 Task: Find connections with filter location Ternitz with filter topic #femaleentrepreneurwith filter profile language French with filter current company Webhelp with filter school Prof. Ram Meghe Institute of Technology & Research Badnera Rly. with filter industry Cable and Satellite Programming with filter service category Market Strategy with filter keywords title Social Worker
Action: Mouse moved to (632, 125)
Screenshot: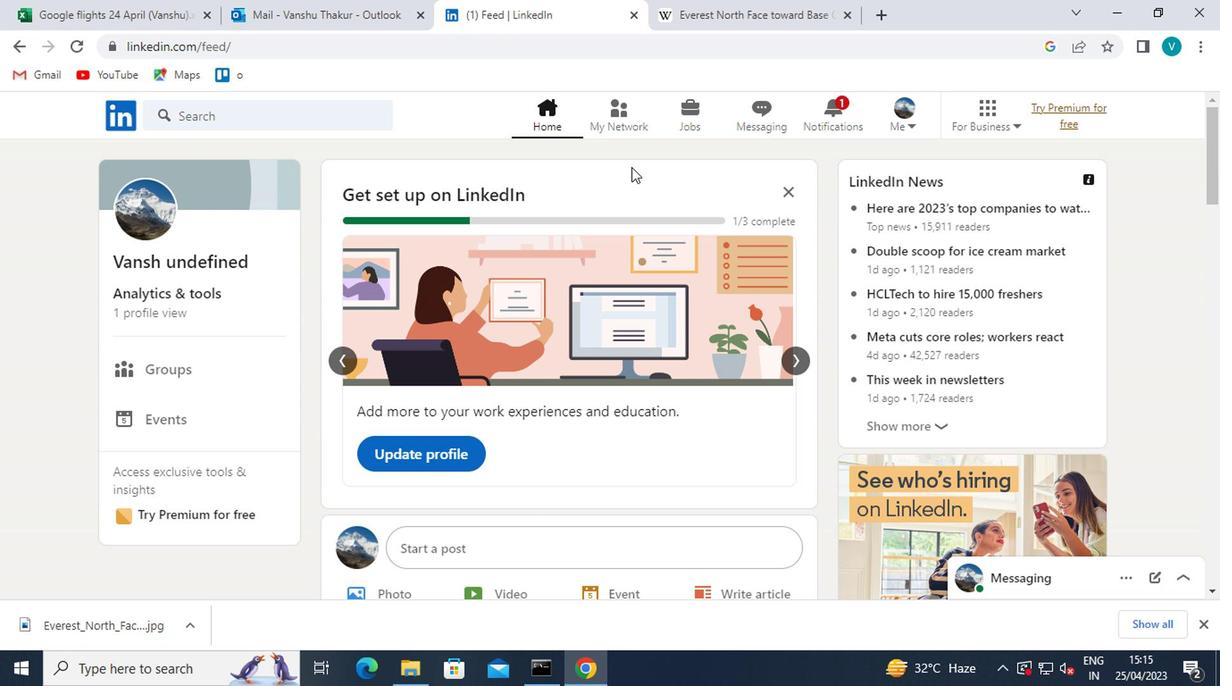 
Action: Mouse pressed left at (632, 125)
Screenshot: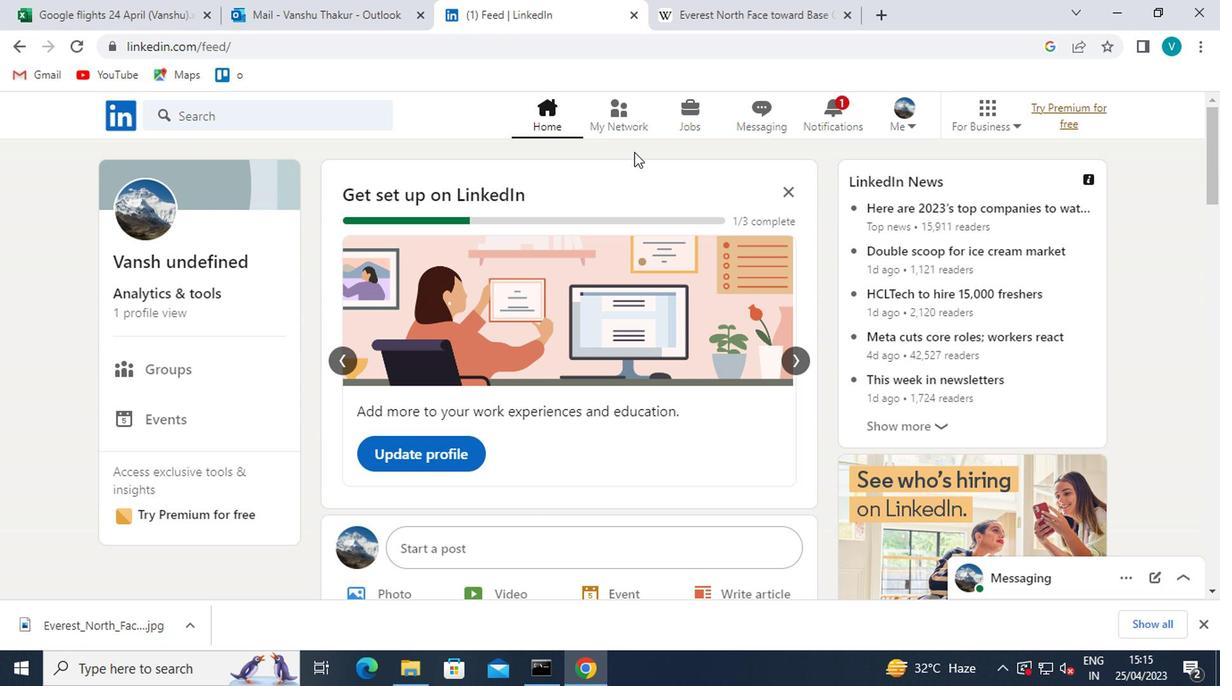 
Action: Mouse moved to (189, 210)
Screenshot: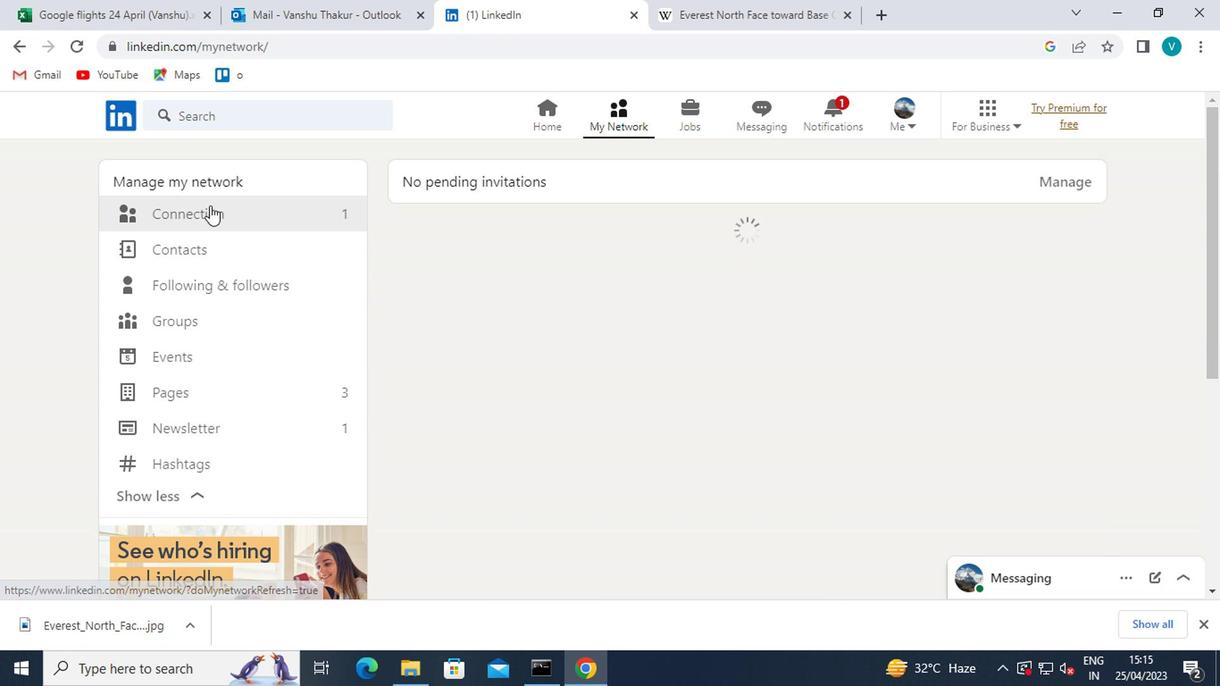 
Action: Mouse pressed left at (189, 210)
Screenshot: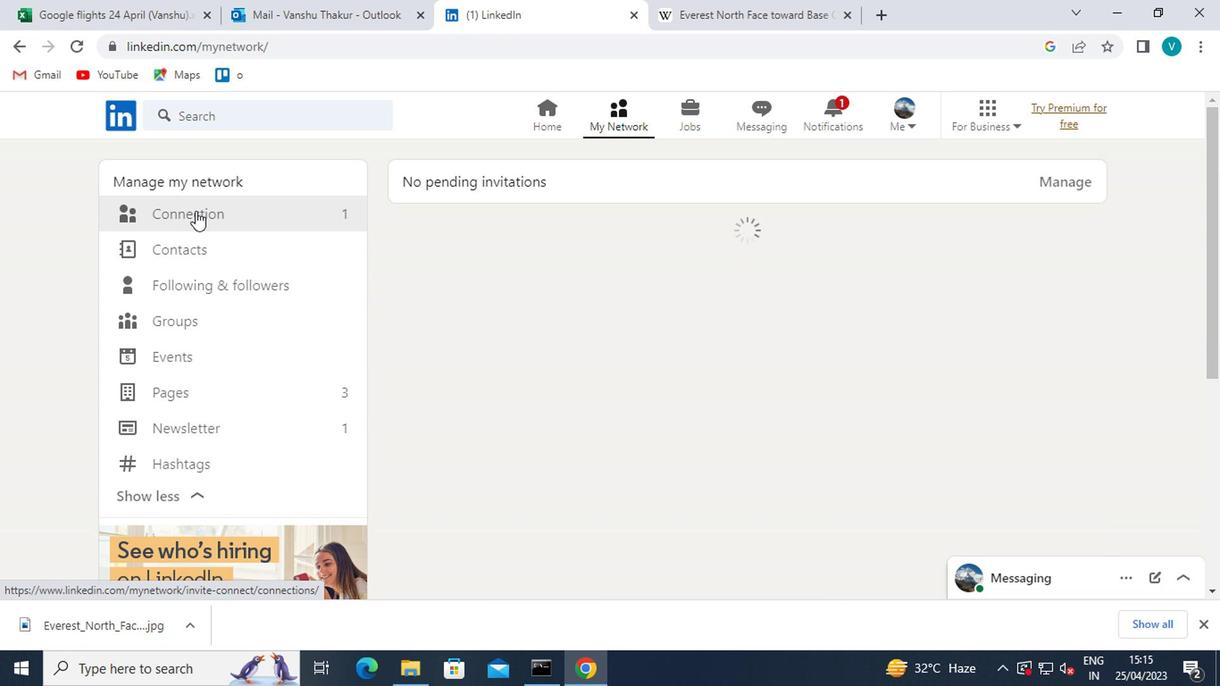 
Action: Mouse moved to (733, 205)
Screenshot: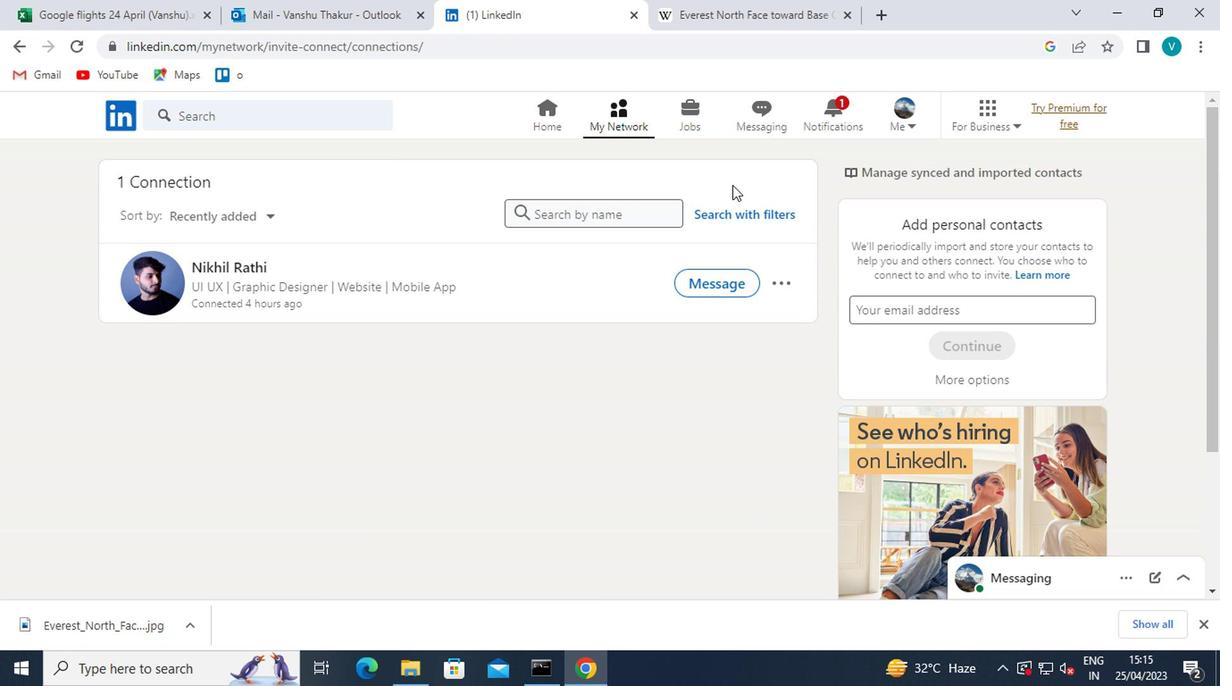 
Action: Mouse pressed left at (733, 205)
Screenshot: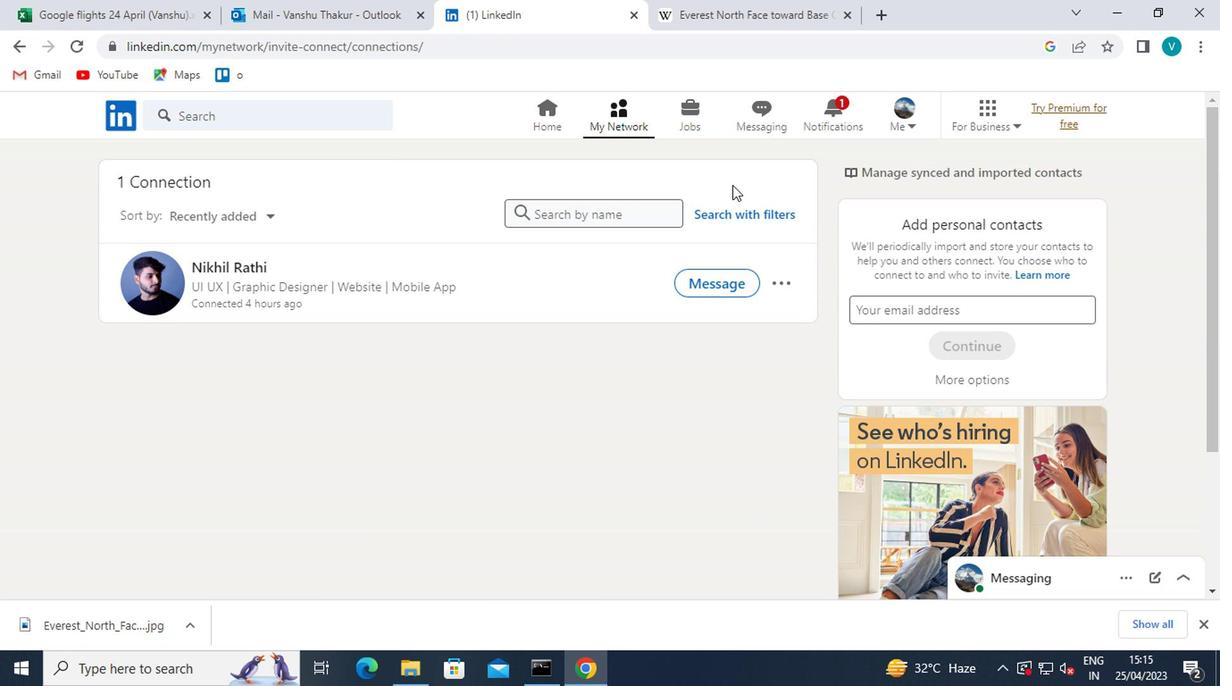 
Action: Mouse moved to (599, 160)
Screenshot: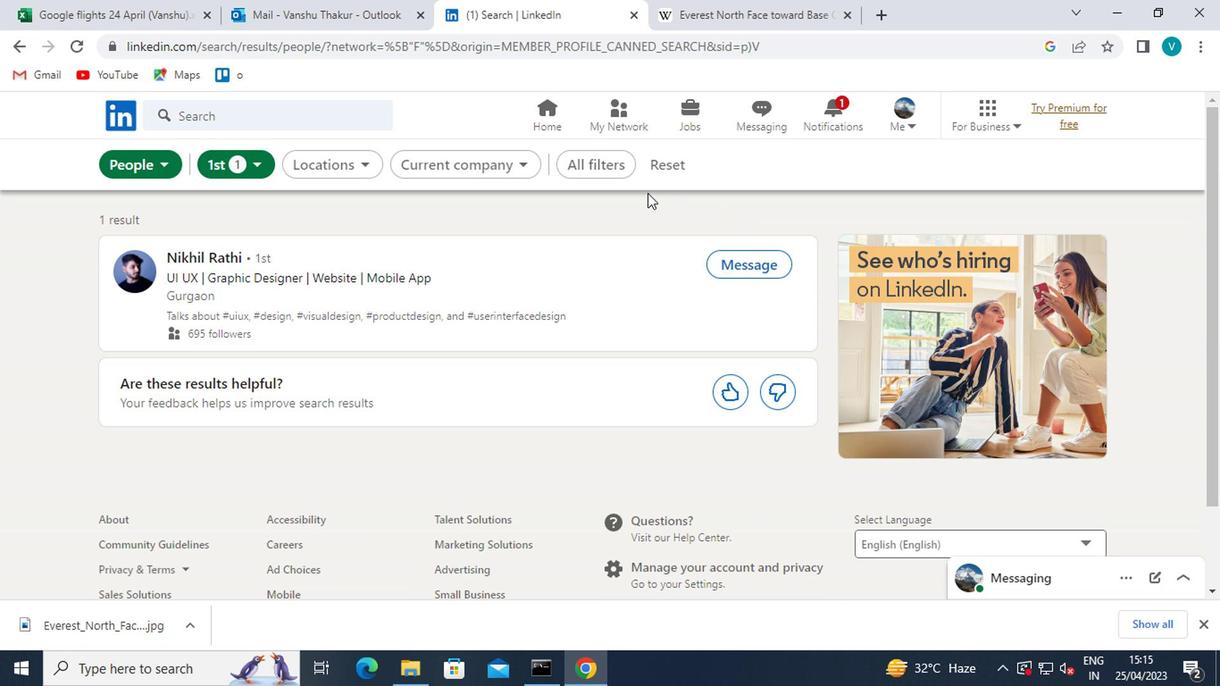 
Action: Mouse pressed left at (599, 160)
Screenshot: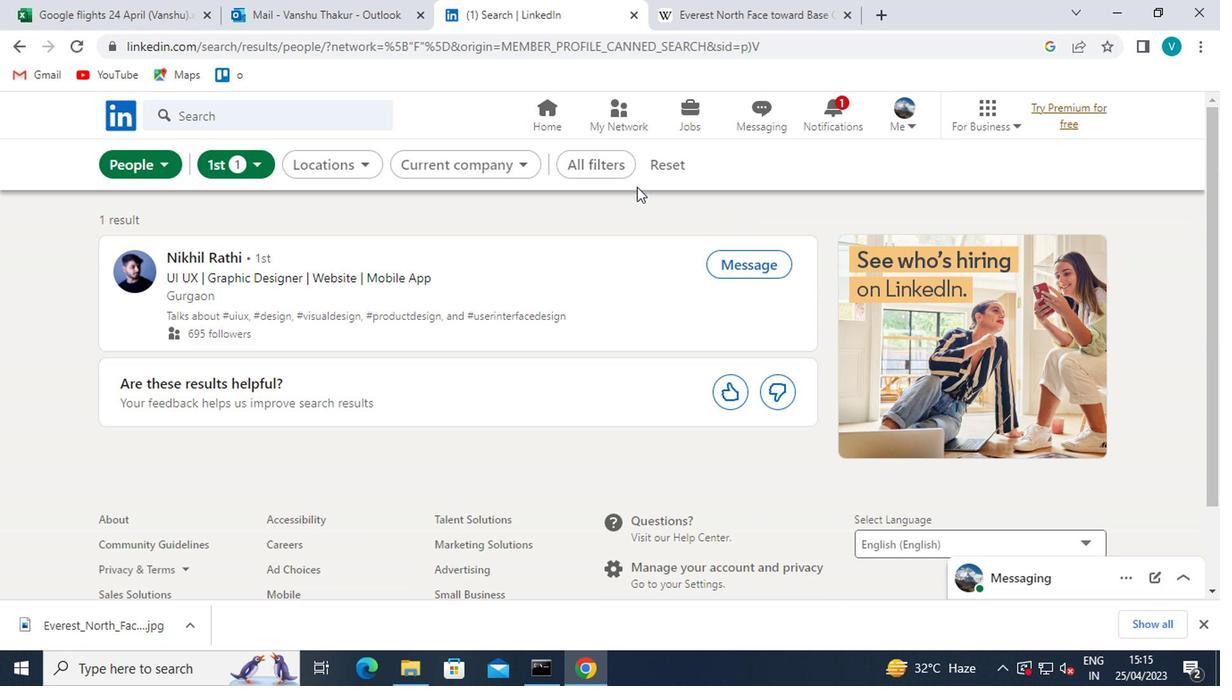 
Action: Mouse moved to (812, 277)
Screenshot: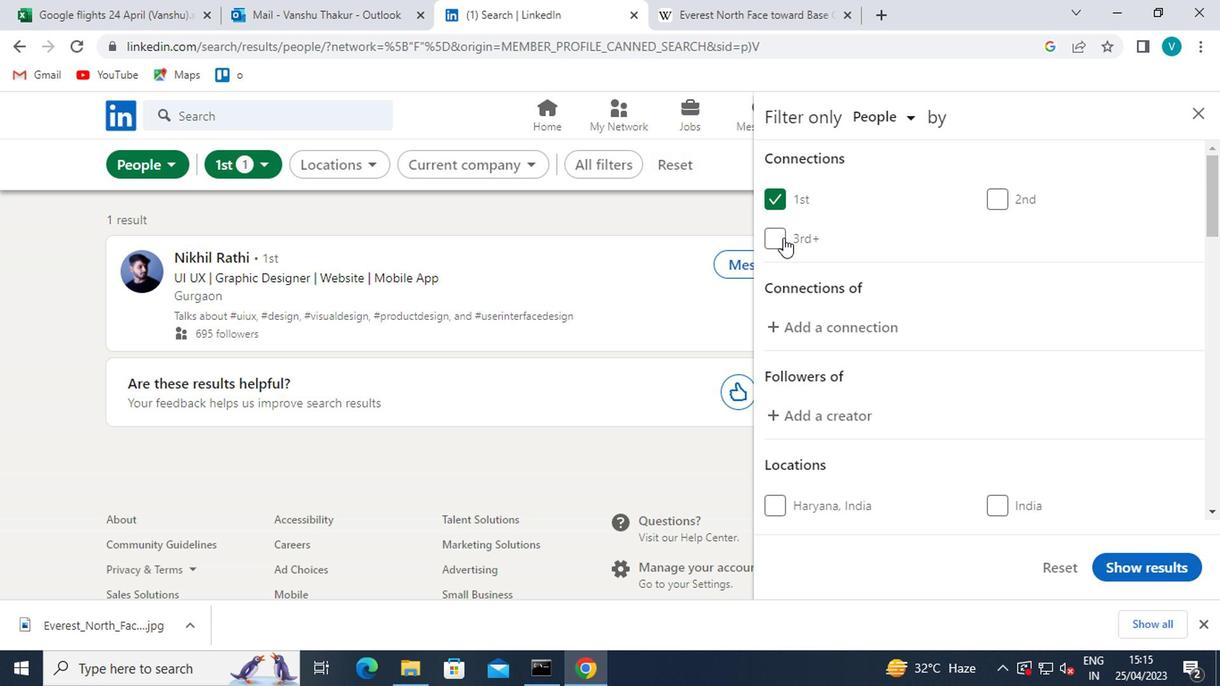 
Action: Mouse scrolled (812, 277) with delta (0, 0)
Screenshot: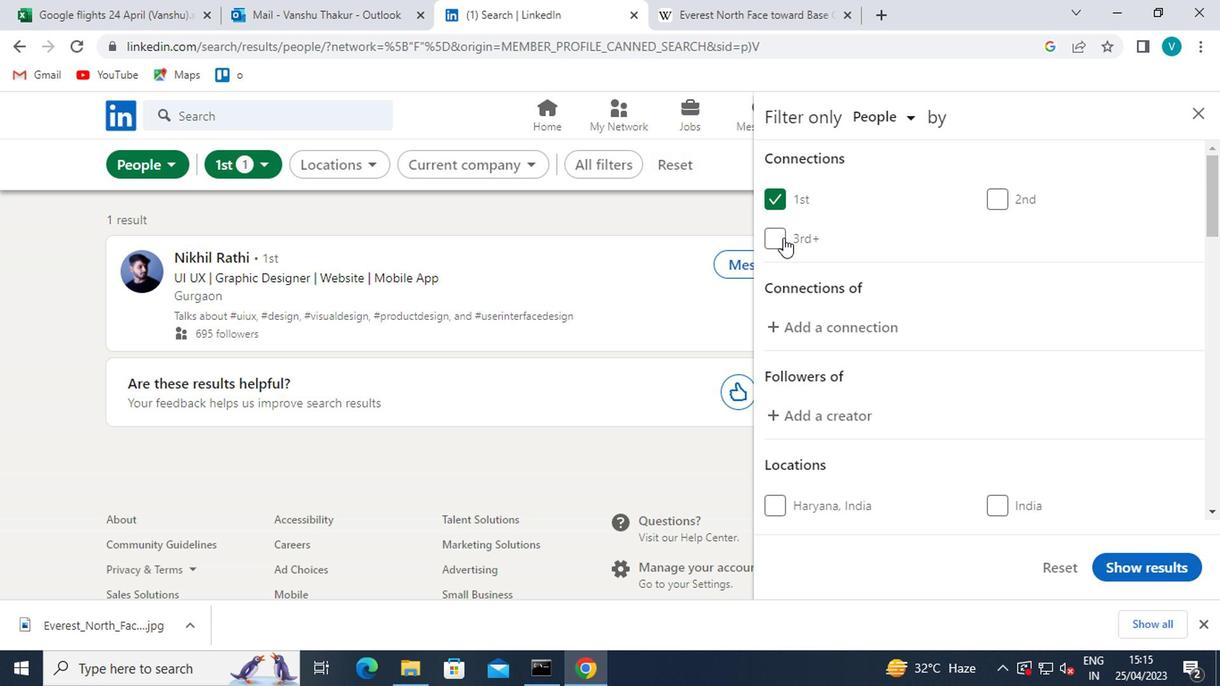 
Action: Mouse moved to (819, 289)
Screenshot: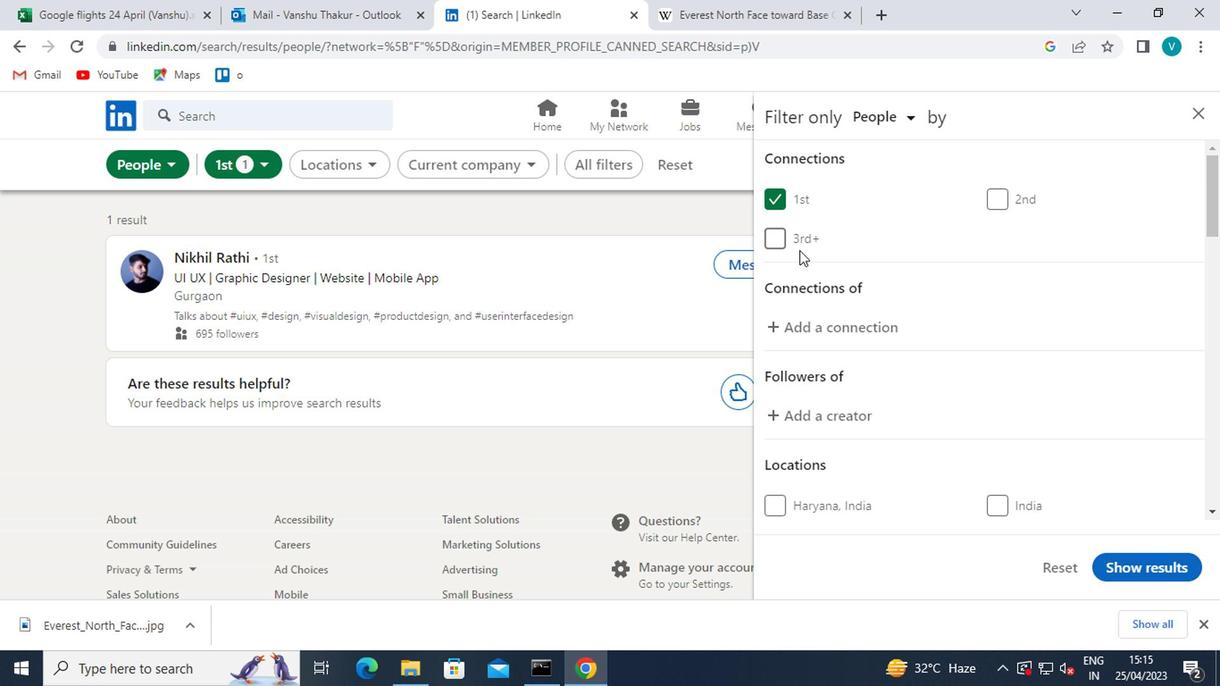 
Action: Mouse scrolled (819, 288) with delta (0, 0)
Screenshot: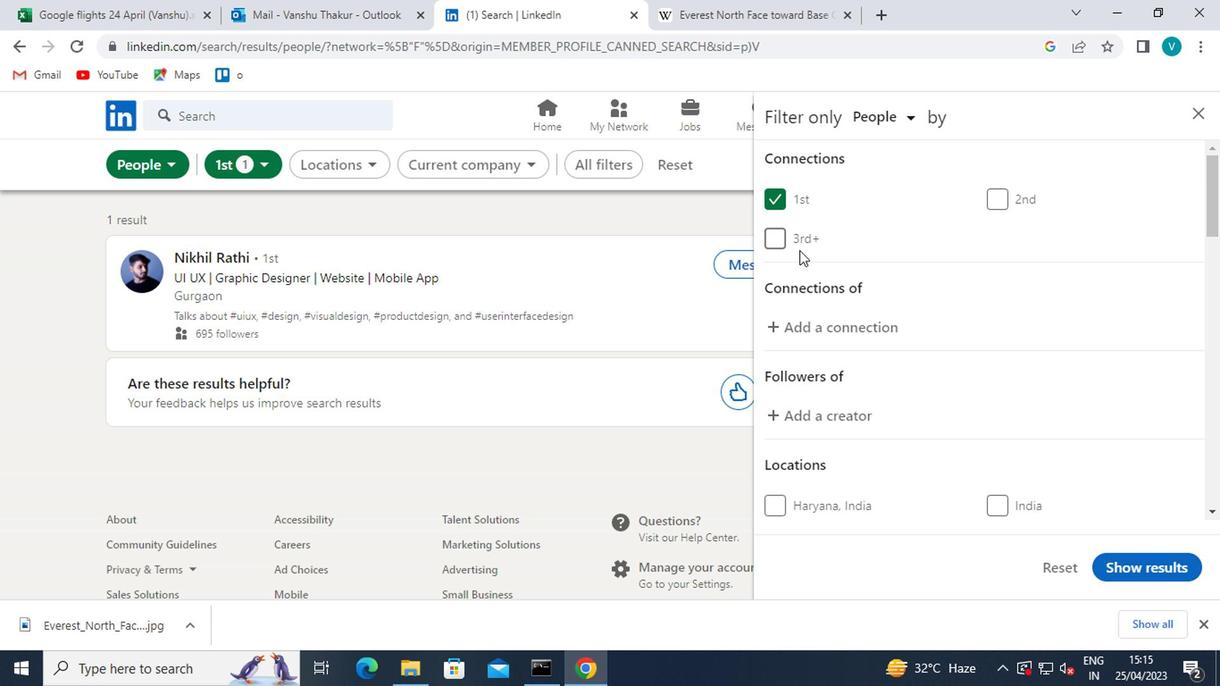 
Action: Mouse moved to (826, 308)
Screenshot: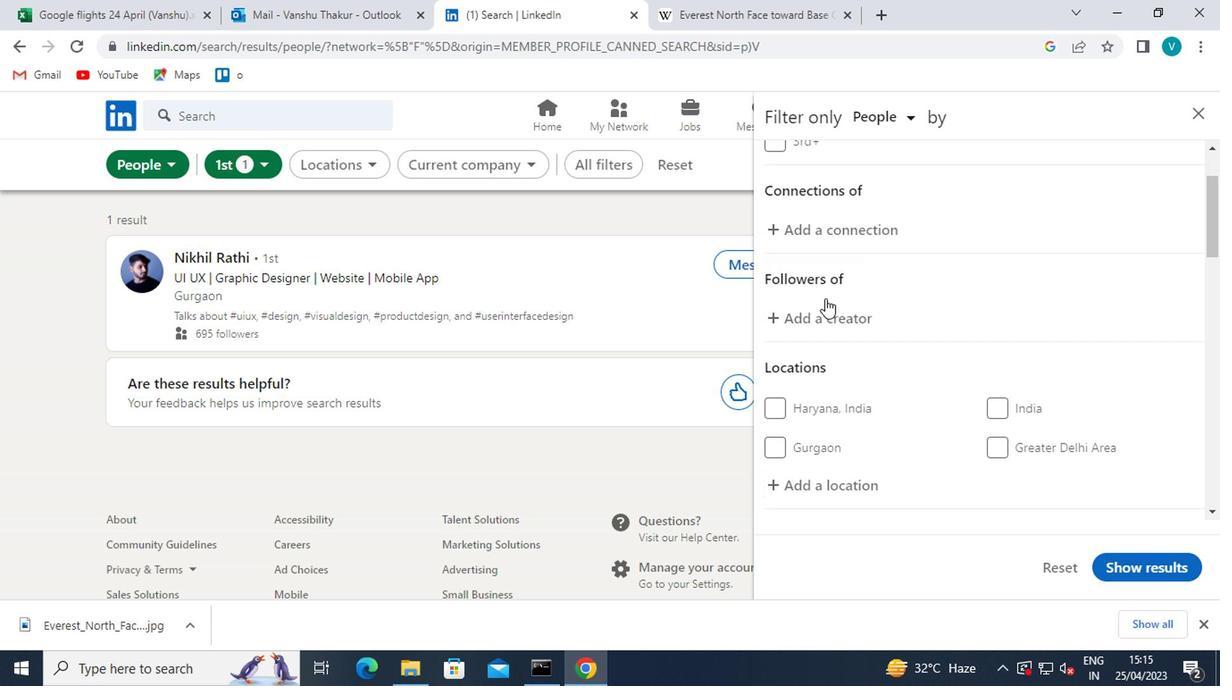
Action: Mouse scrolled (826, 308) with delta (0, 0)
Screenshot: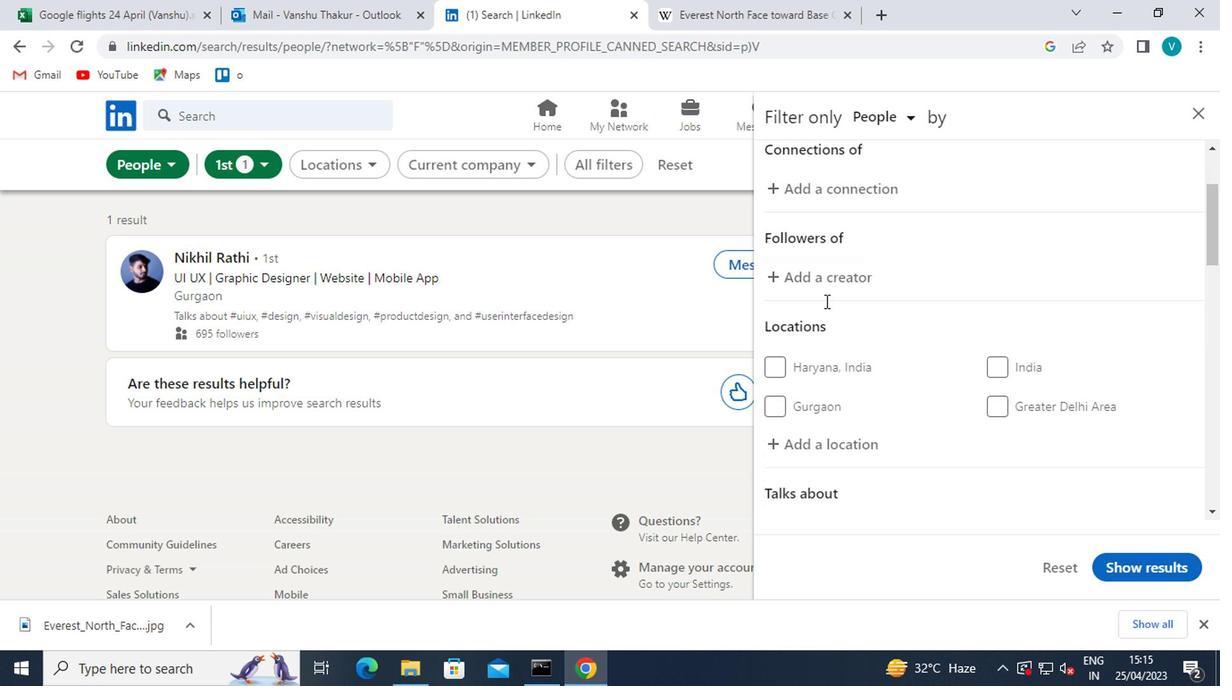 
Action: Mouse moved to (829, 310)
Screenshot: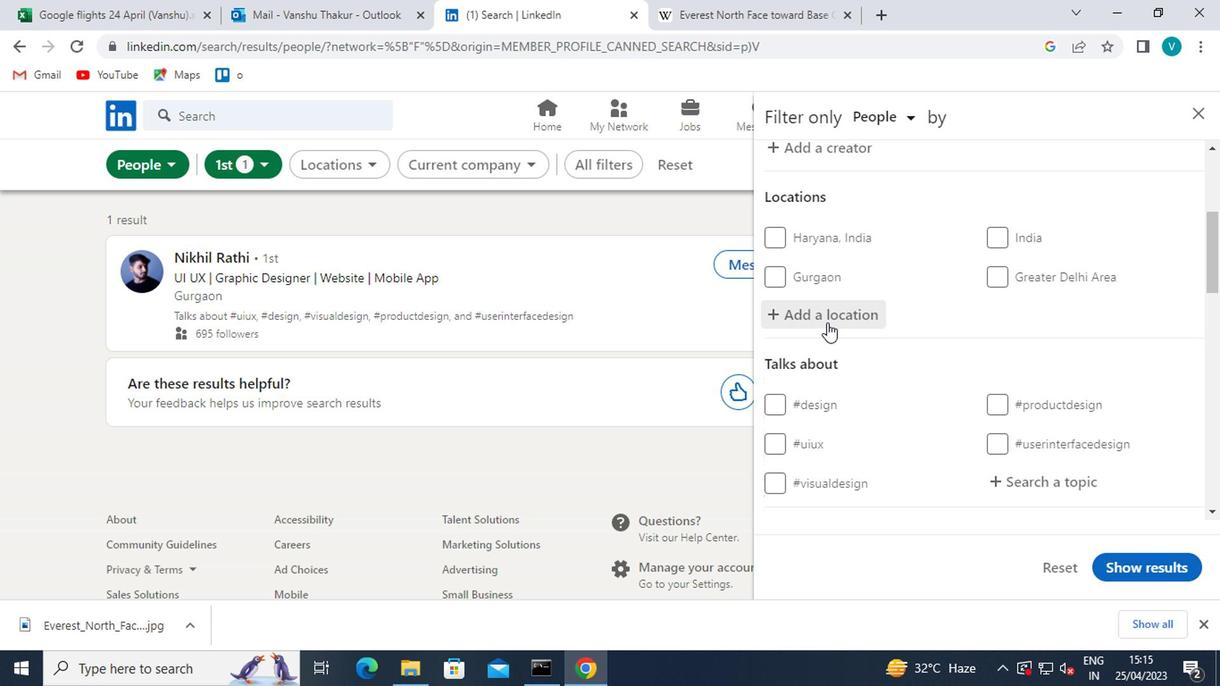 
Action: Mouse pressed left at (829, 310)
Screenshot: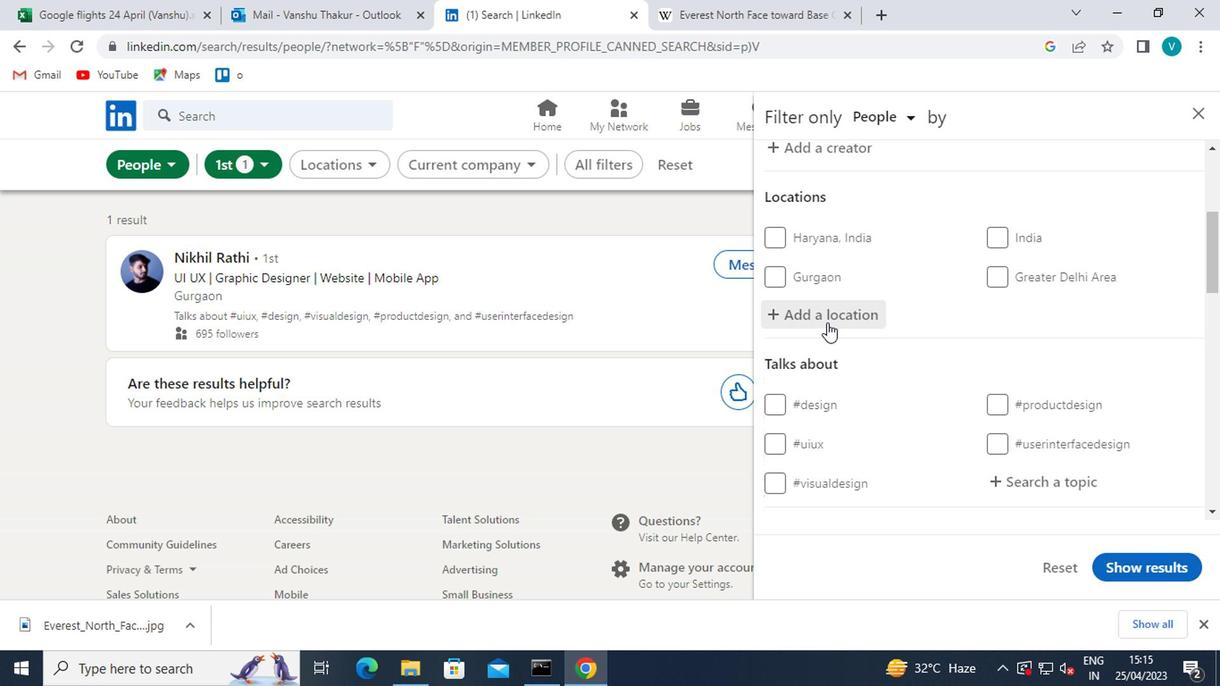 
Action: Mouse moved to (744, 284)
Screenshot: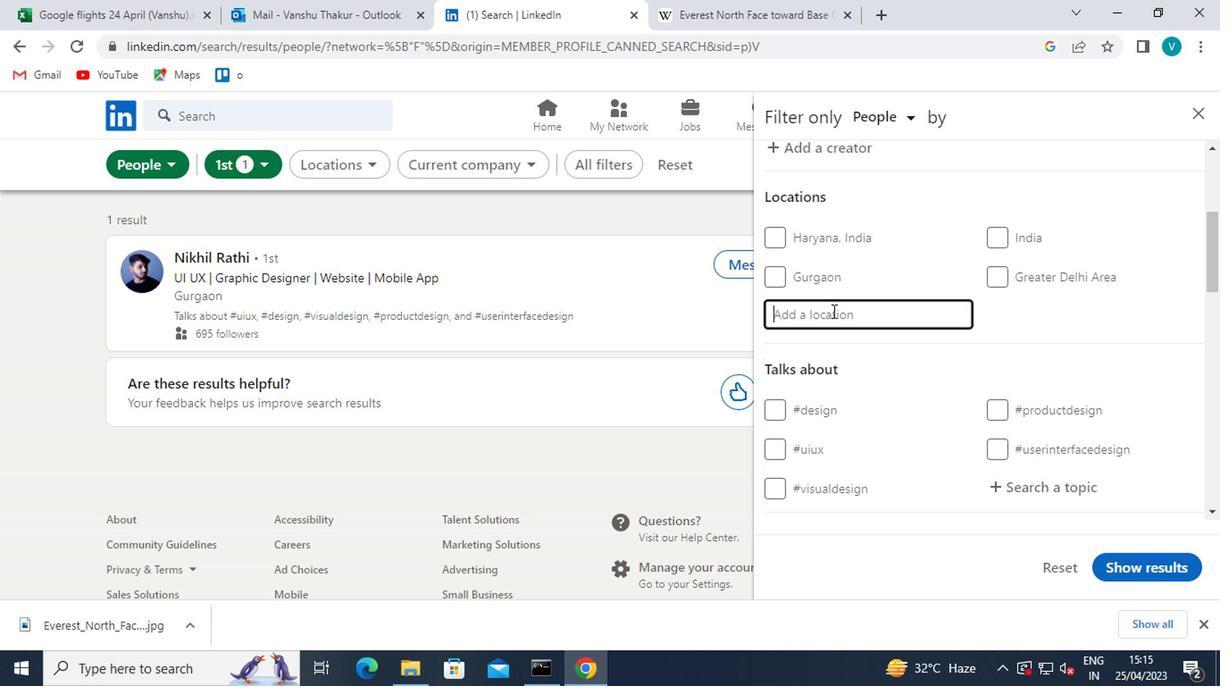 
Action: Key pressed <Key.shift>TERNITZ
Screenshot: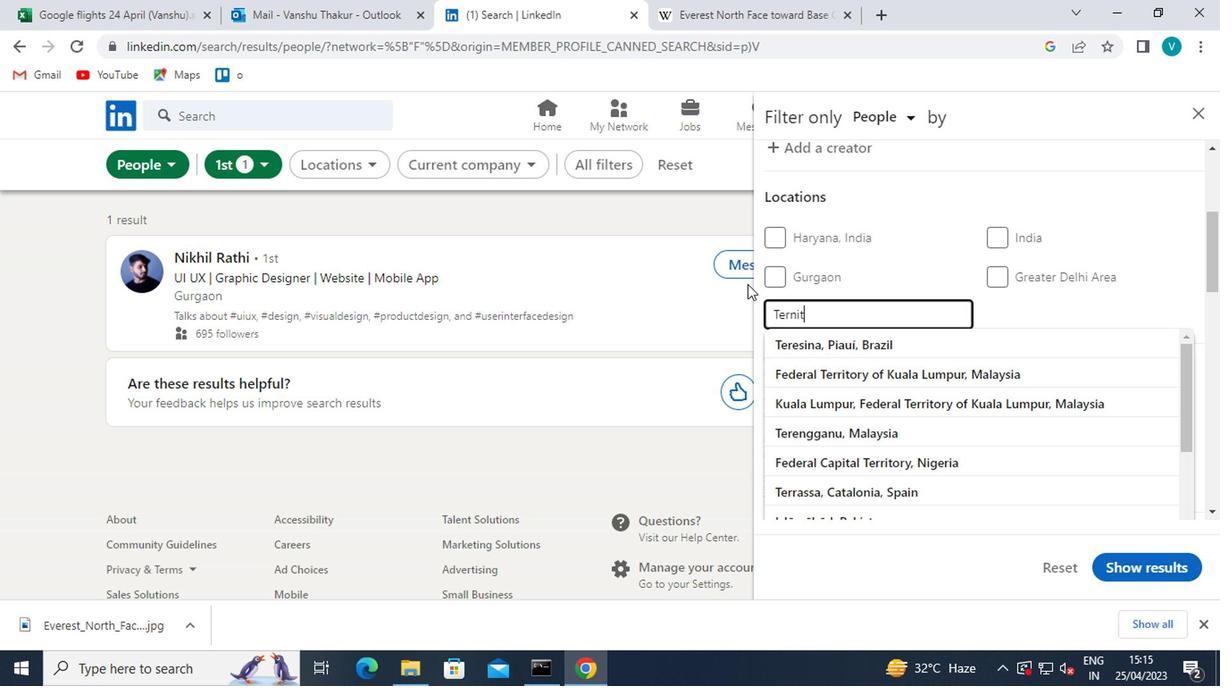 
Action: Mouse moved to (874, 341)
Screenshot: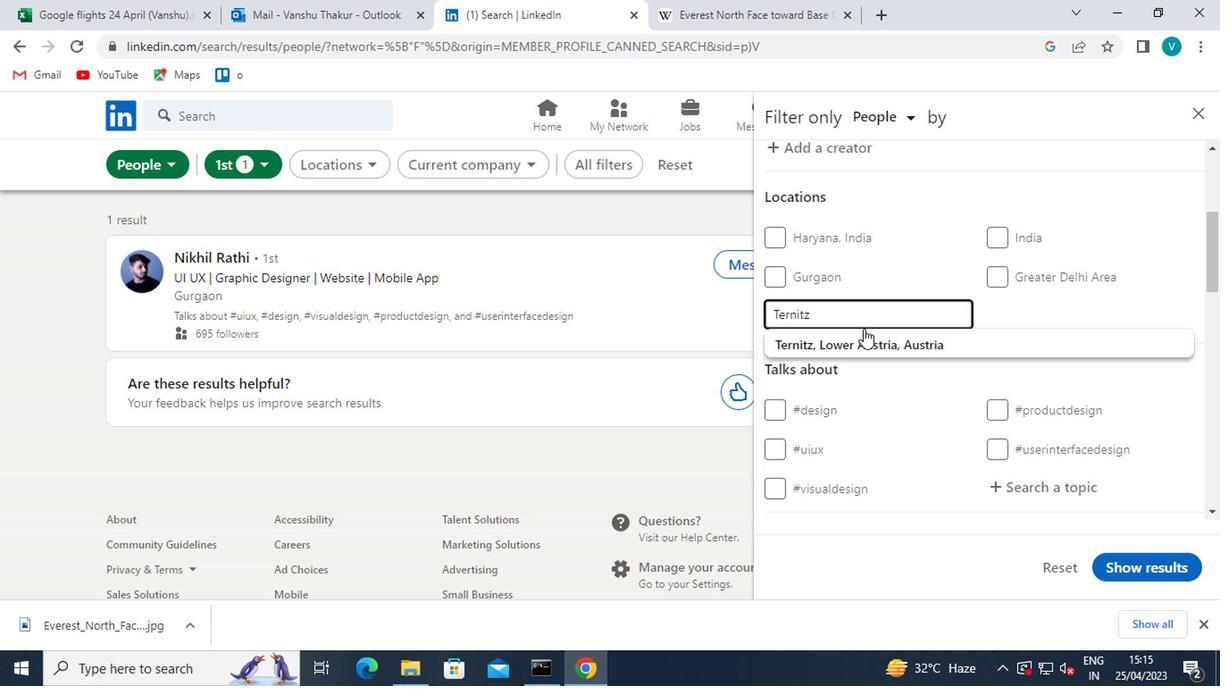 
Action: Mouse pressed left at (874, 341)
Screenshot: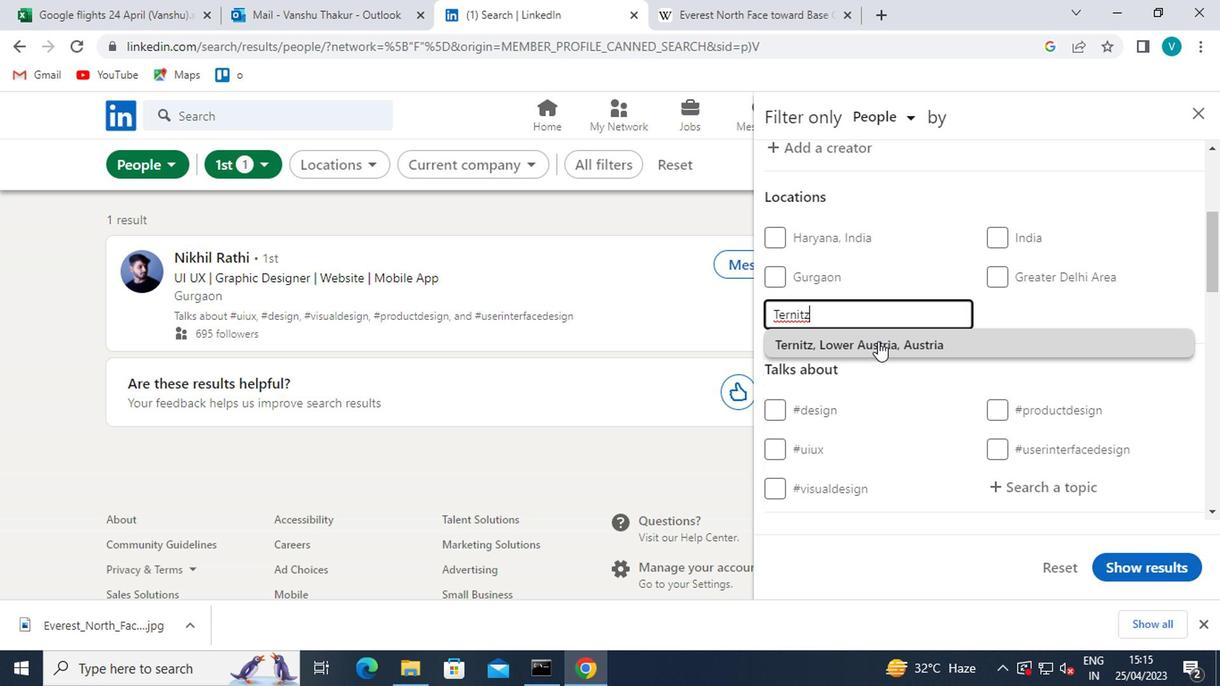 
Action: Mouse scrolled (874, 339) with delta (0, -1)
Screenshot: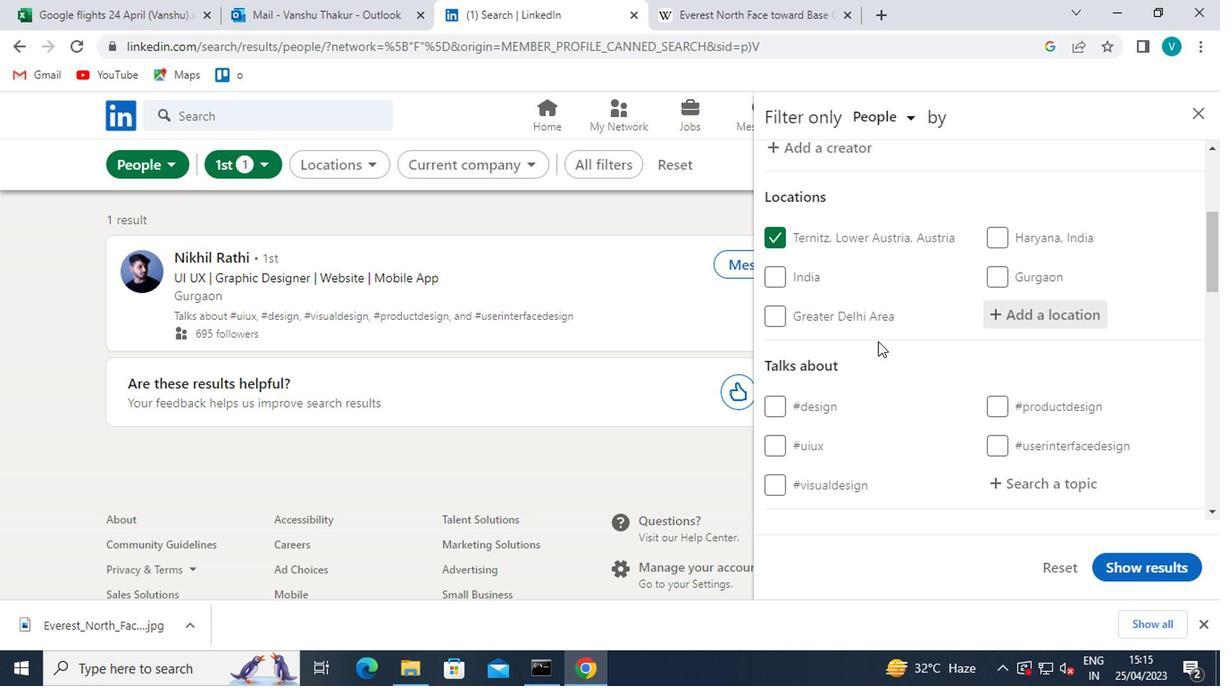 
Action: Mouse scrolled (874, 339) with delta (0, -1)
Screenshot: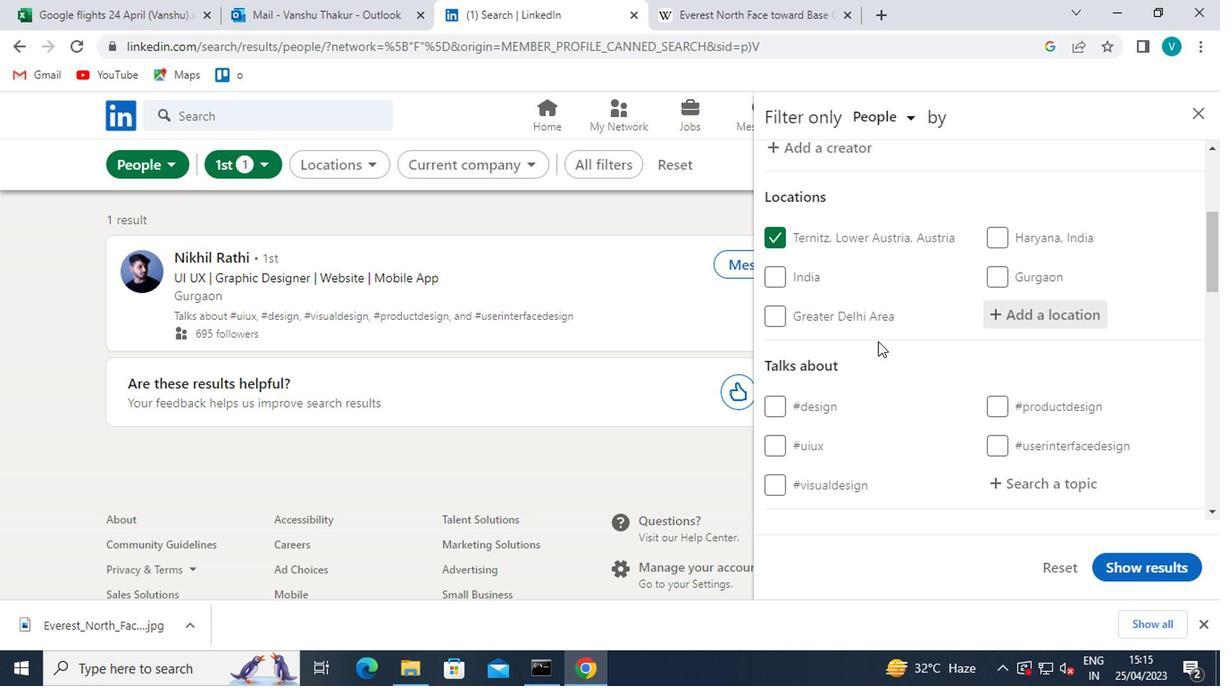 
Action: Mouse moved to (1027, 312)
Screenshot: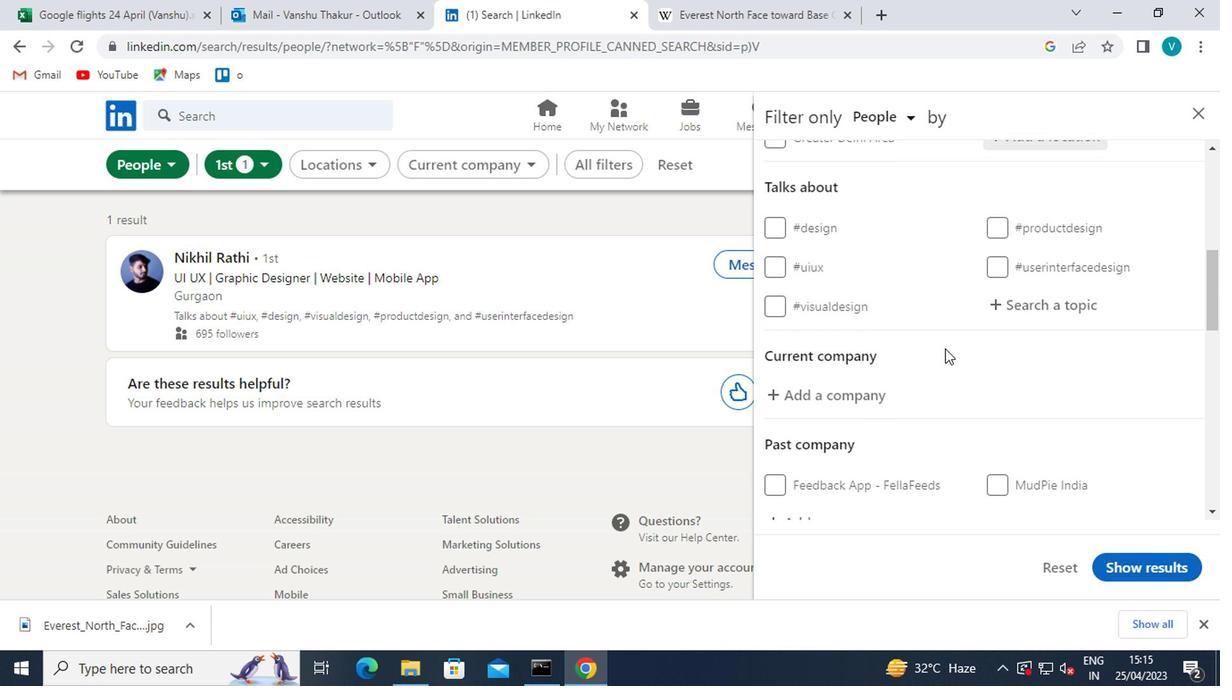 
Action: Mouse pressed left at (1027, 312)
Screenshot: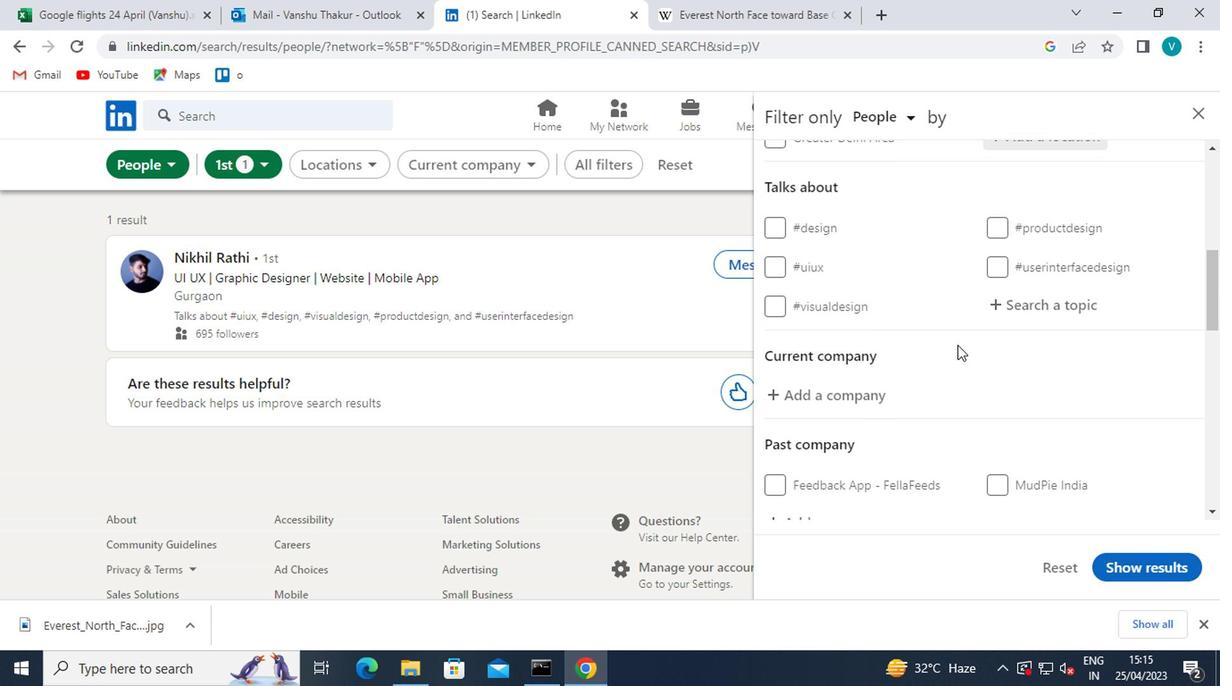 
Action: Mouse moved to (942, 257)
Screenshot: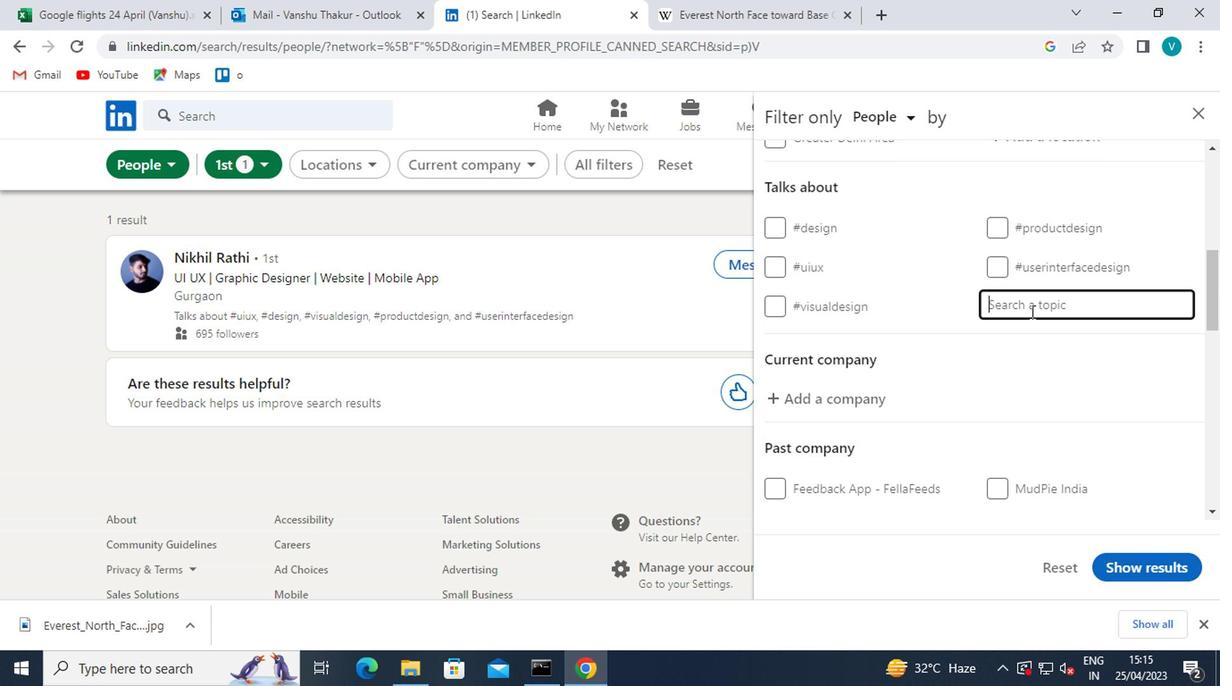 
Action: Key pressed <Key.shift>#FEMALE
Screenshot: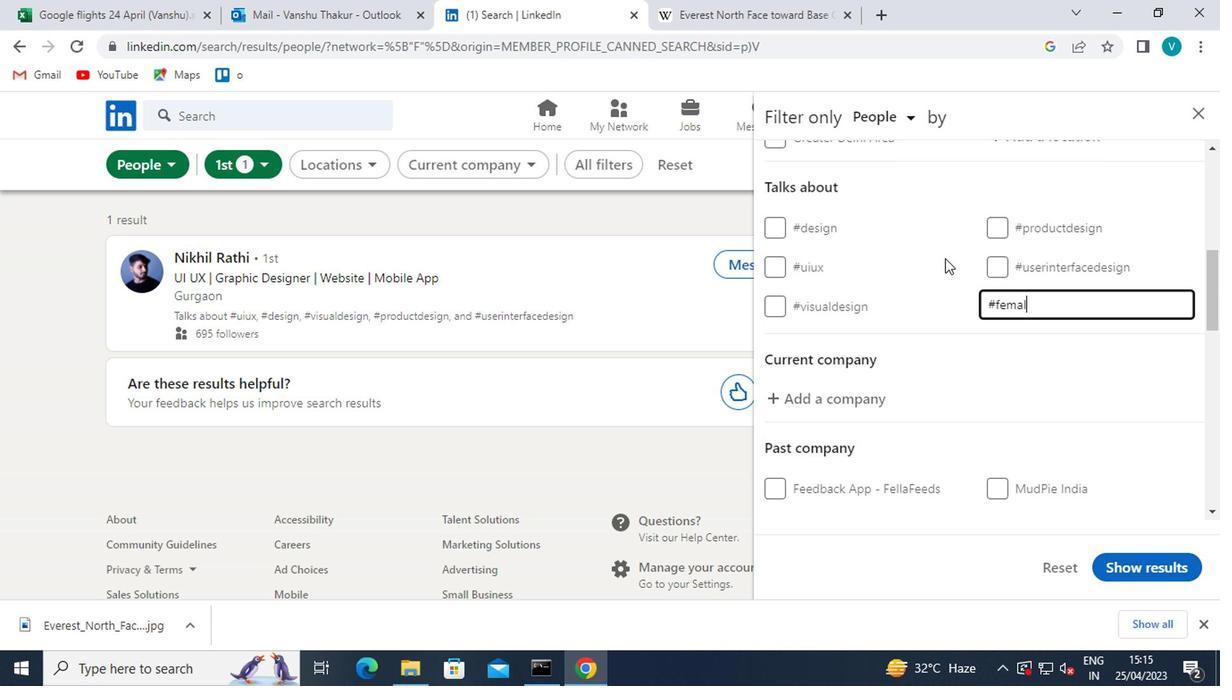 
Action: Mouse moved to (941, 257)
Screenshot: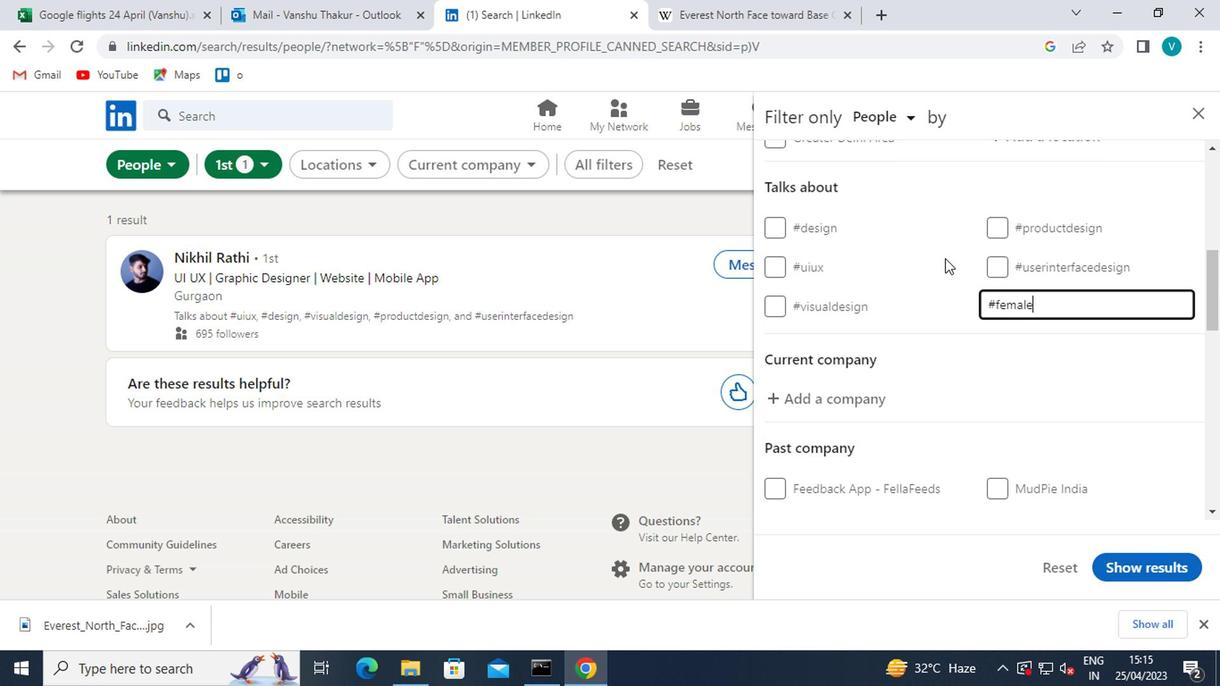 
Action: Key pressed ENTERPRENEUR
Screenshot: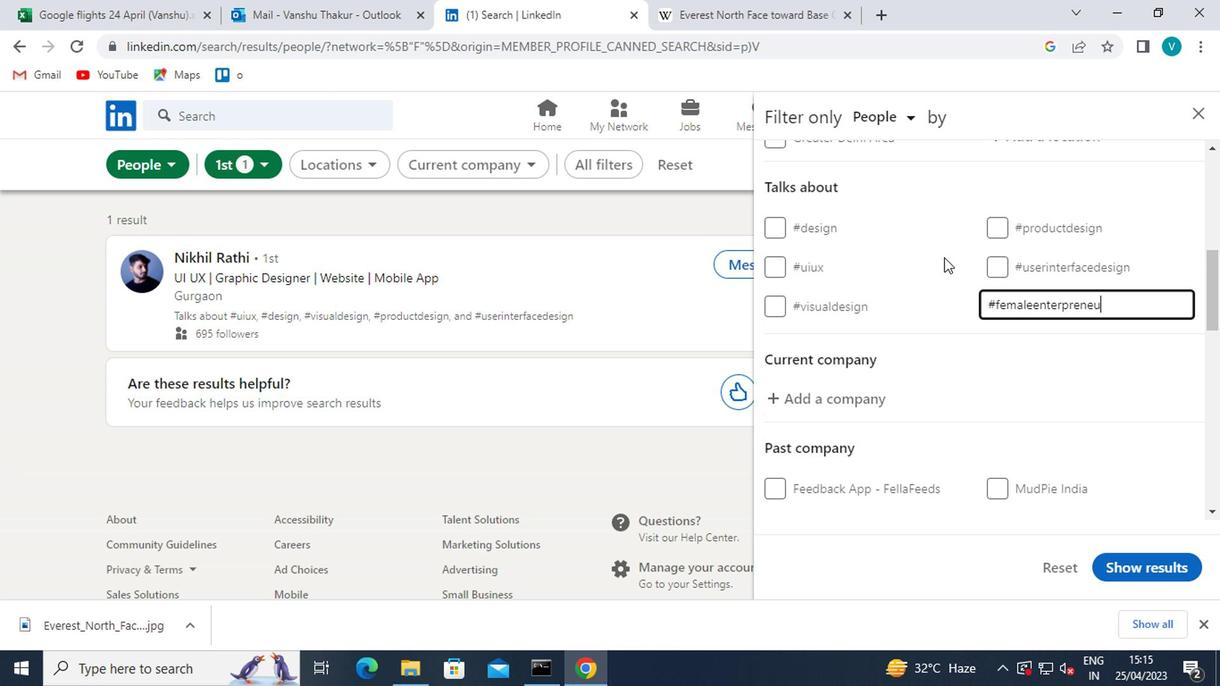 
Action: Mouse moved to (960, 333)
Screenshot: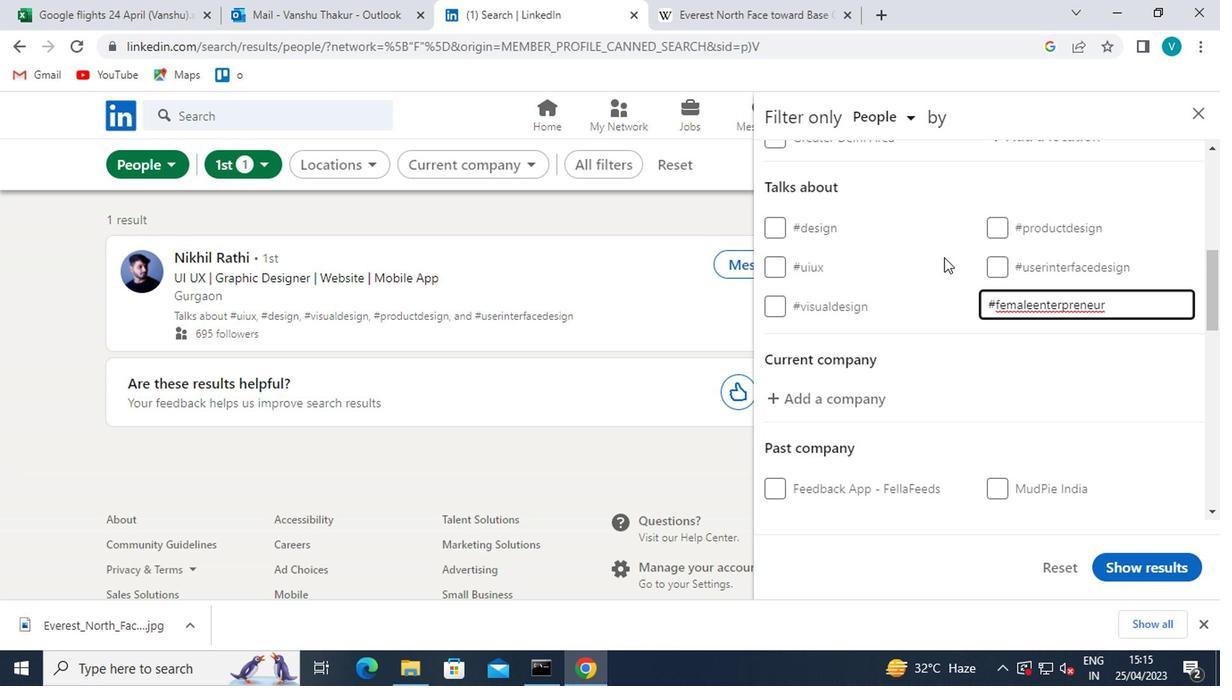 
Action: Mouse pressed left at (960, 333)
Screenshot: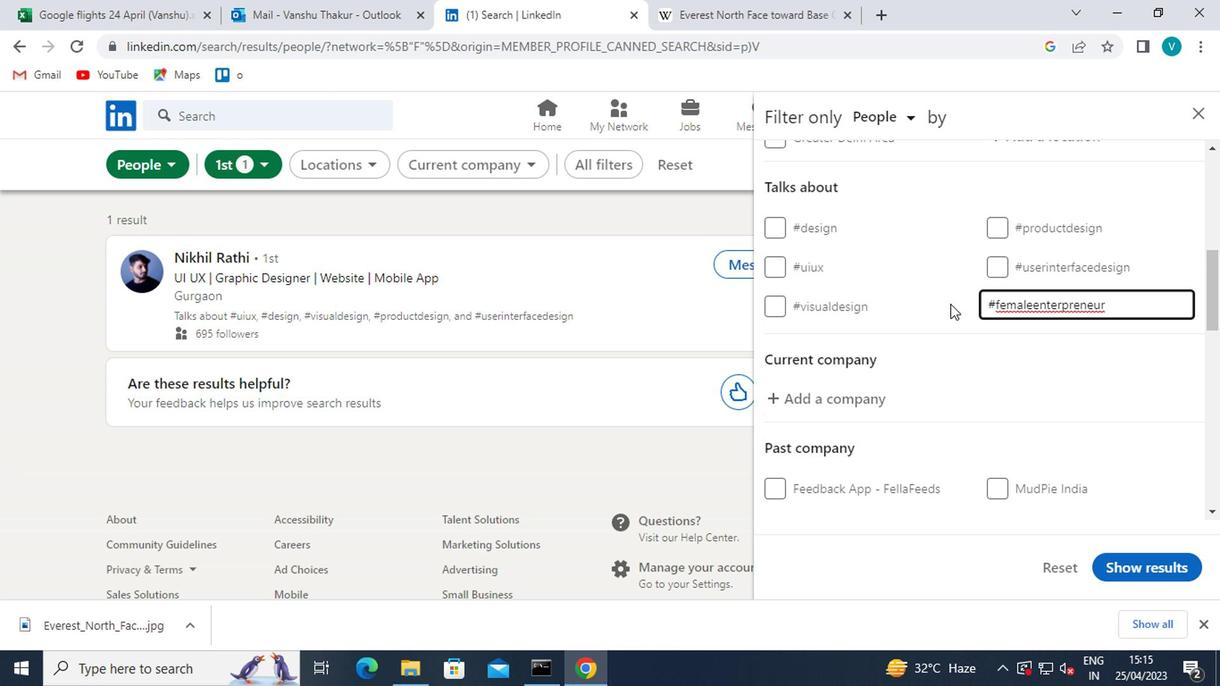 
Action: Mouse scrolled (960, 332) with delta (0, 0)
Screenshot: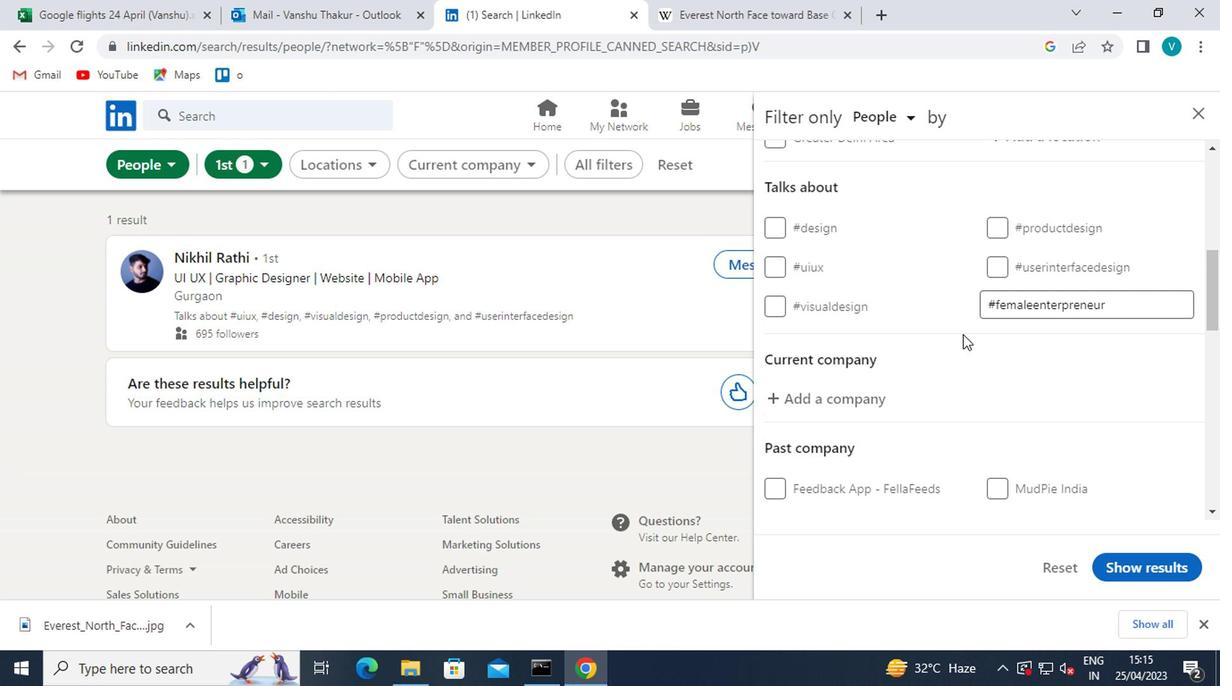 
Action: Mouse scrolled (960, 332) with delta (0, 0)
Screenshot: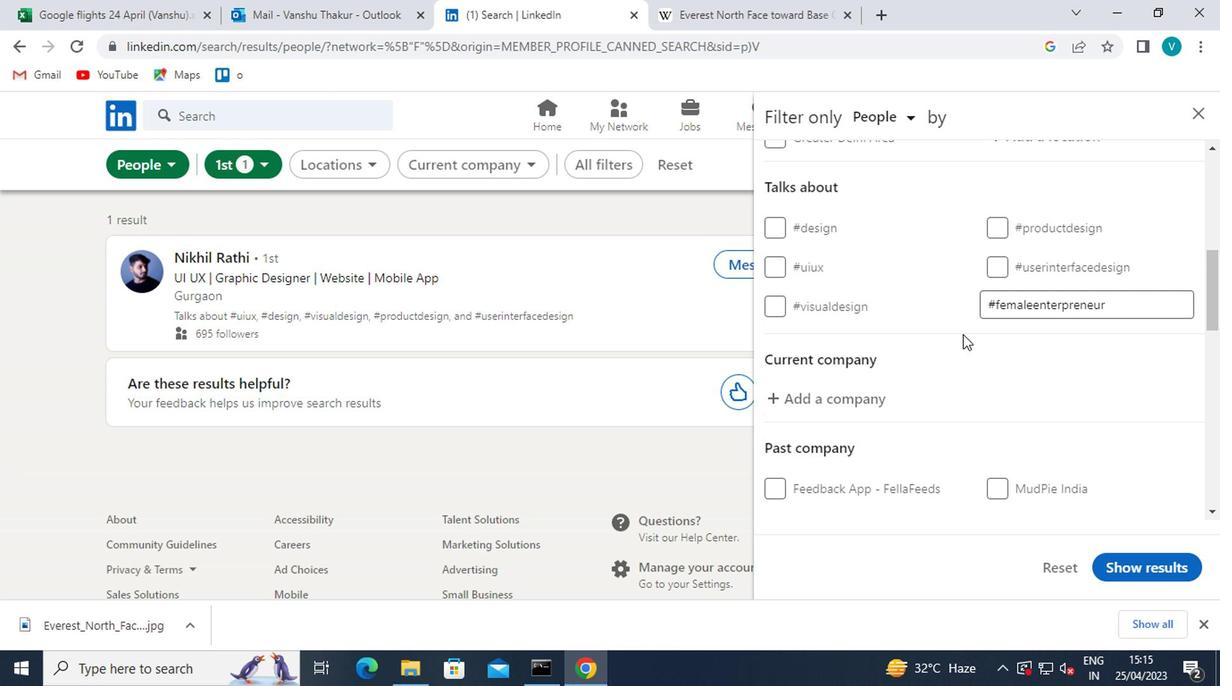 
Action: Mouse scrolled (960, 332) with delta (0, 0)
Screenshot: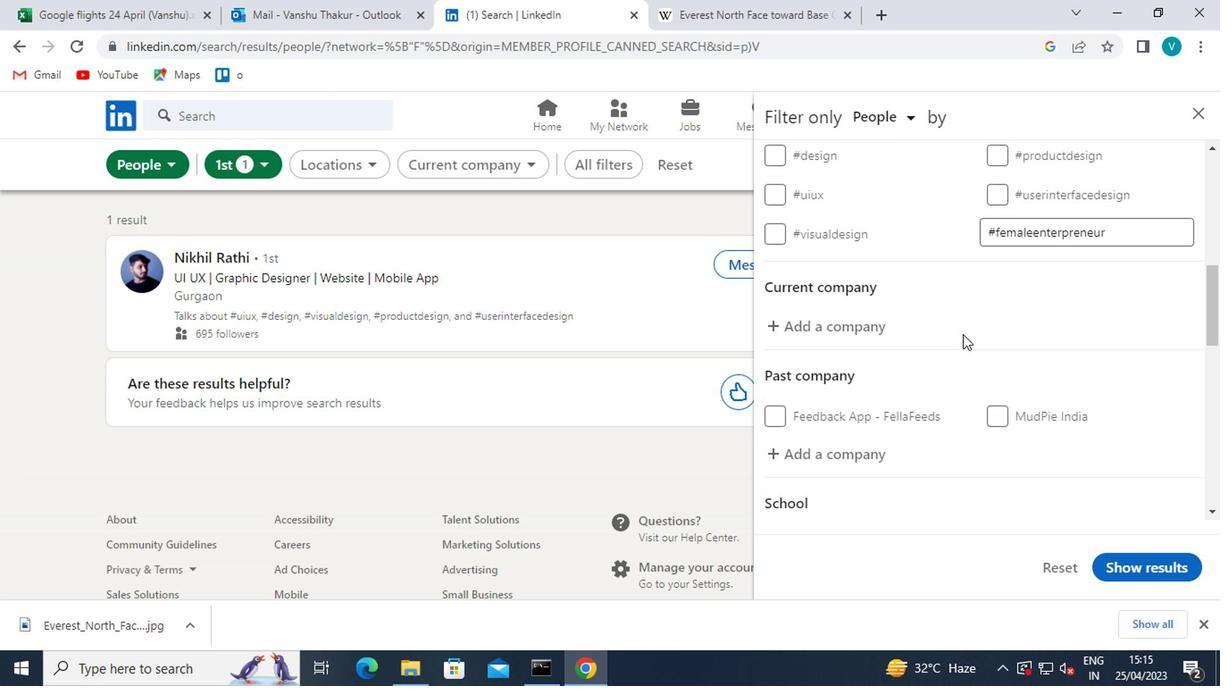 
Action: Mouse scrolled (960, 332) with delta (0, 0)
Screenshot: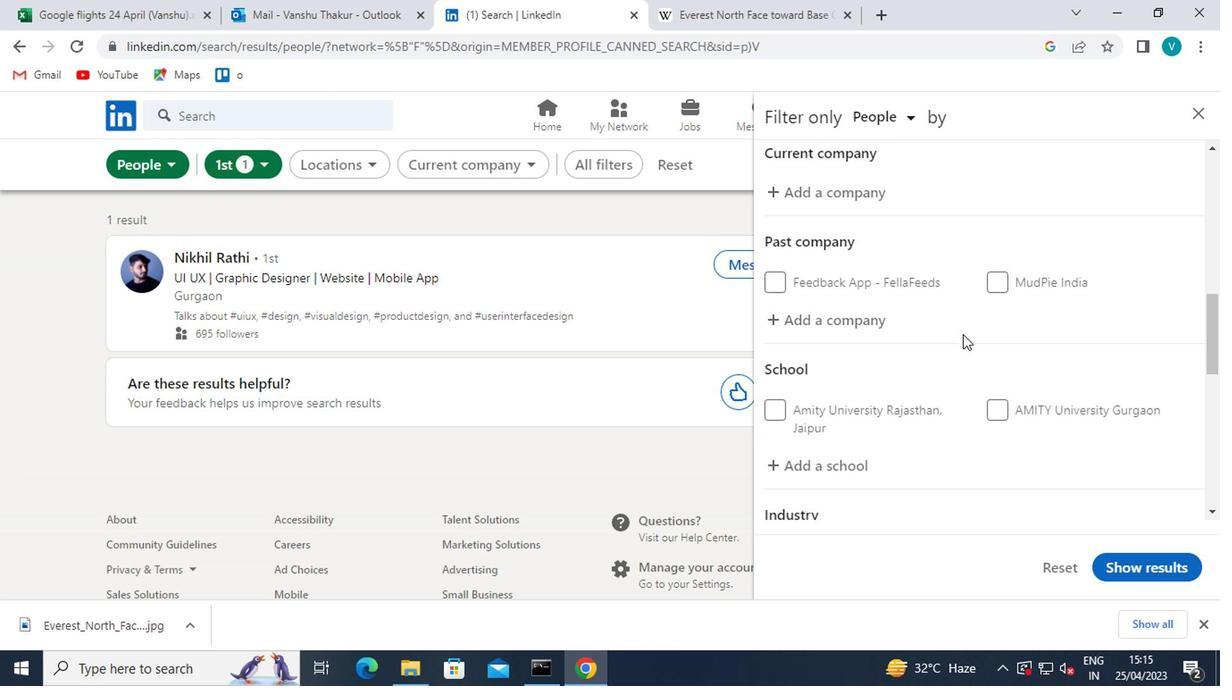 
Action: Mouse scrolled (960, 332) with delta (0, 0)
Screenshot: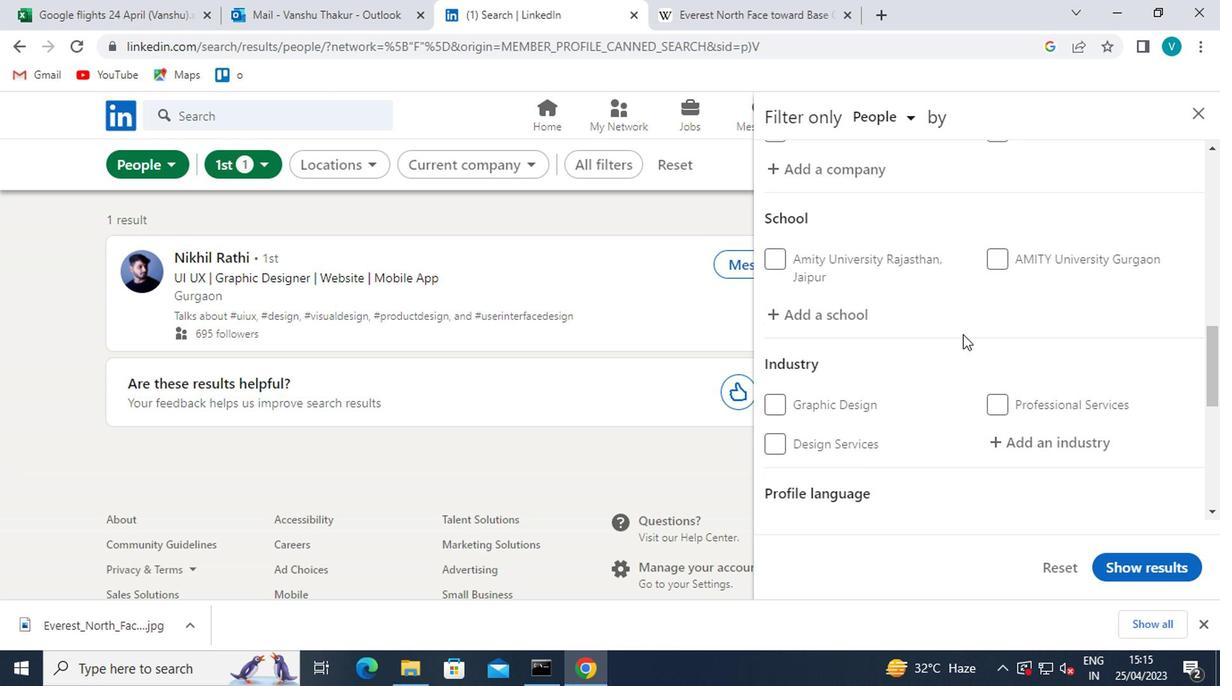 
Action: Mouse scrolled (960, 334) with delta (0, 1)
Screenshot: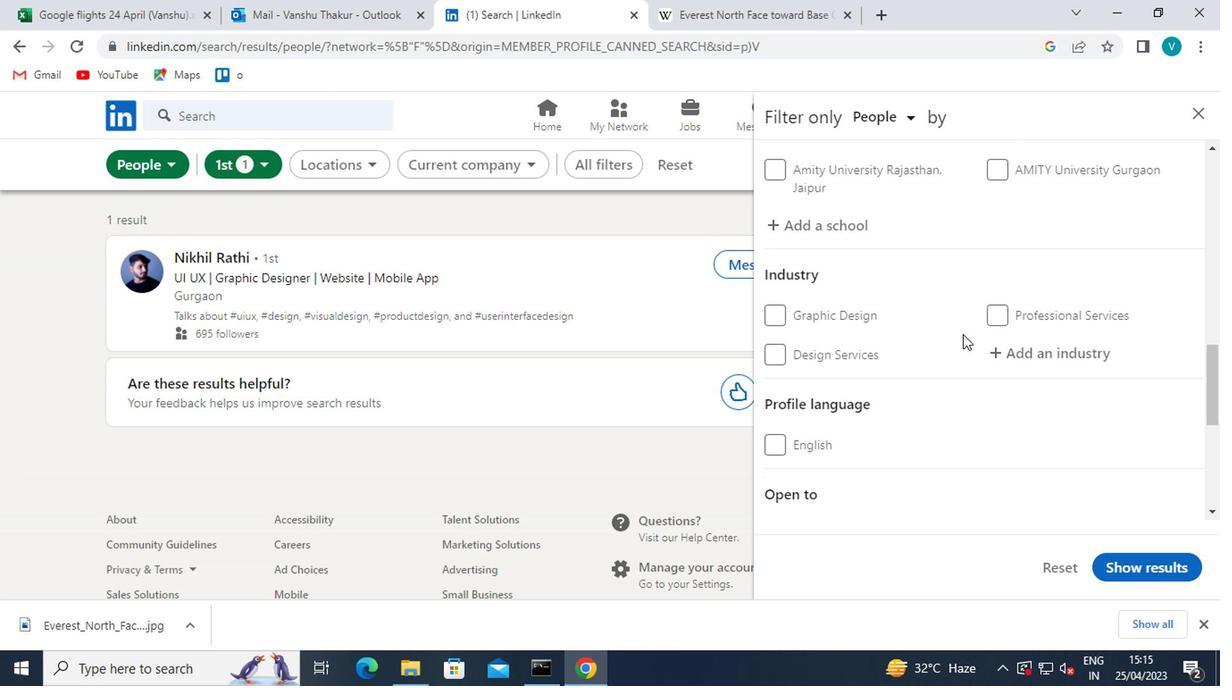 
Action: Mouse scrolled (960, 334) with delta (0, 1)
Screenshot: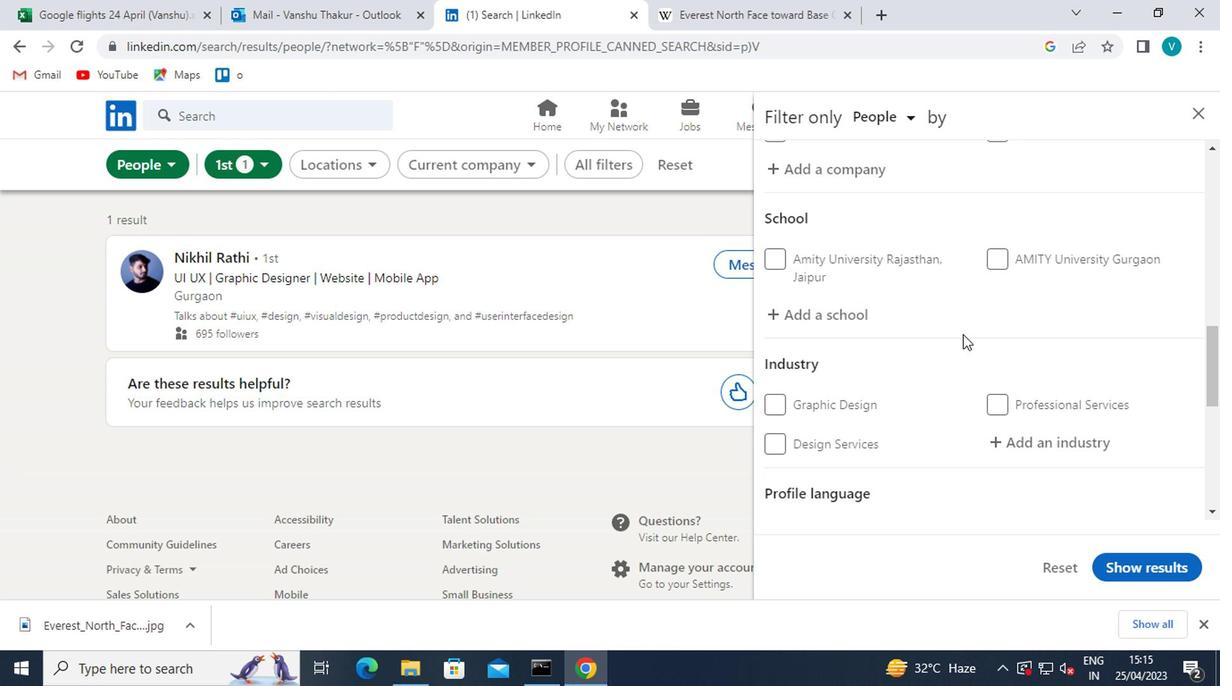 
Action: Mouse scrolled (960, 334) with delta (0, 1)
Screenshot: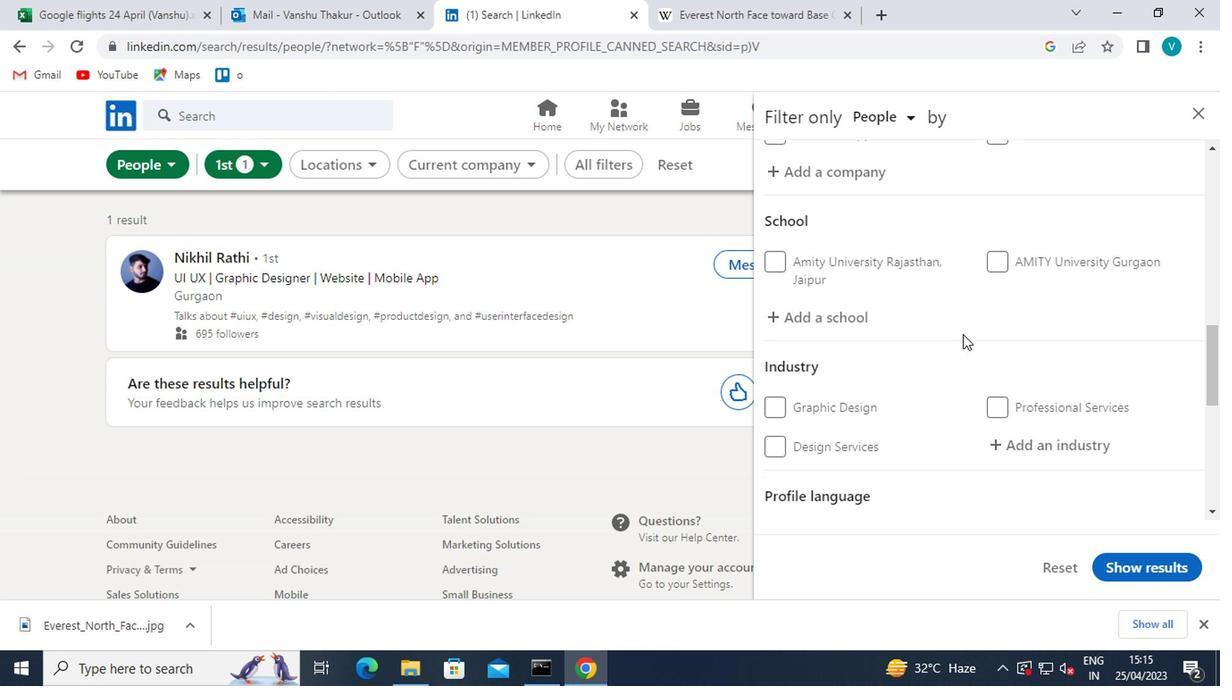 
Action: Mouse moved to (834, 212)
Screenshot: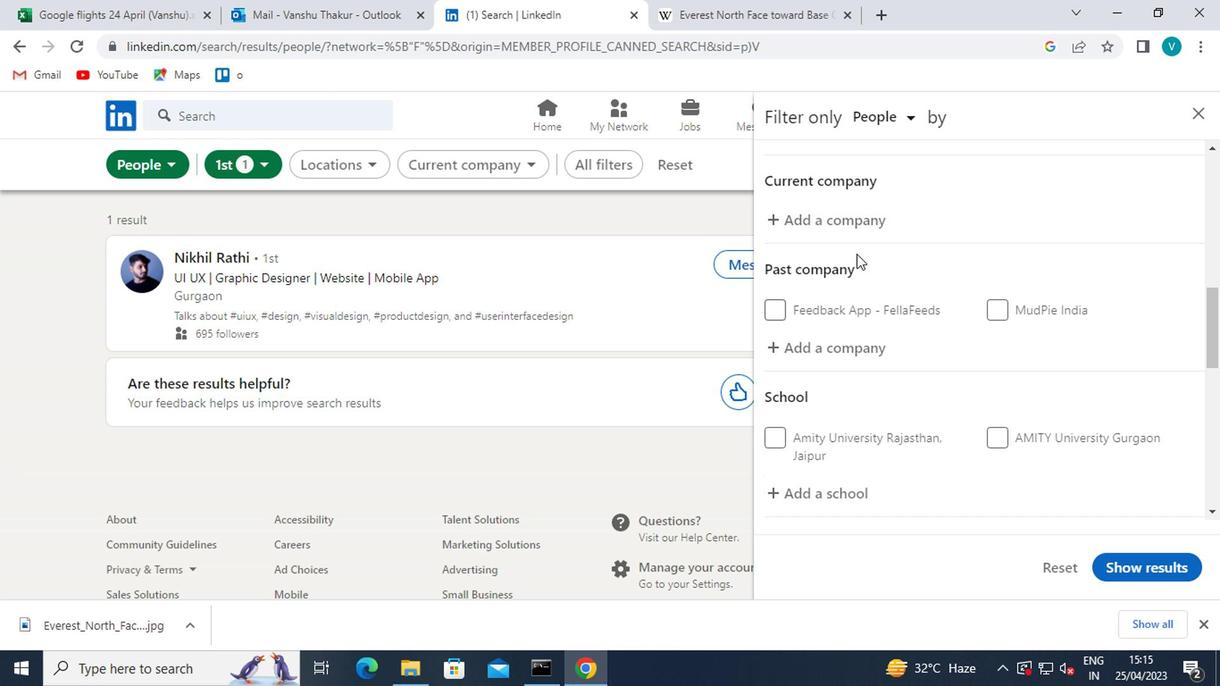 
Action: Mouse pressed left at (834, 212)
Screenshot: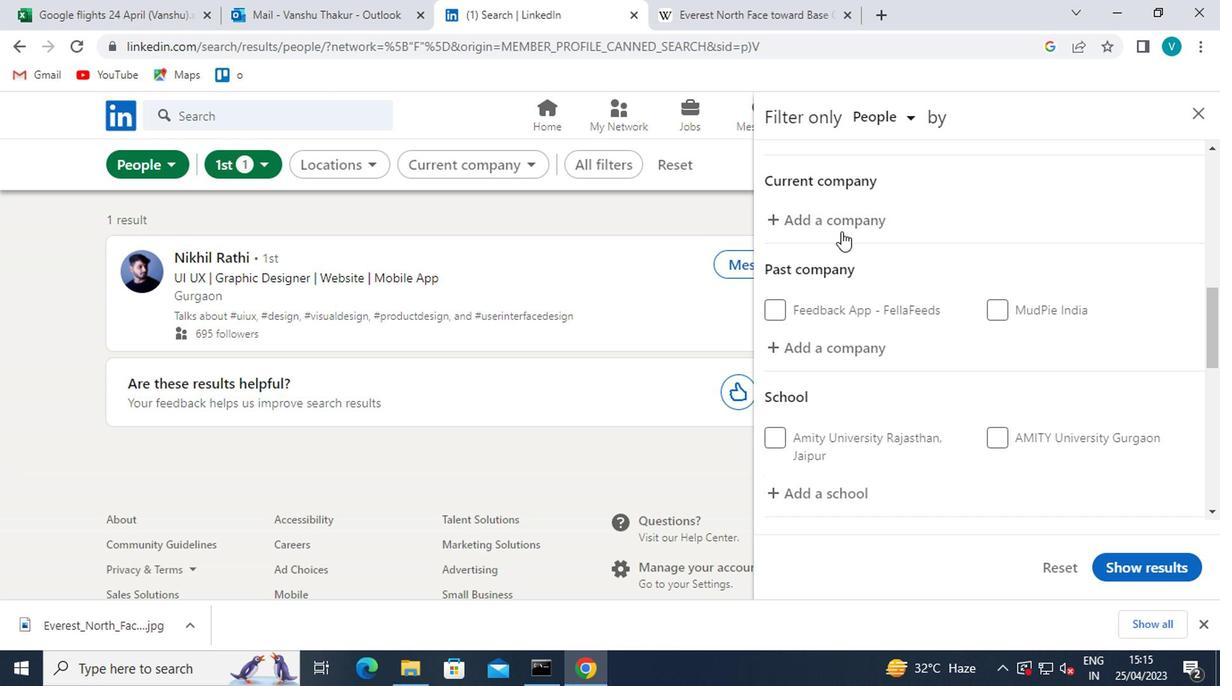 
Action: Mouse moved to (834, 210)
Screenshot: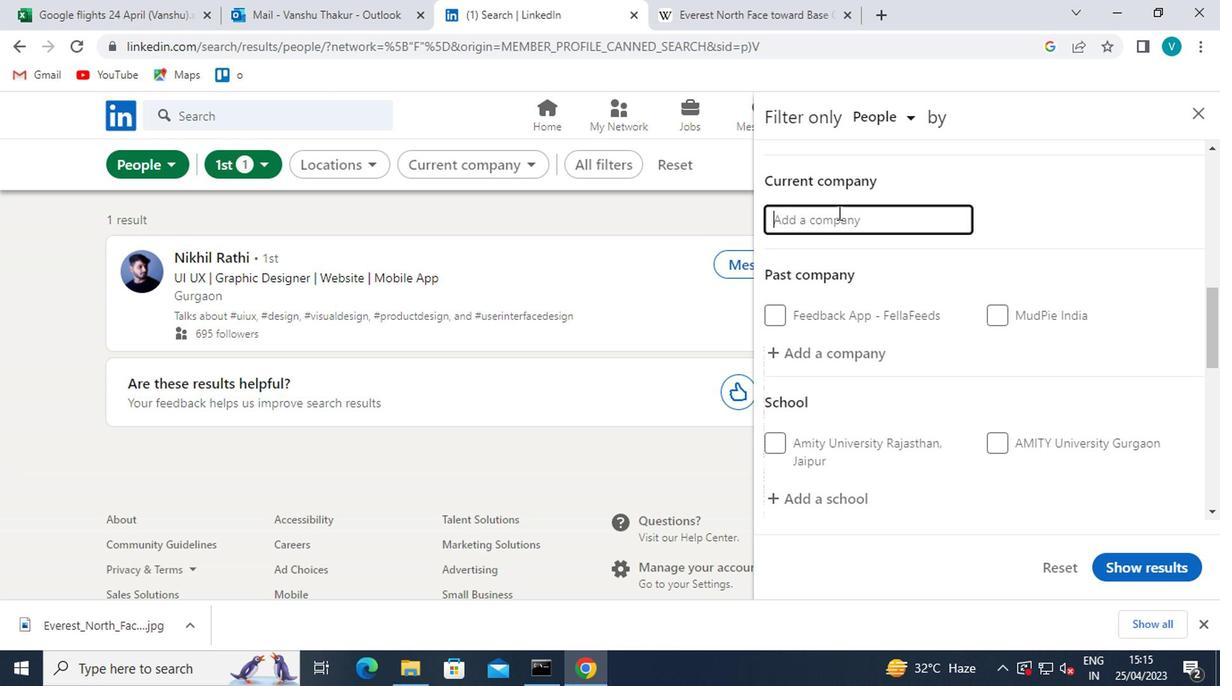 
Action: Key pressed <Key.shift>WEBHELP
Screenshot: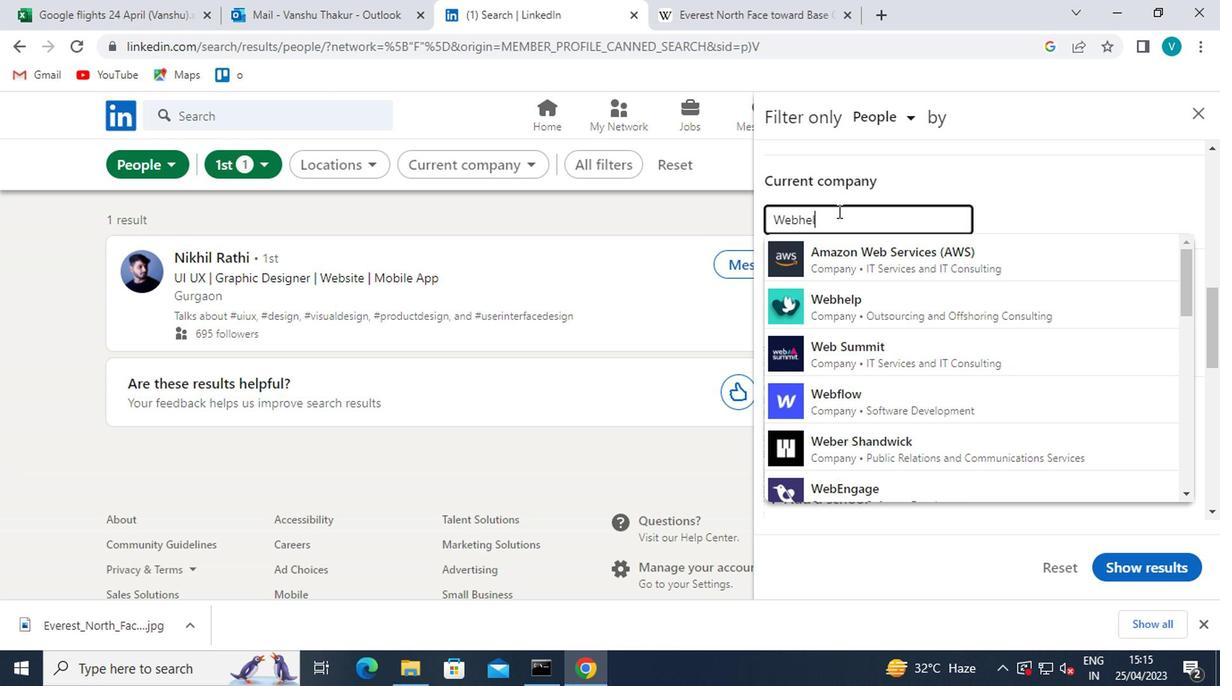 
Action: Mouse moved to (852, 259)
Screenshot: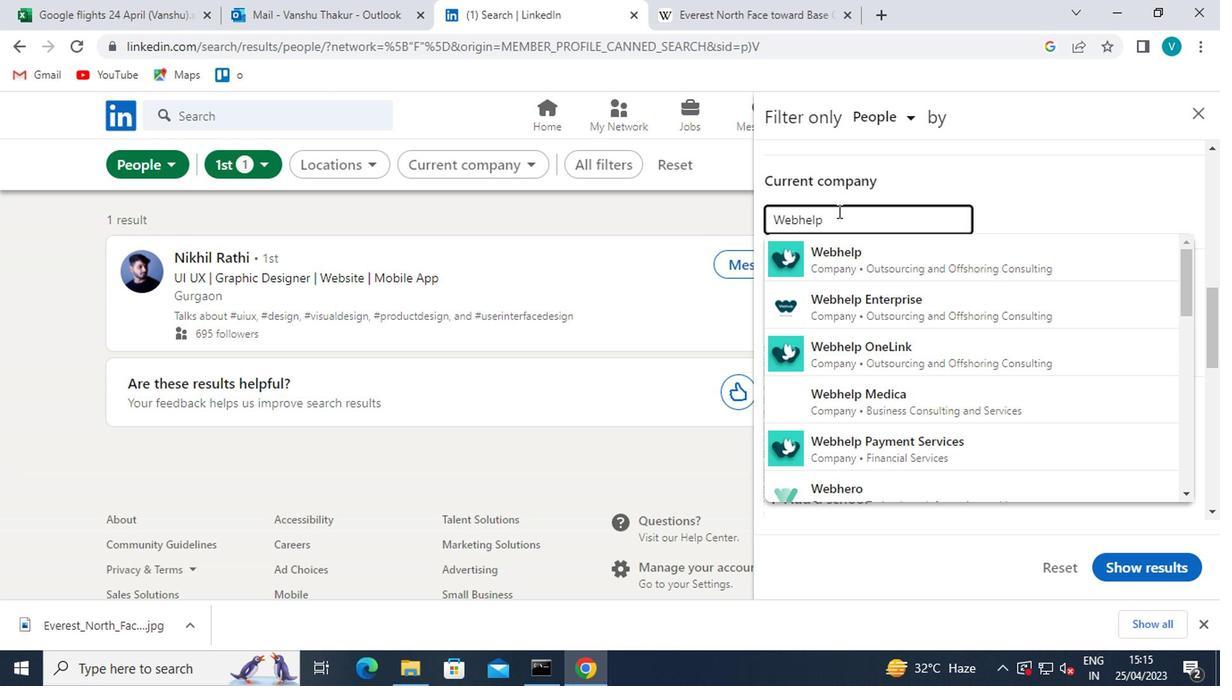 
Action: Mouse pressed left at (852, 259)
Screenshot: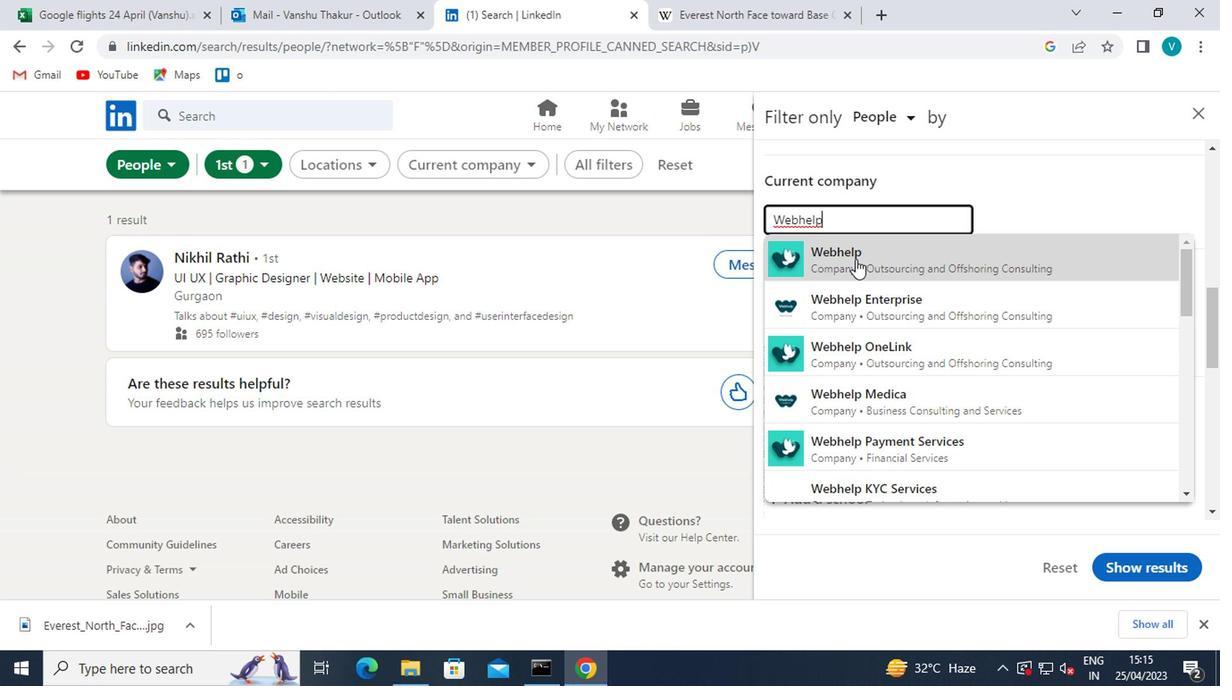 
Action: Mouse moved to (855, 259)
Screenshot: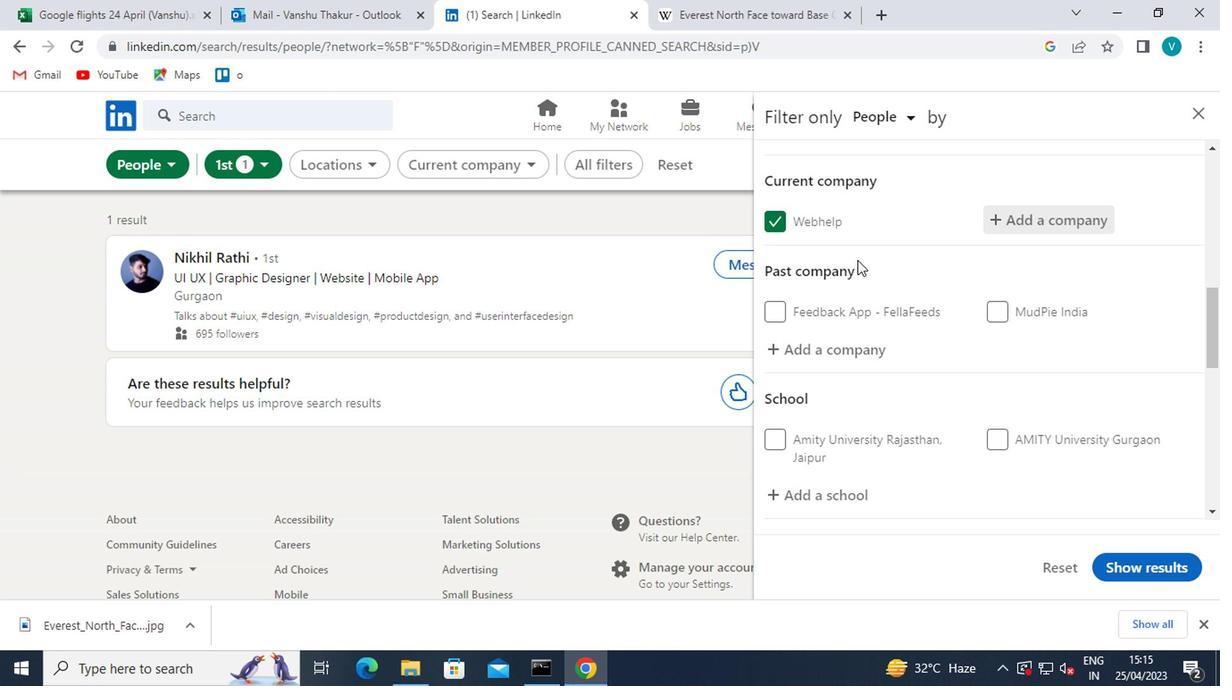 
Action: Mouse scrolled (855, 257) with delta (0, -1)
Screenshot: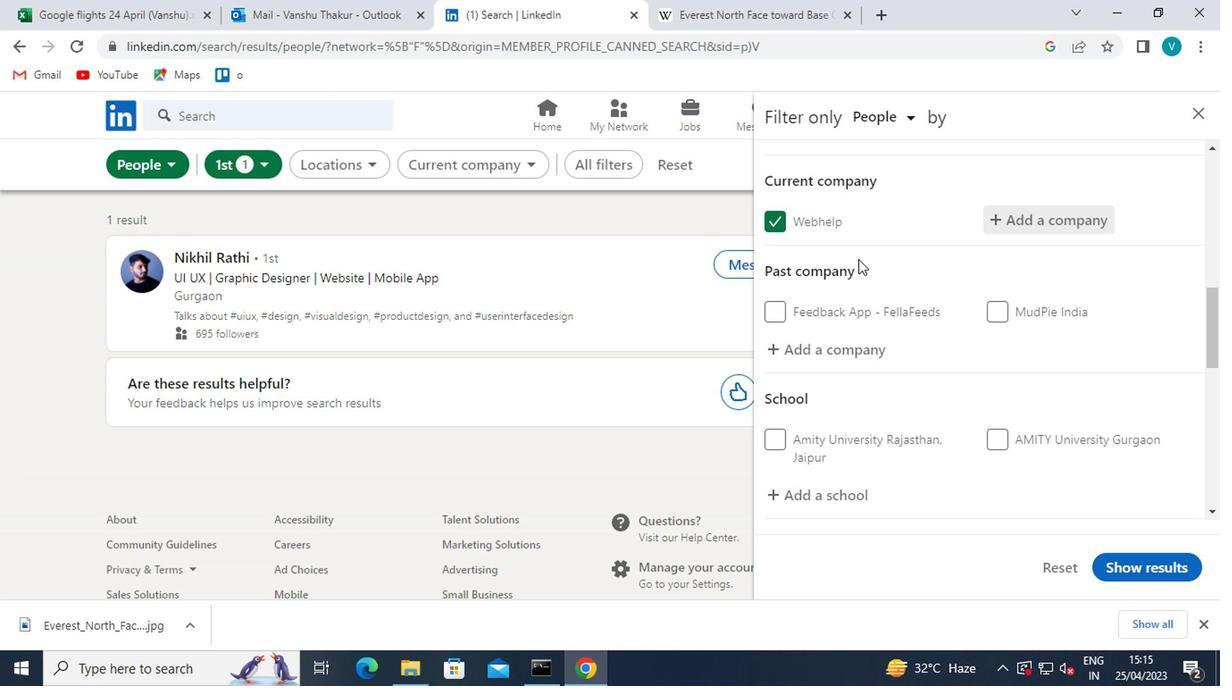 
Action: Mouse scrolled (855, 257) with delta (0, -1)
Screenshot: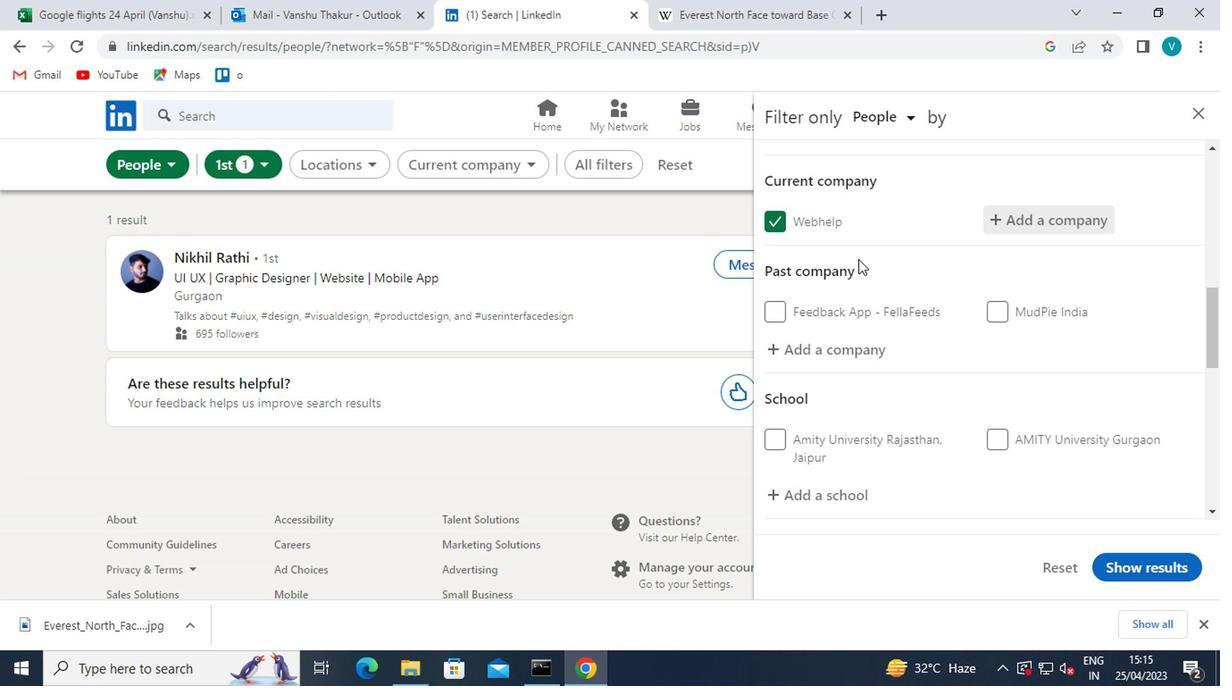 
Action: Mouse moved to (843, 299)
Screenshot: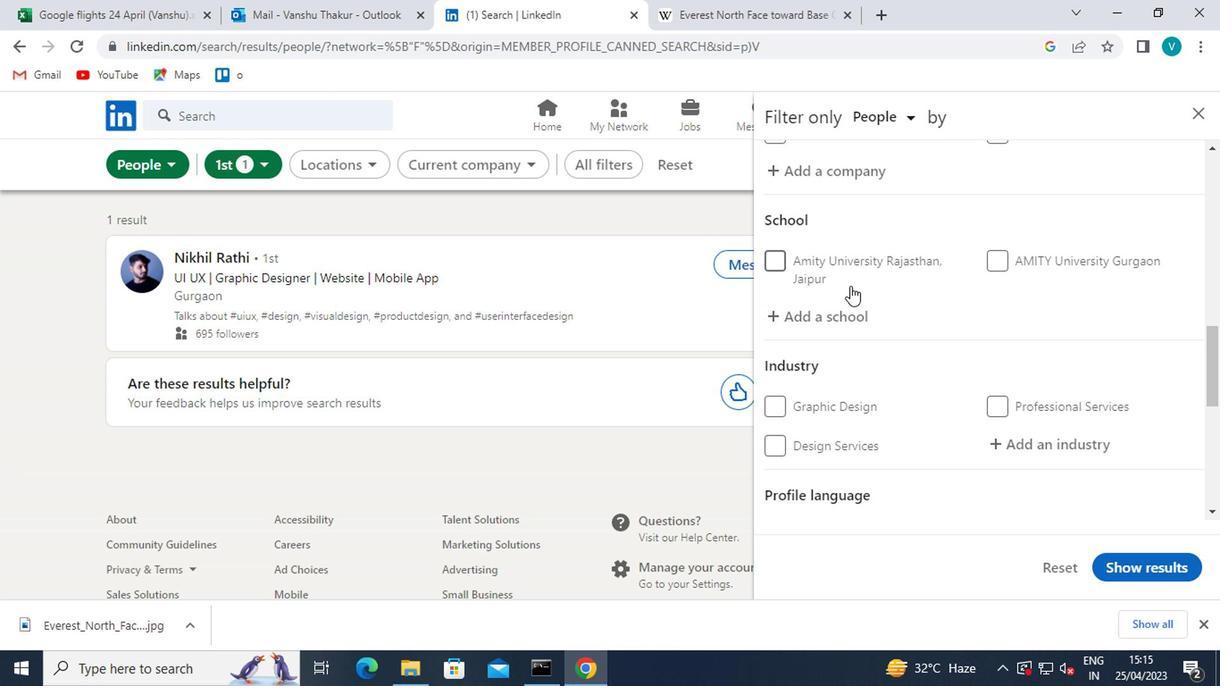 
Action: Mouse pressed left at (843, 299)
Screenshot: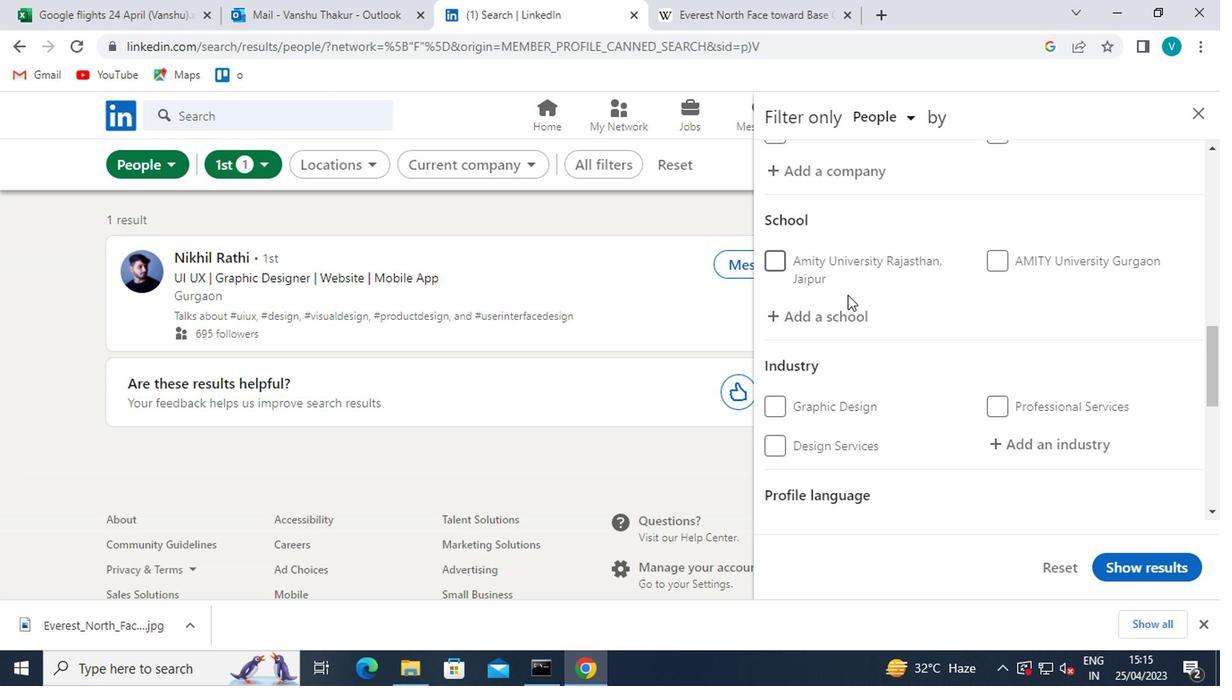
Action: Mouse moved to (843, 306)
Screenshot: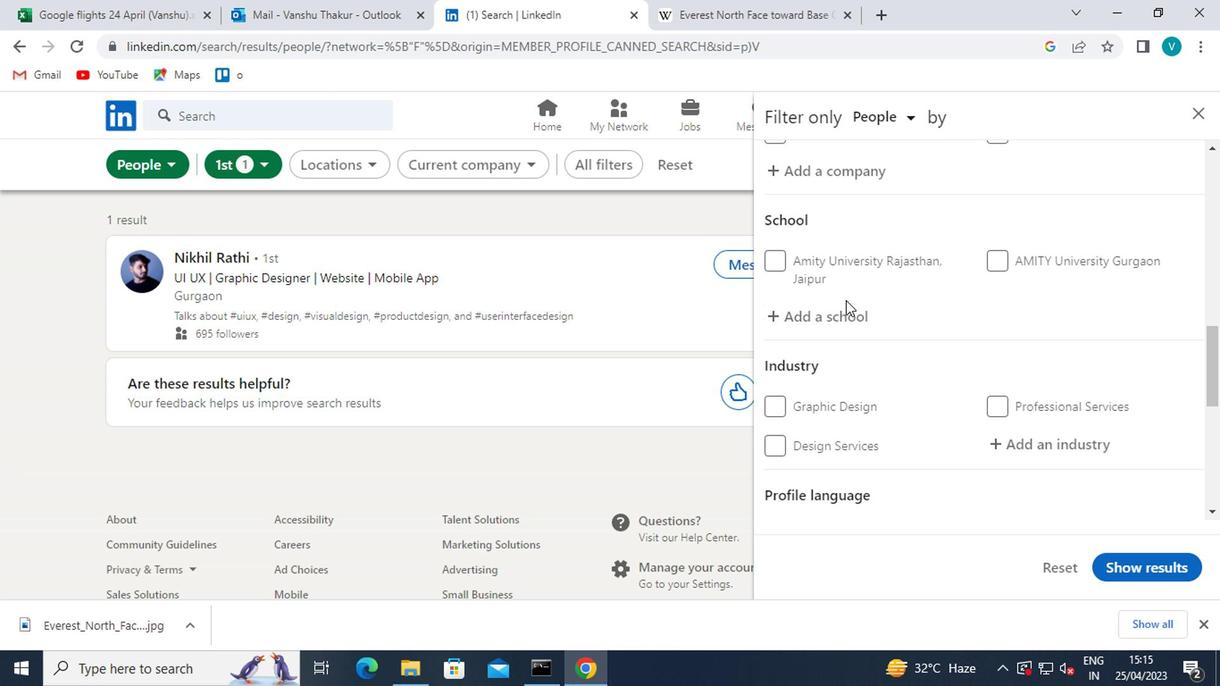 
Action: Mouse pressed left at (843, 306)
Screenshot: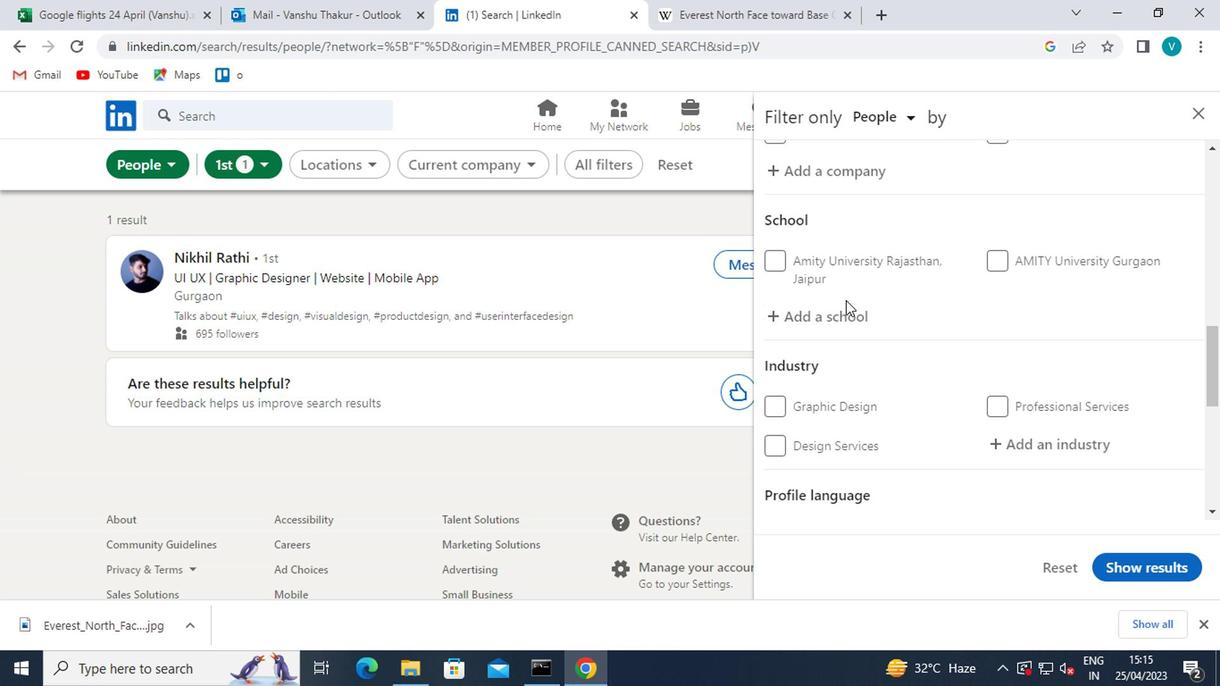 
Action: Key pressed <Key.shift><Key.shift><Key.shift><Key.shift><Key.shift>PROF.<Key.space><Key.shift>RAM<Key.space>
Screenshot: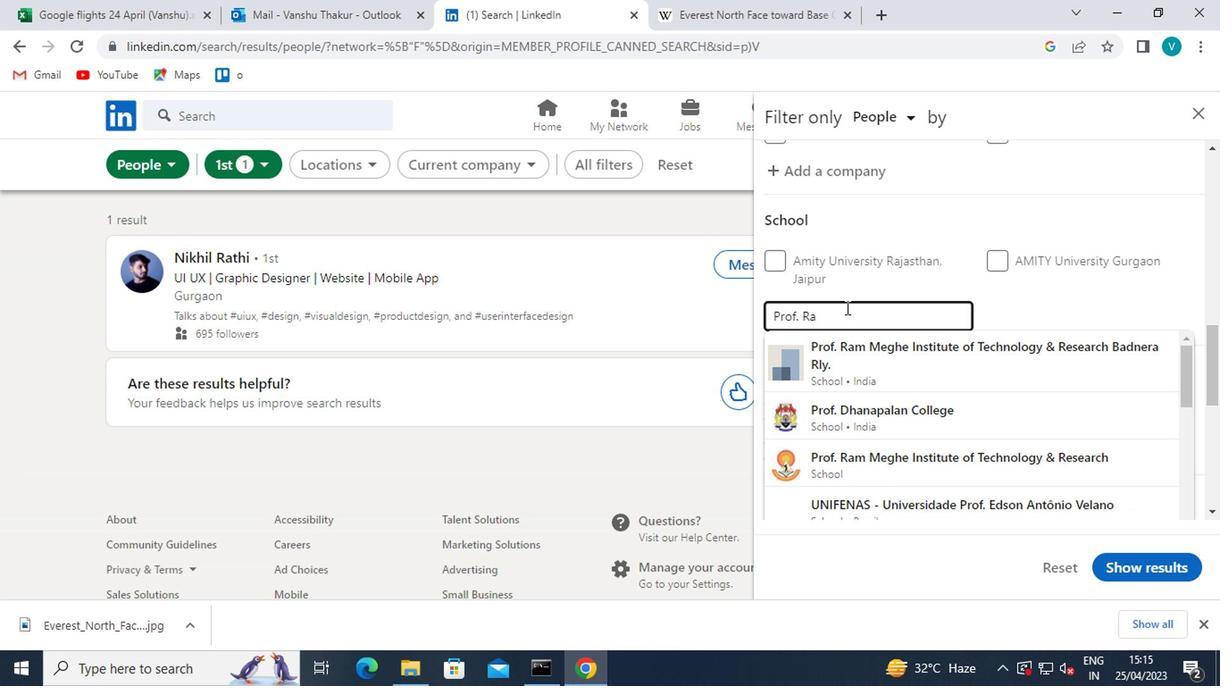 
Action: Mouse moved to (899, 341)
Screenshot: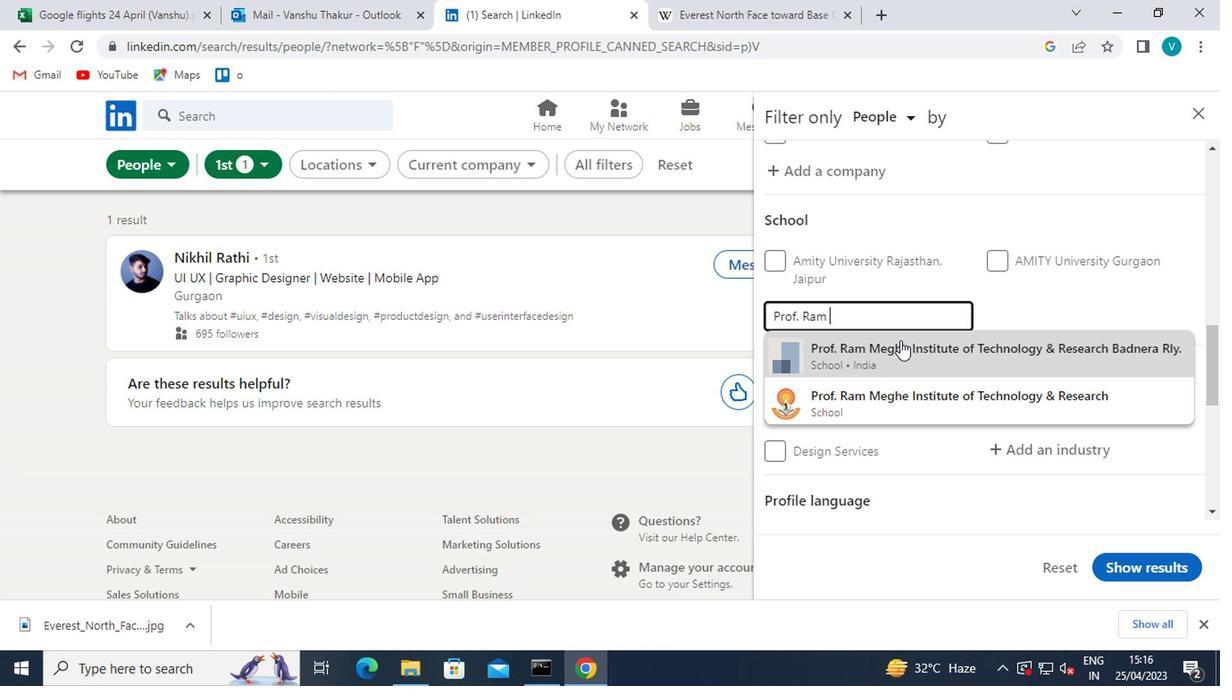
Action: Mouse pressed left at (899, 341)
Screenshot: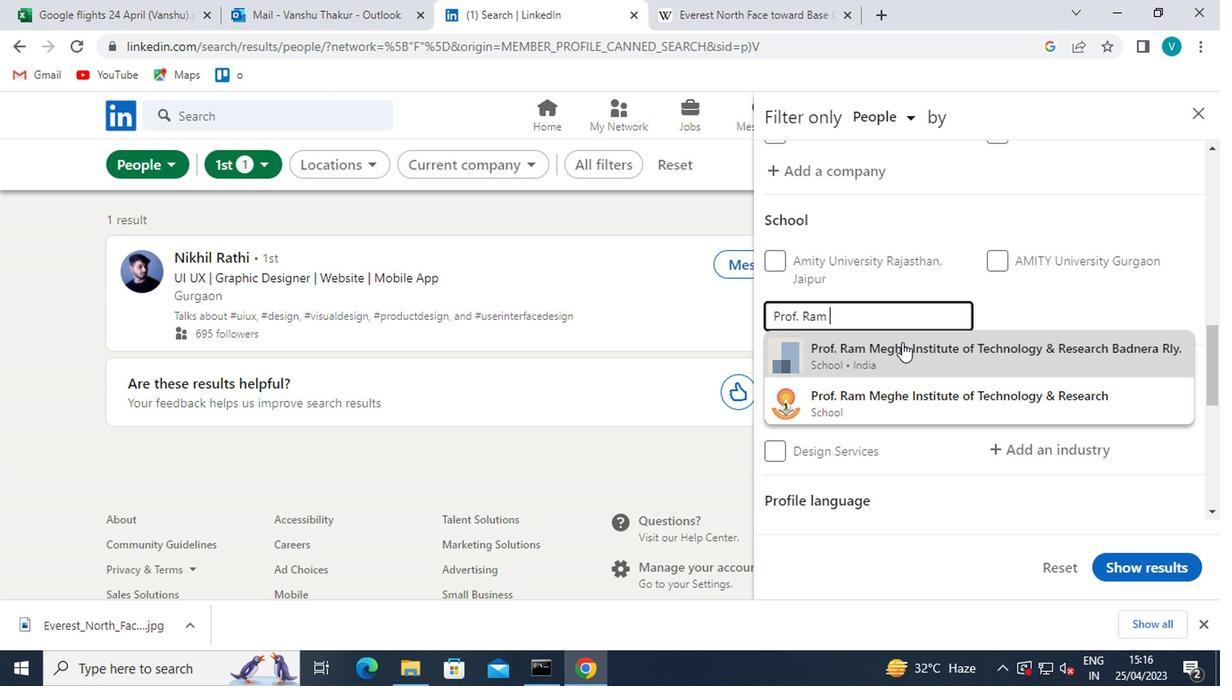 
Action: Mouse scrolled (899, 341) with delta (0, 0)
Screenshot: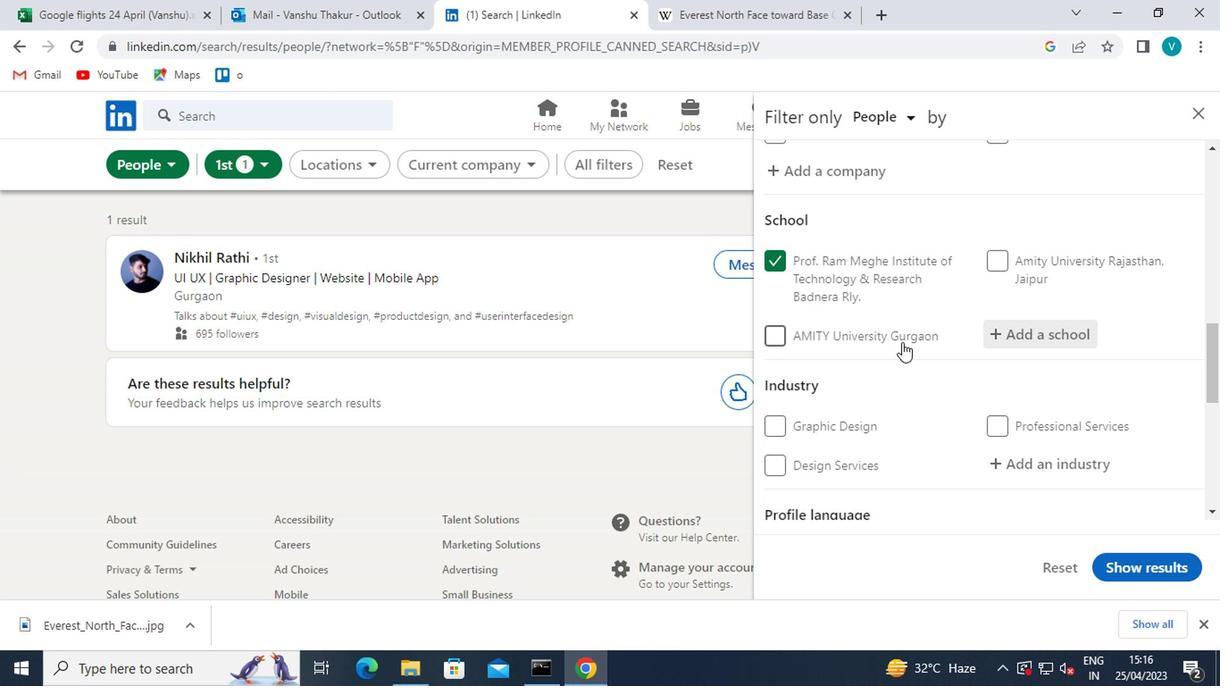 
Action: Mouse moved to (1009, 364)
Screenshot: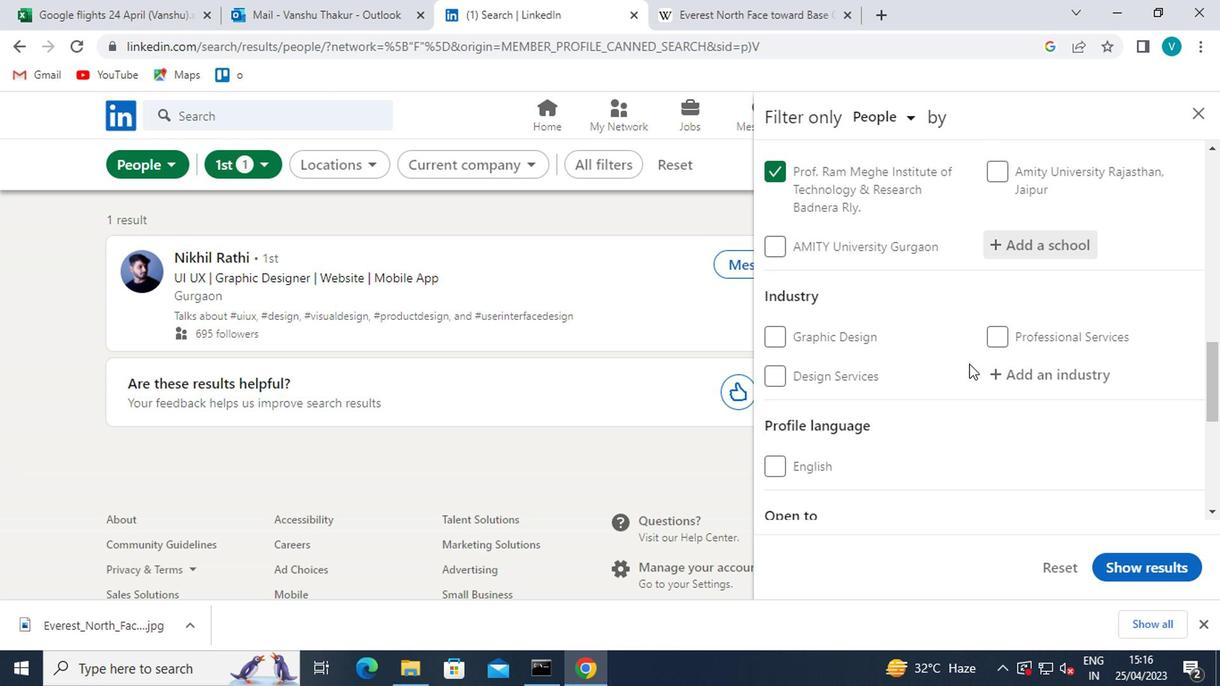 
Action: Mouse pressed left at (1009, 364)
Screenshot: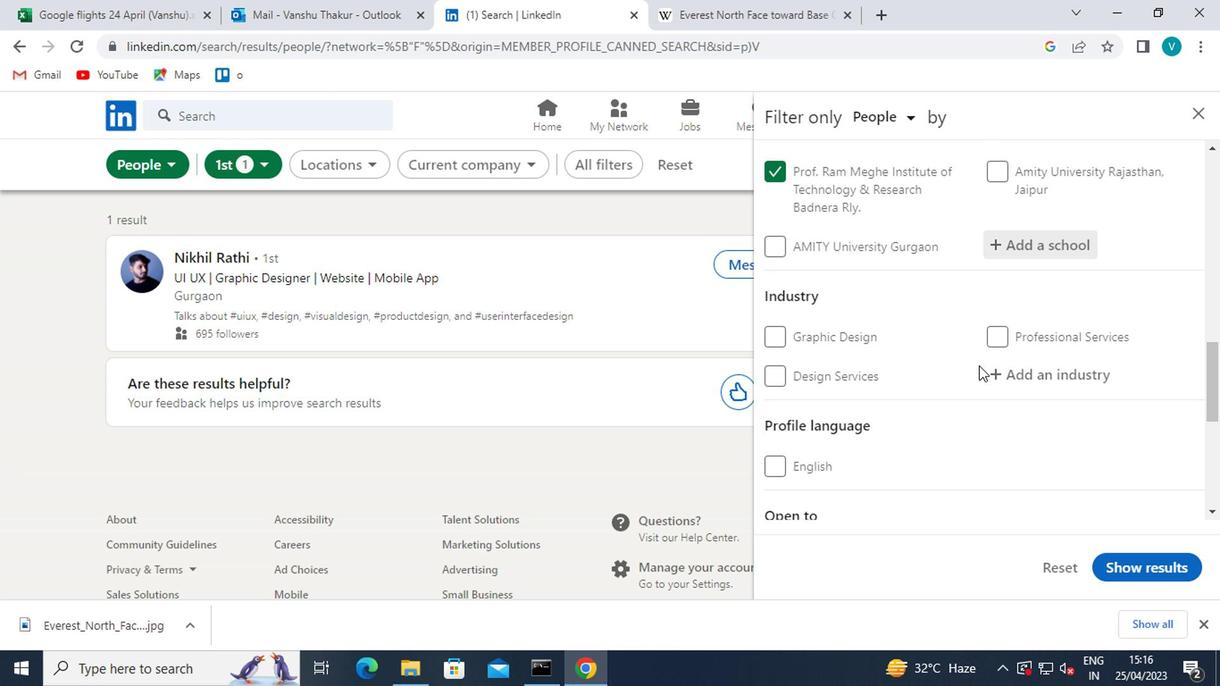 
Action: Mouse moved to (1010, 364)
Screenshot: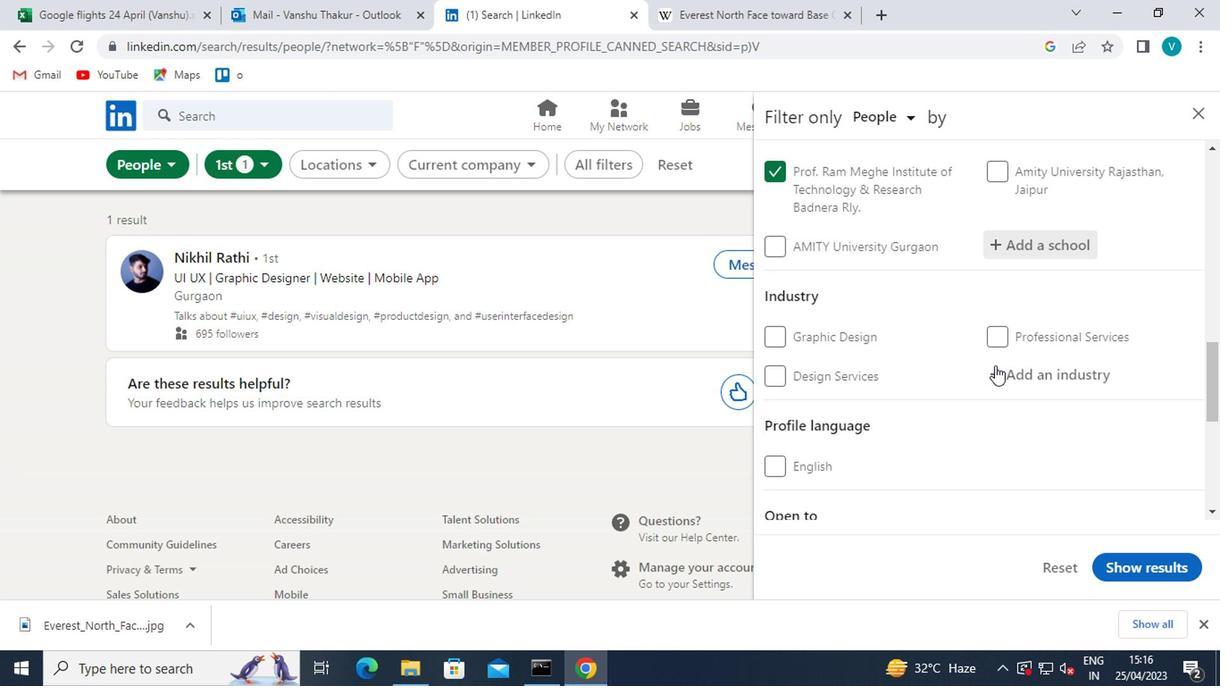 
Action: Key pressed <Key.shift>
Screenshot: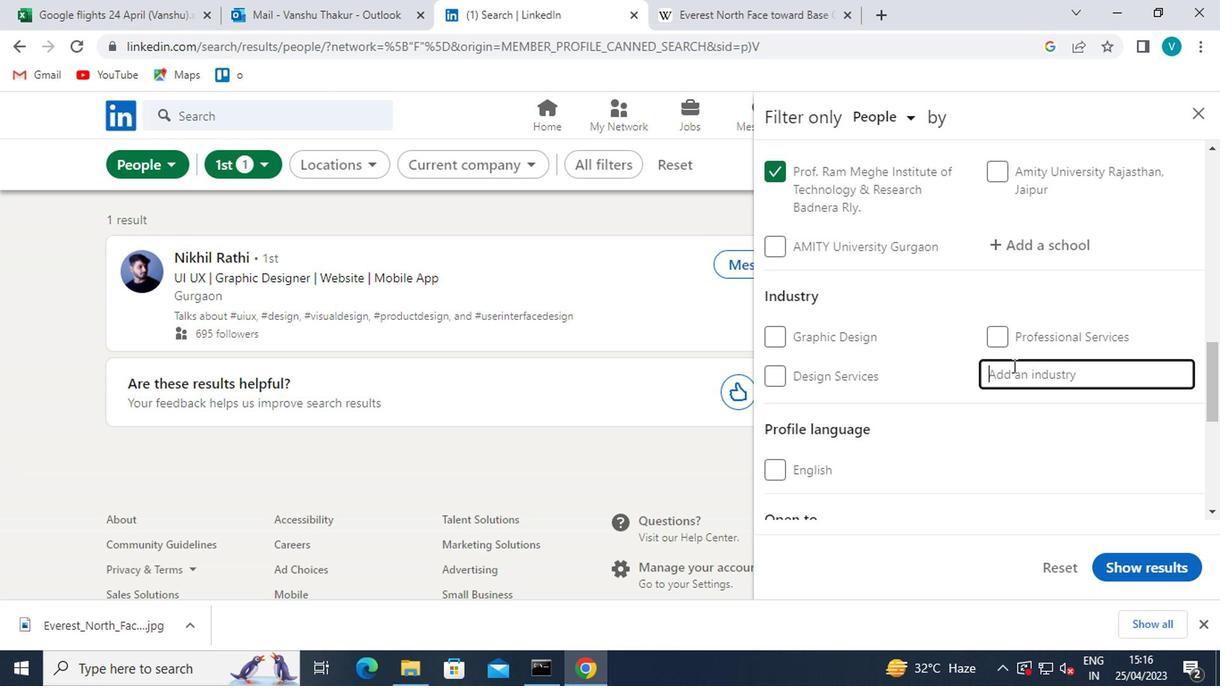
Action: Mouse moved to (1000, 359)
Screenshot: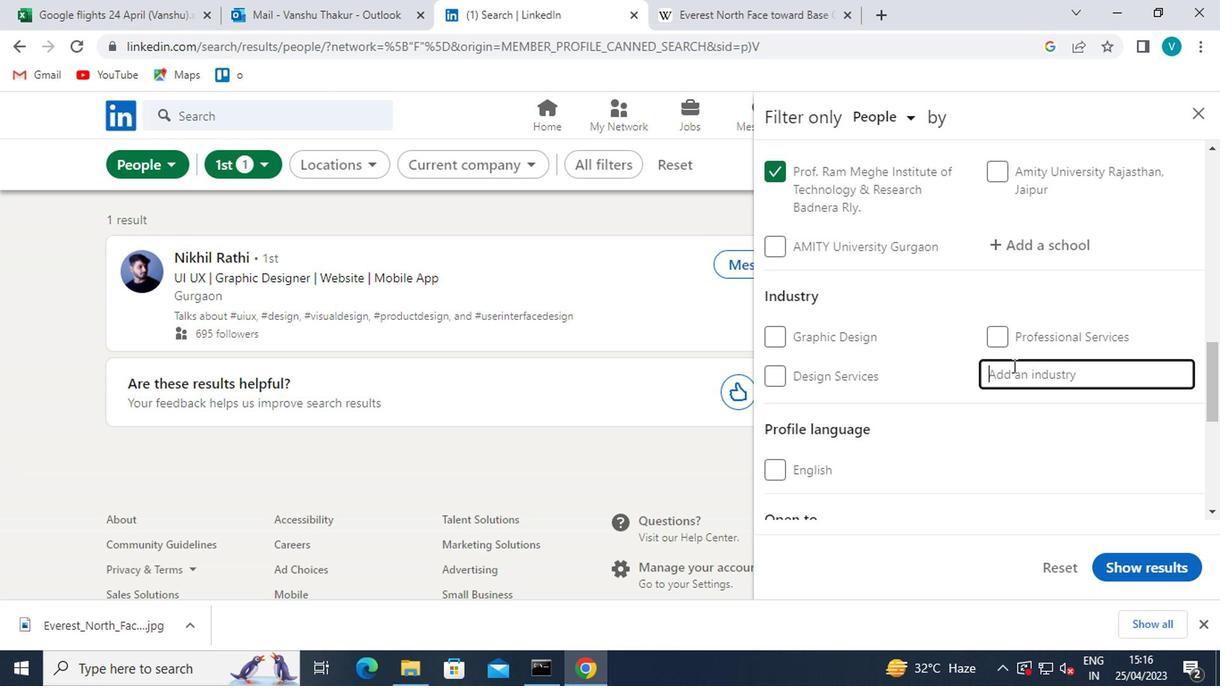 
Action: Key pressed CABLE<Key.space><Key.shift>AND<Key.space><Key.shift><Key.shift><Key.shift><Key.shift><Key.shift><Key.shift>SATELLITE<Key.space>
Screenshot: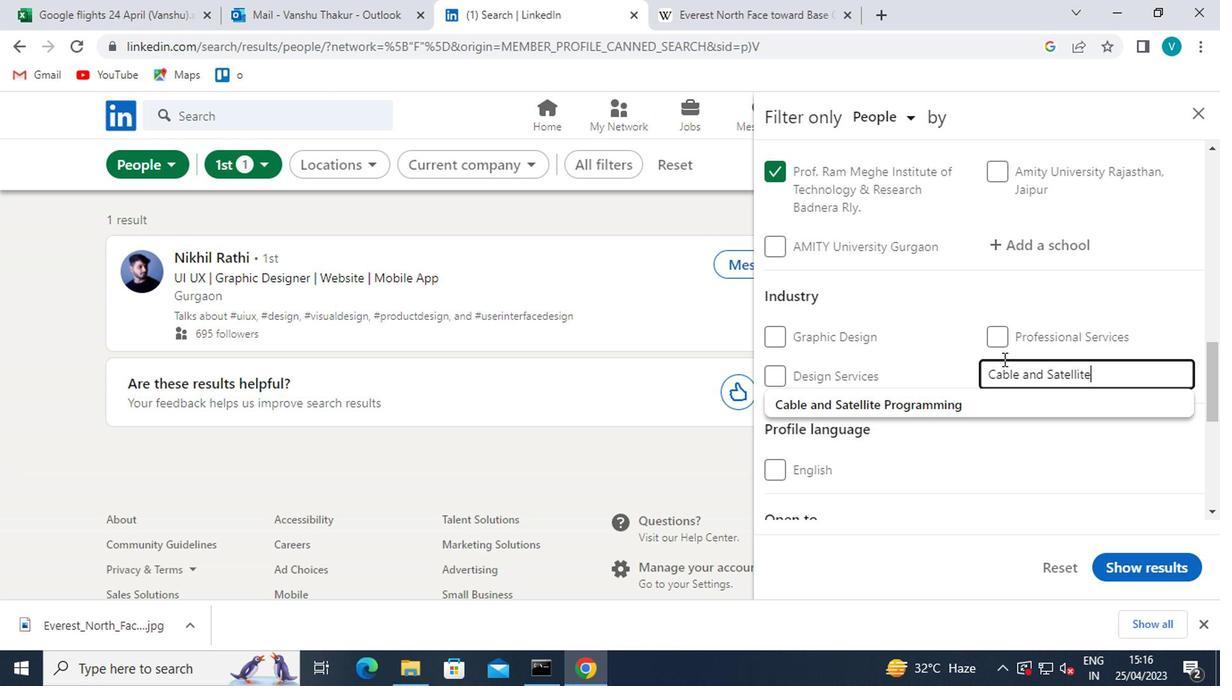 
Action: Mouse moved to (954, 395)
Screenshot: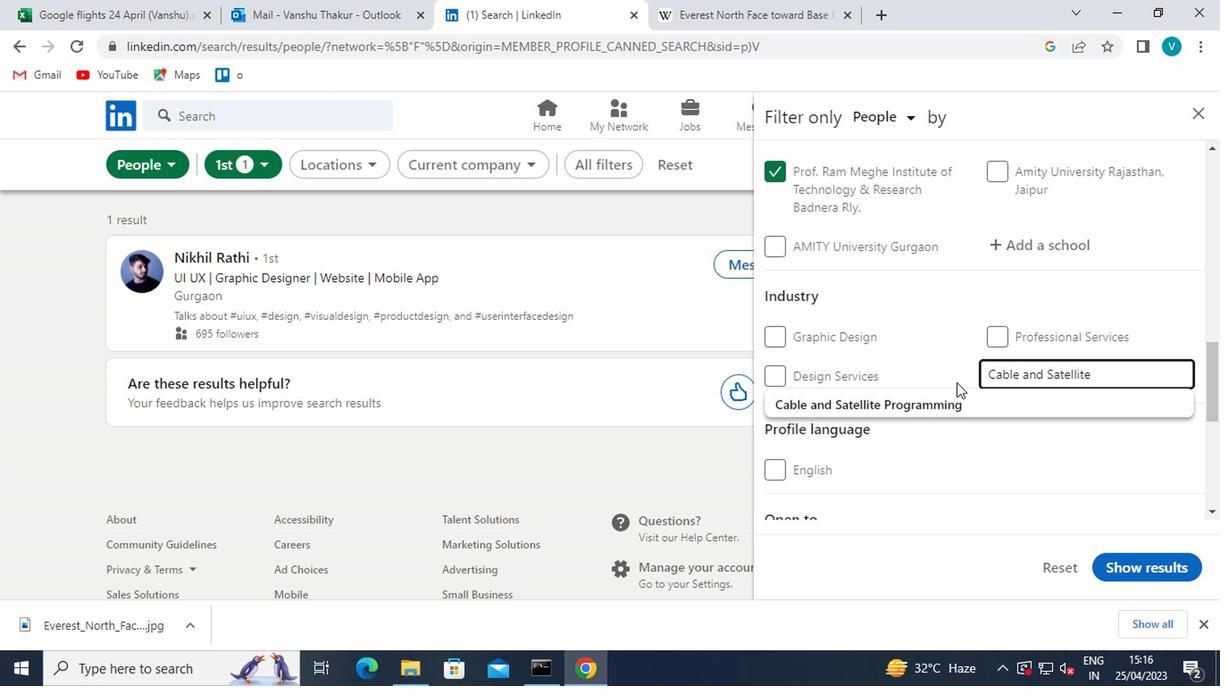 
Action: Mouse pressed left at (954, 395)
Screenshot: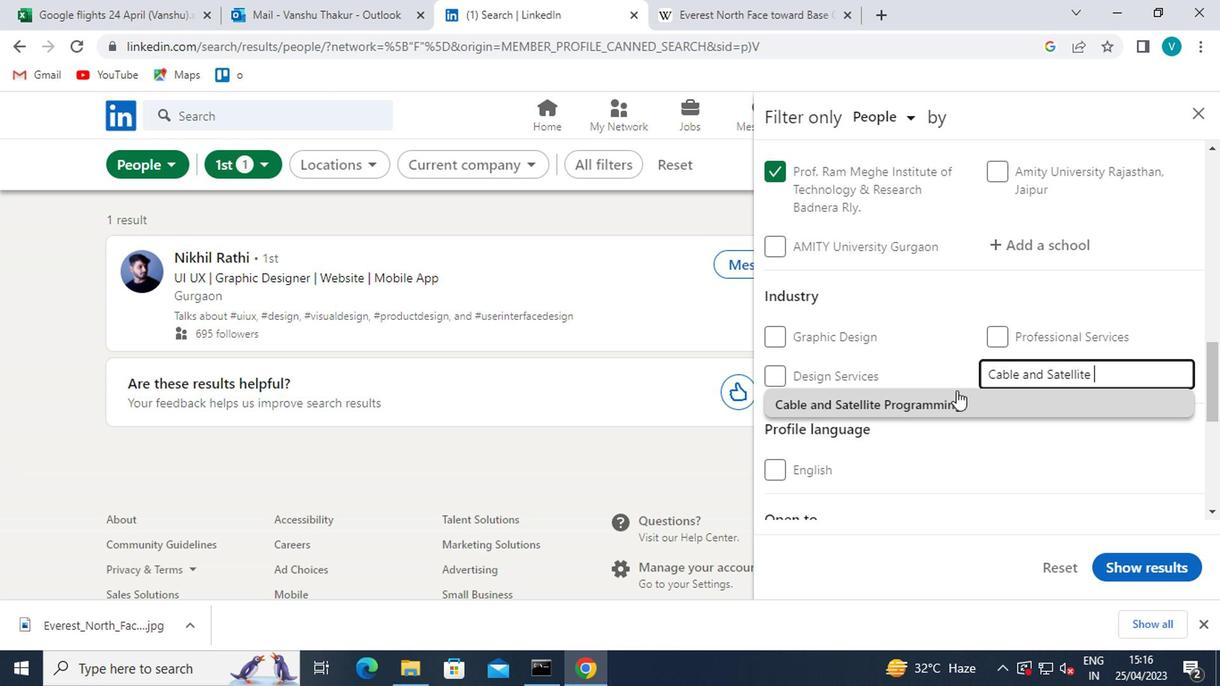 
Action: Mouse moved to (978, 386)
Screenshot: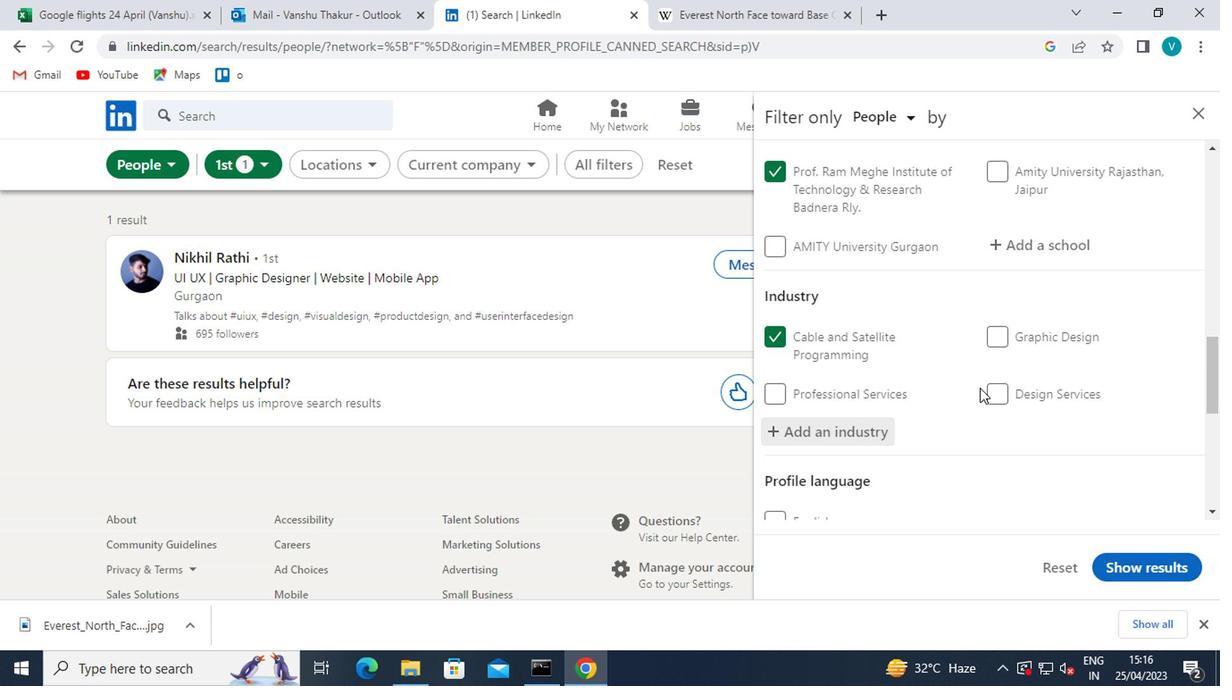 
Action: Mouse scrolled (978, 385) with delta (0, 0)
Screenshot: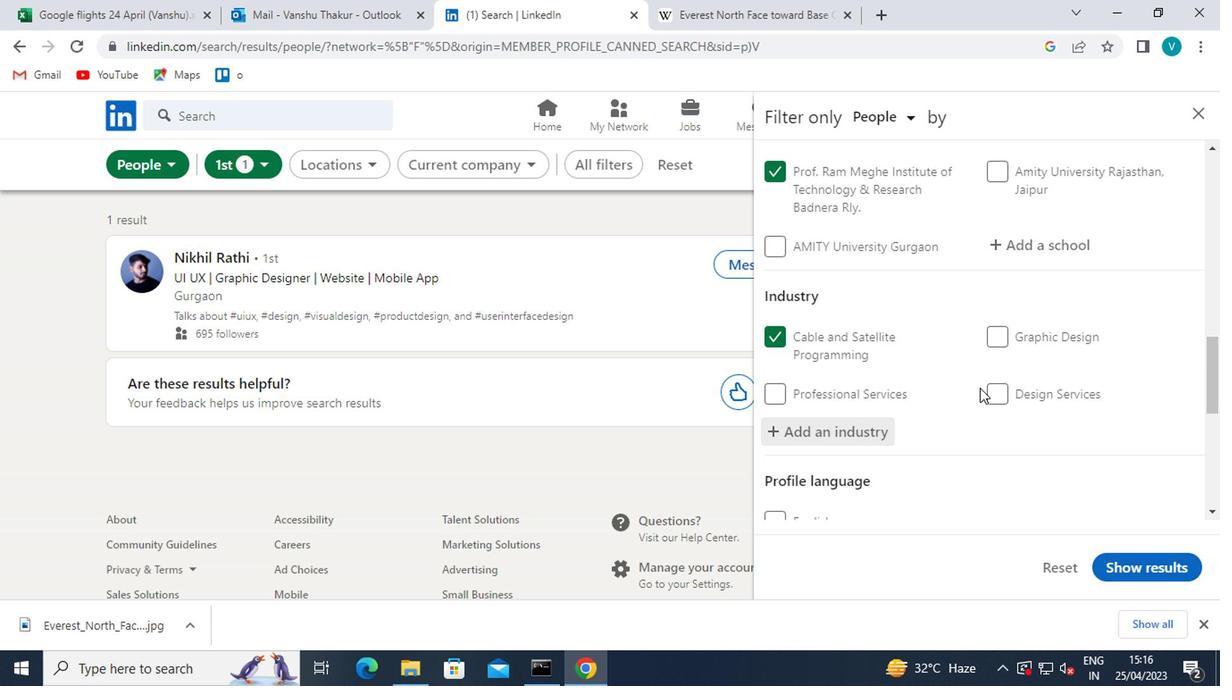 
Action: Mouse scrolled (978, 385) with delta (0, 0)
Screenshot: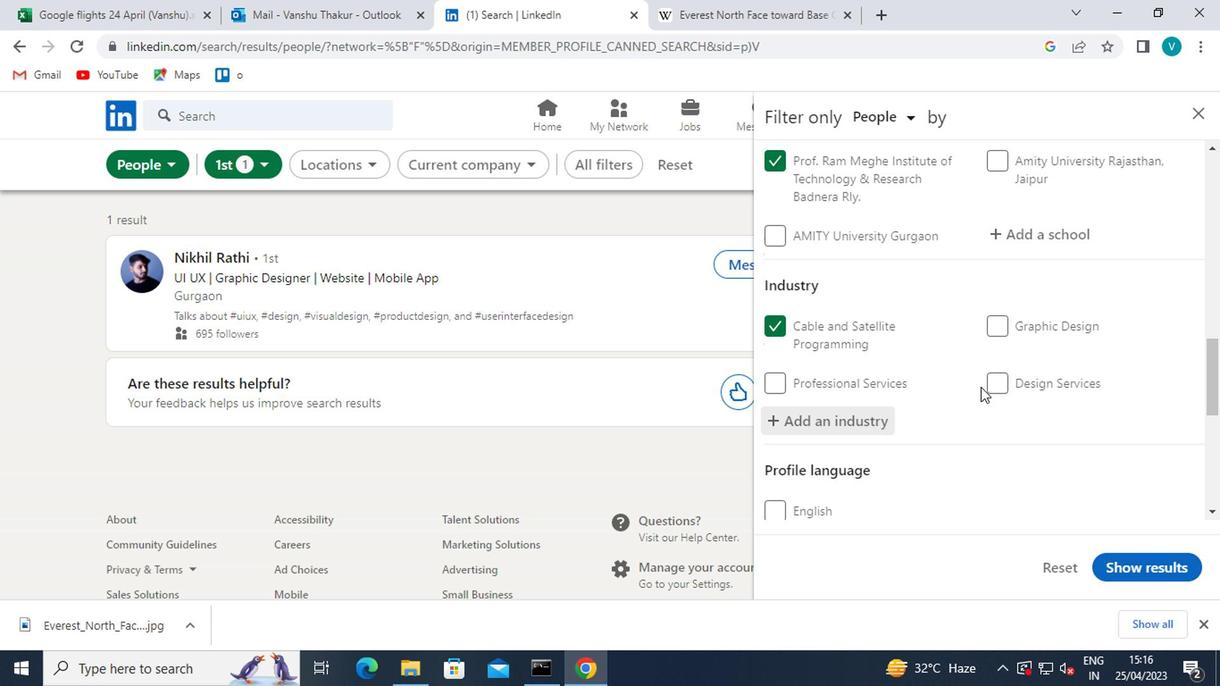 
Action: Mouse scrolled (978, 385) with delta (0, 0)
Screenshot: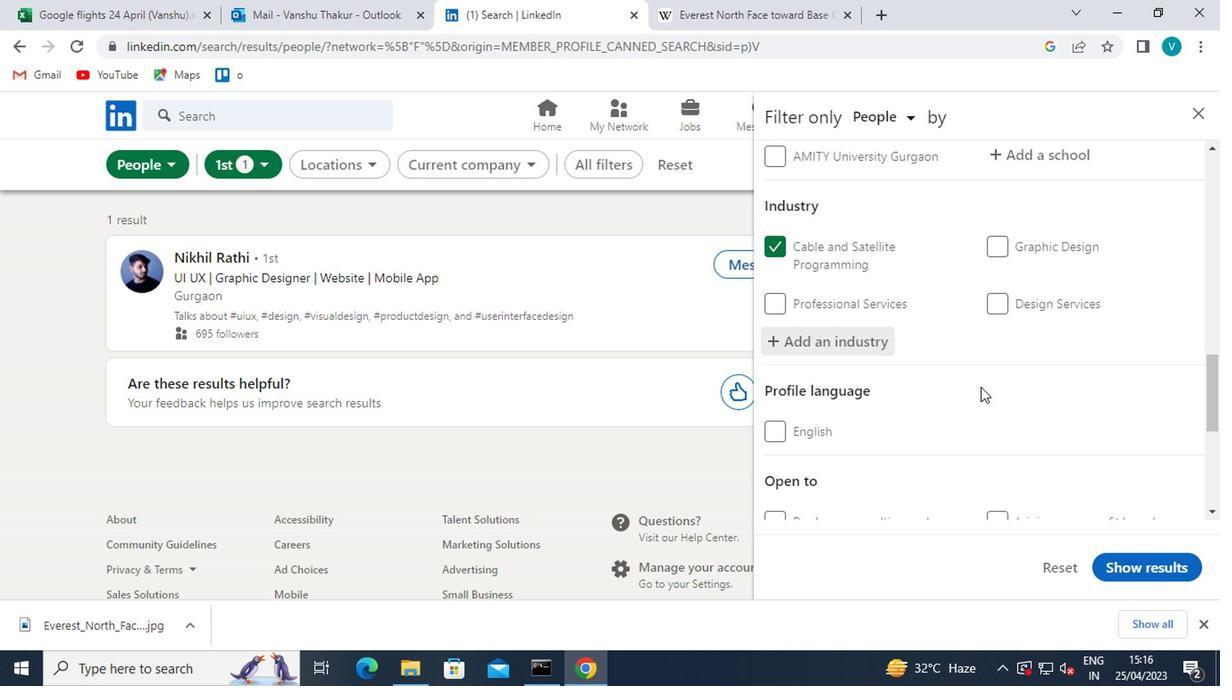 
Action: Mouse moved to (854, 451)
Screenshot: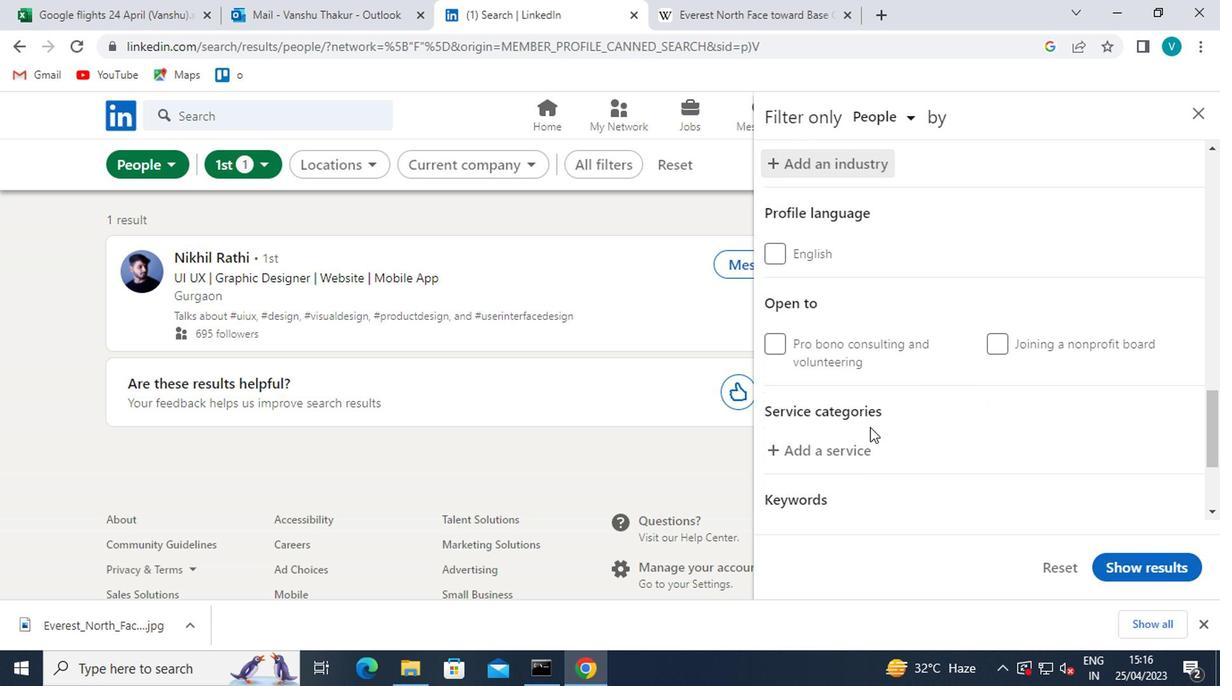 
Action: Mouse pressed left at (854, 451)
Screenshot: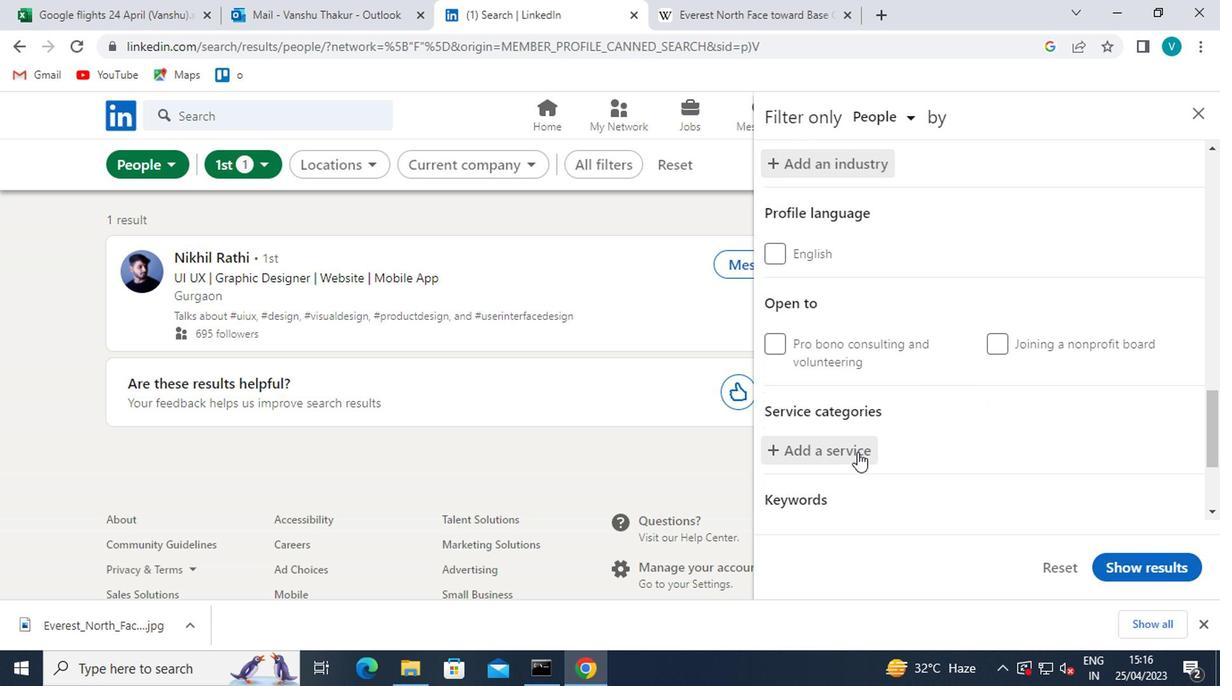 
Action: Mouse moved to (976, 313)
Screenshot: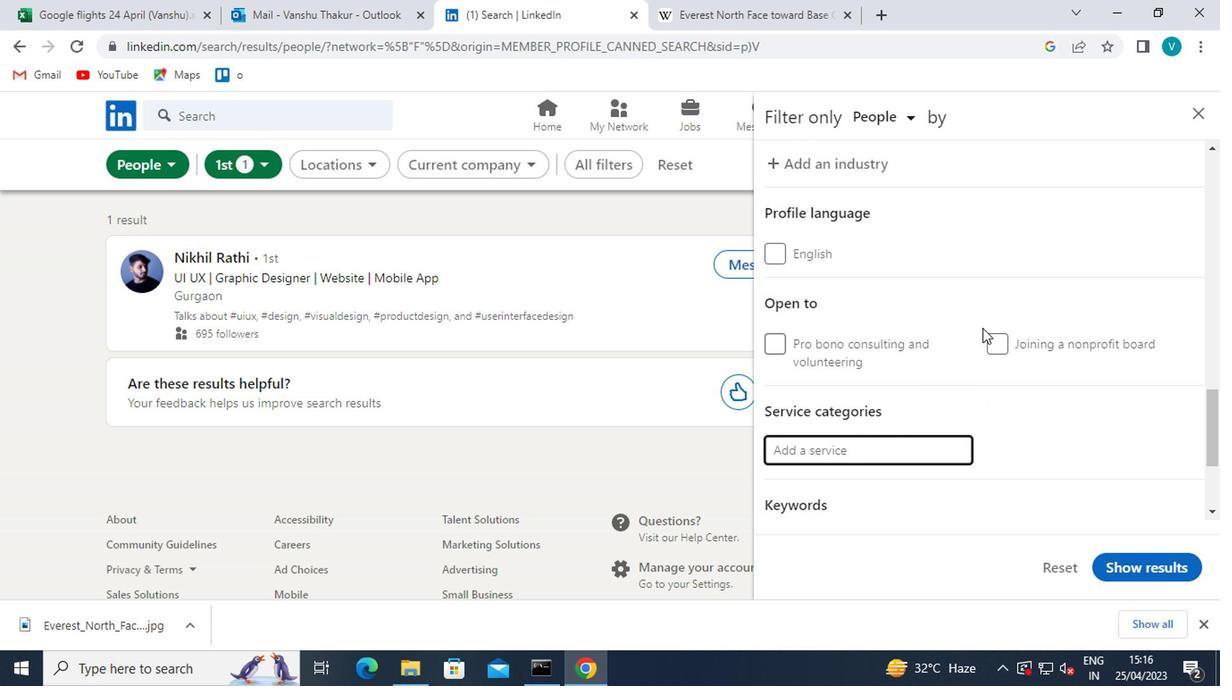
Action: Key pressed <Key.shift>MARKET<Key.space><Key.shift>S
Screenshot: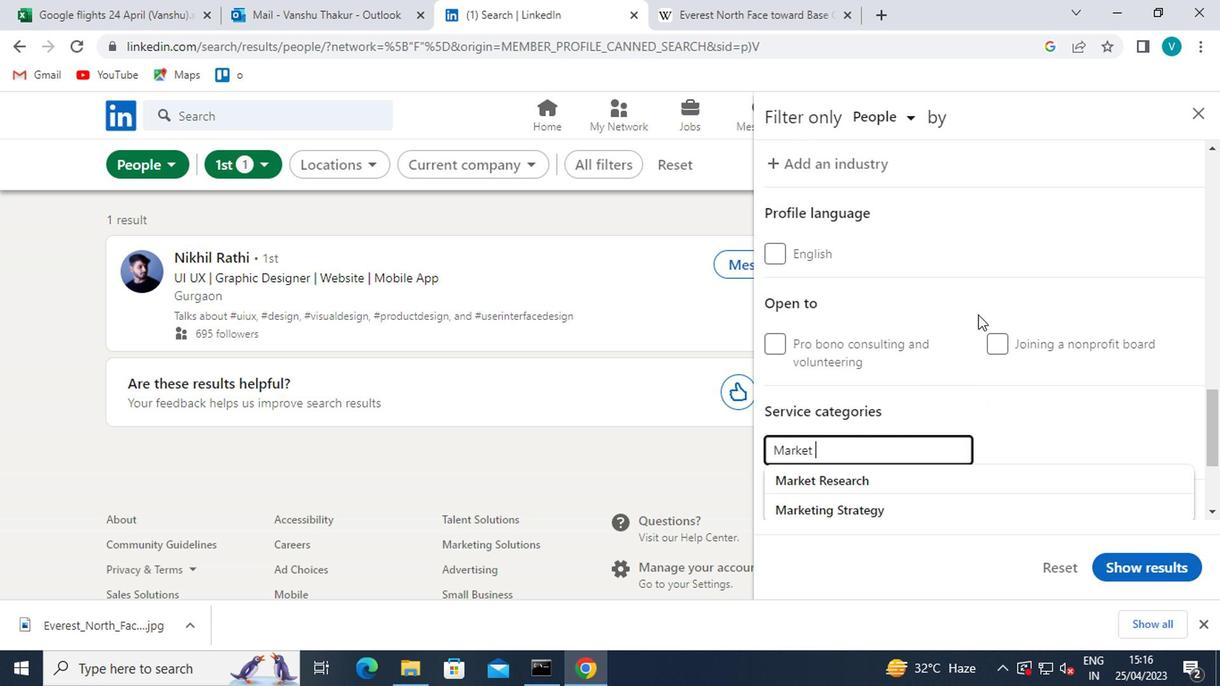 
Action: Mouse moved to (859, 477)
Screenshot: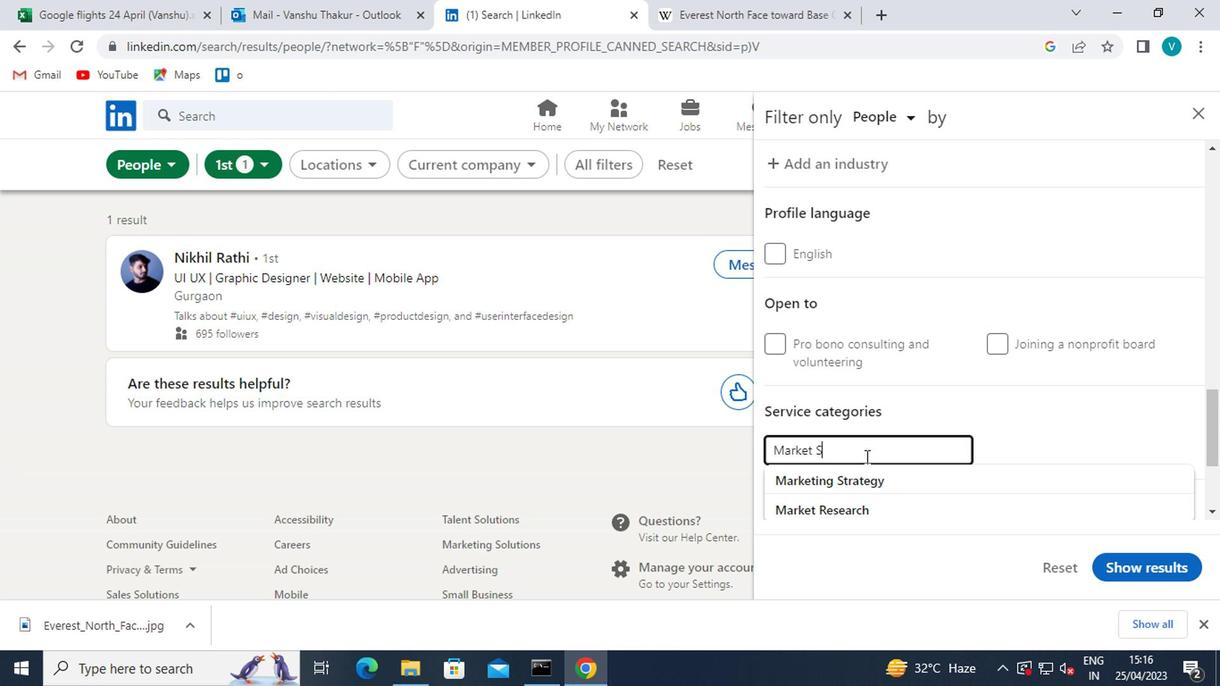 
Action: Mouse pressed left at (859, 477)
Screenshot: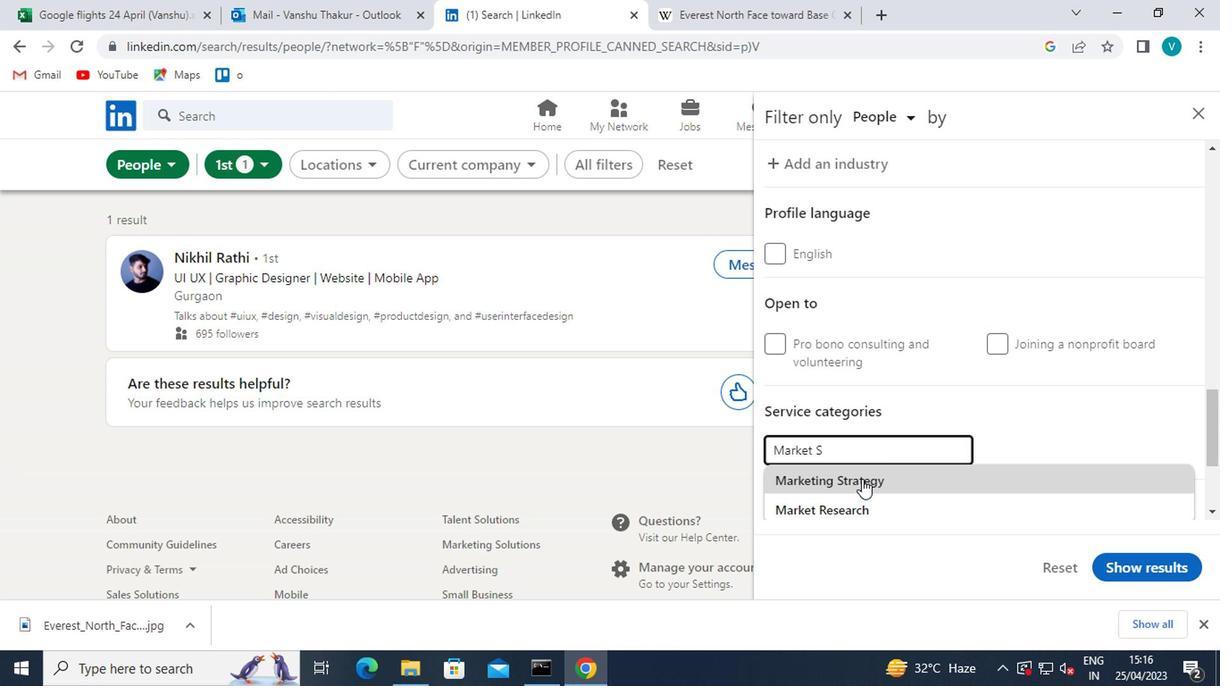 
Action: Mouse moved to (859, 413)
Screenshot: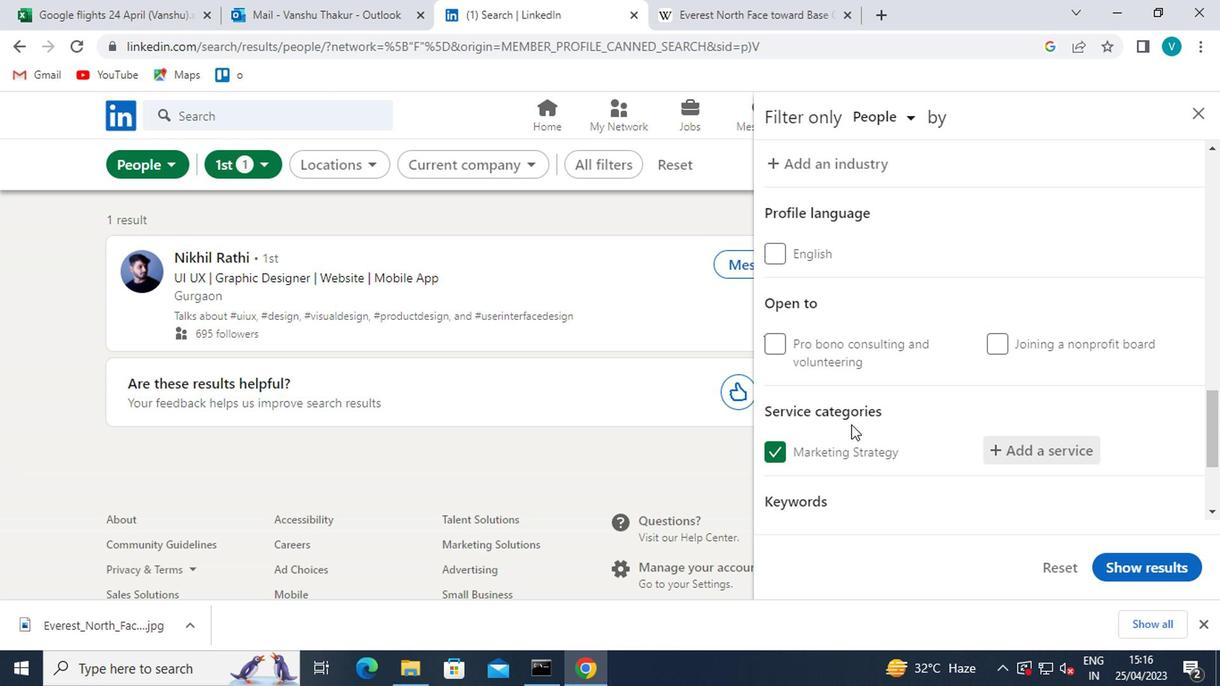 
Action: Mouse scrolled (859, 413) with delta (0, 0)
Screenshot: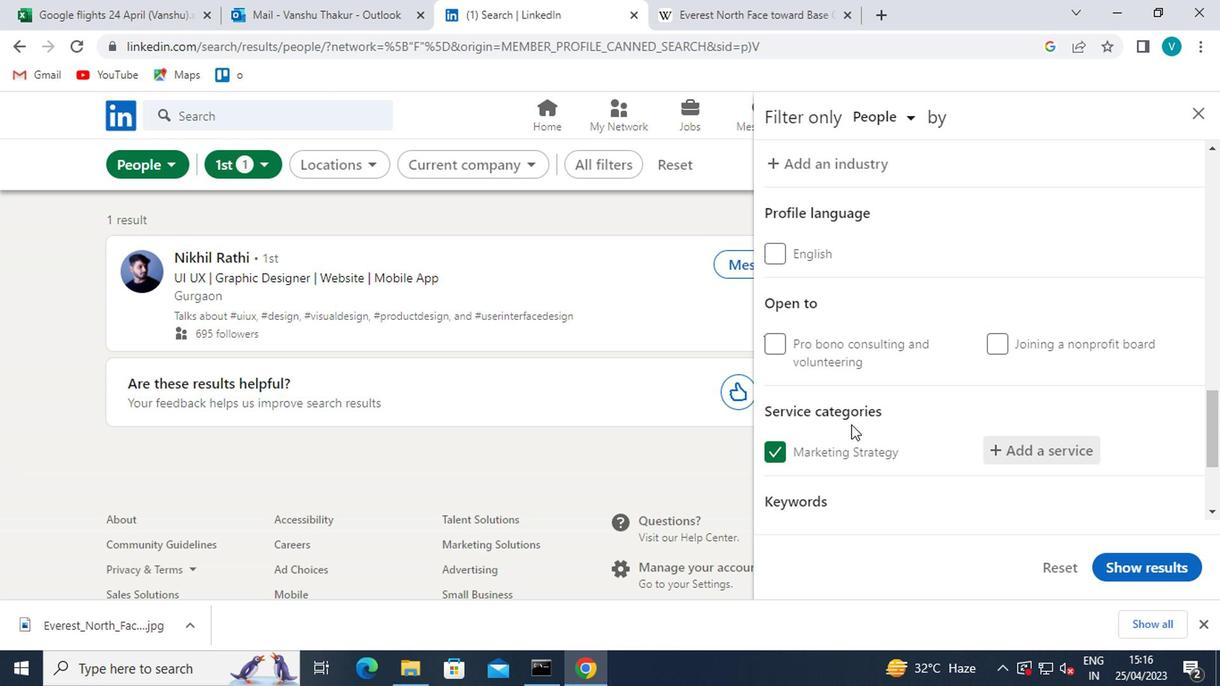 
Action: Mouse moved to (861, 412)
Screenshot: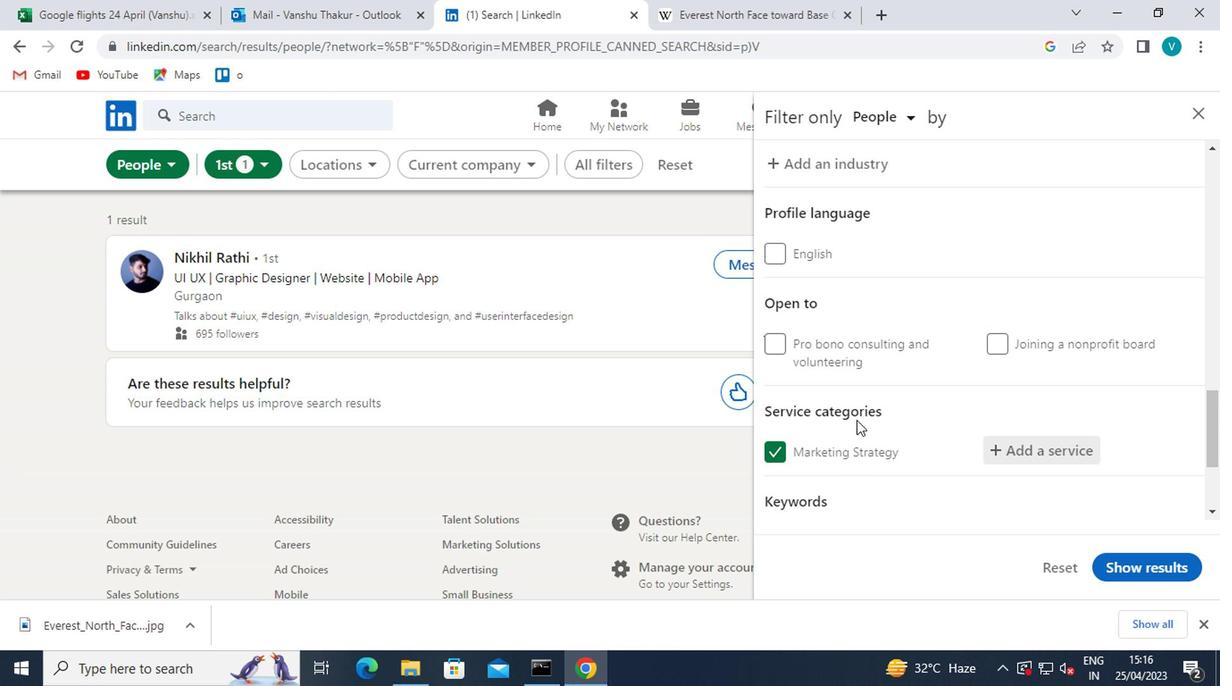 
Action: Mouse scrolled (861, 411) with delta (0, -1)
Screenshot: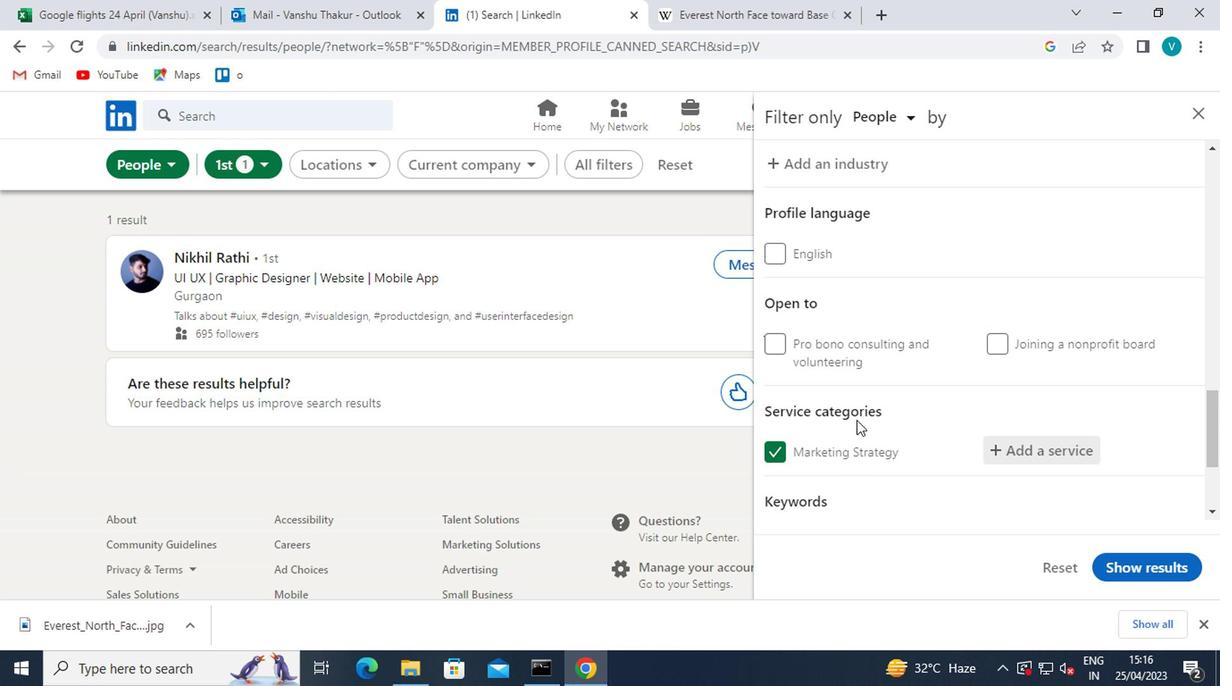 
Action: Mouse moved to (861, 410)
Screenshot: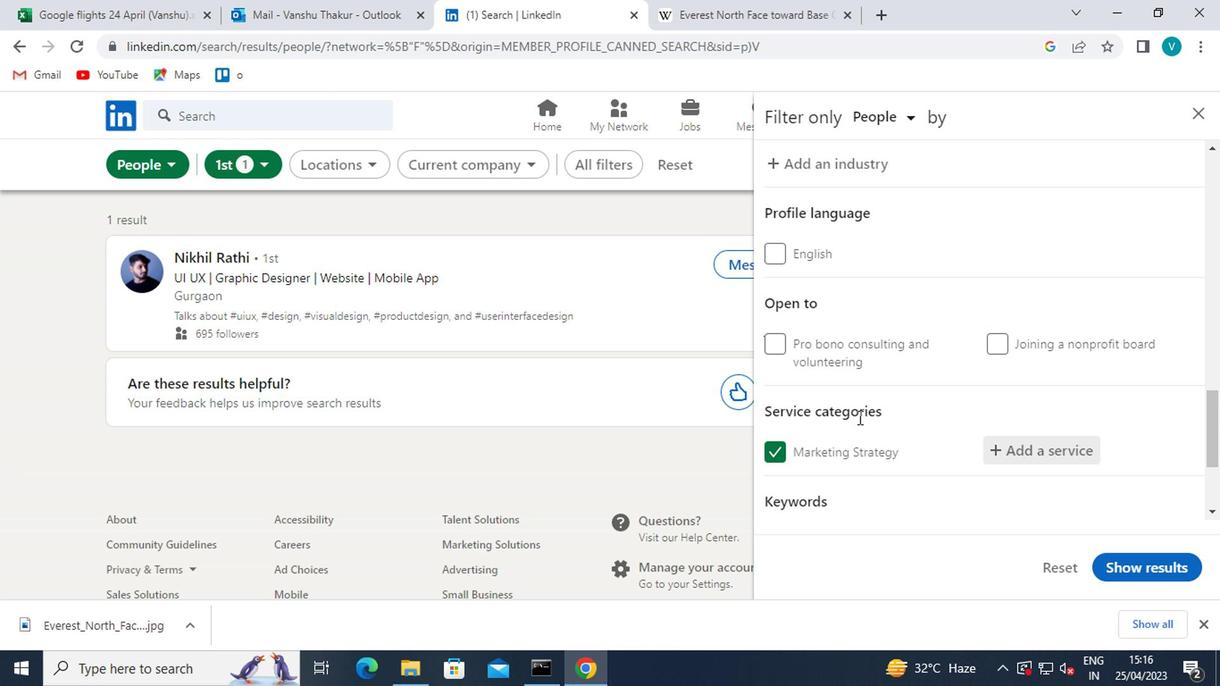 
Action: Mouse scrolled (861, 409) with delta (0, -1)
Screenshot: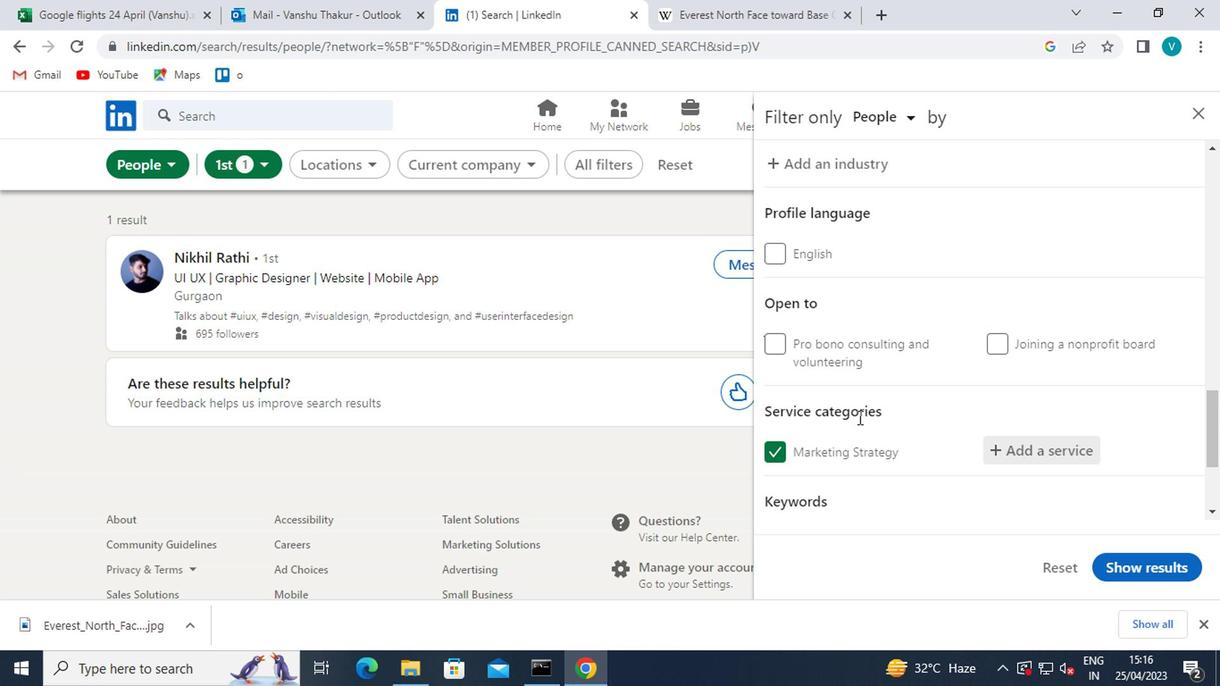 
Action: Mouse moved to (861, 410)
Screenshot: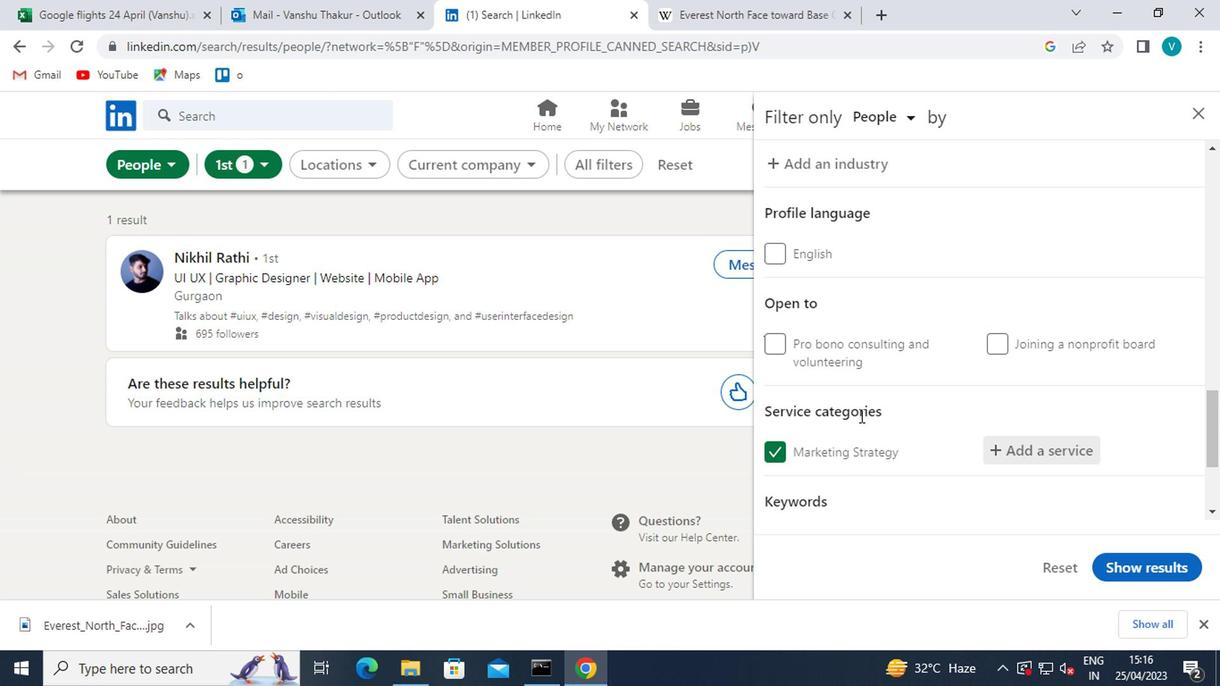 
Action: Mouse scrolled (861, 409) with delta (0, -1)
Screenshot: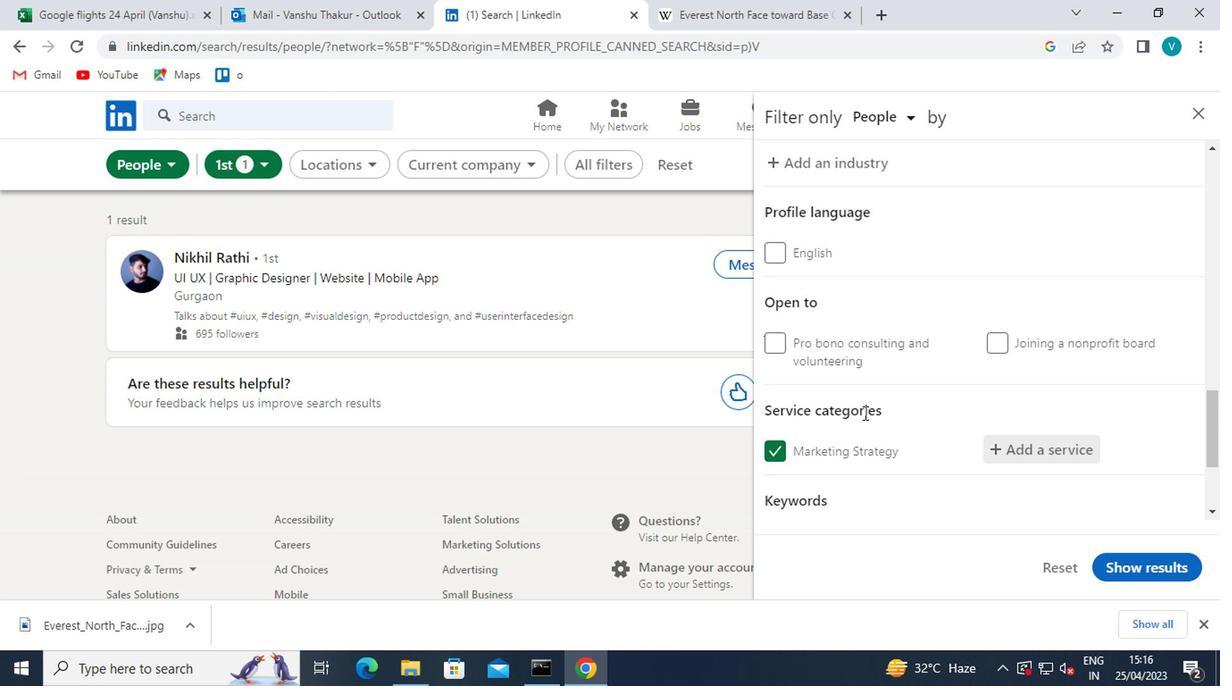 
Action: Mouse moved to (867, 423)
Screenshot: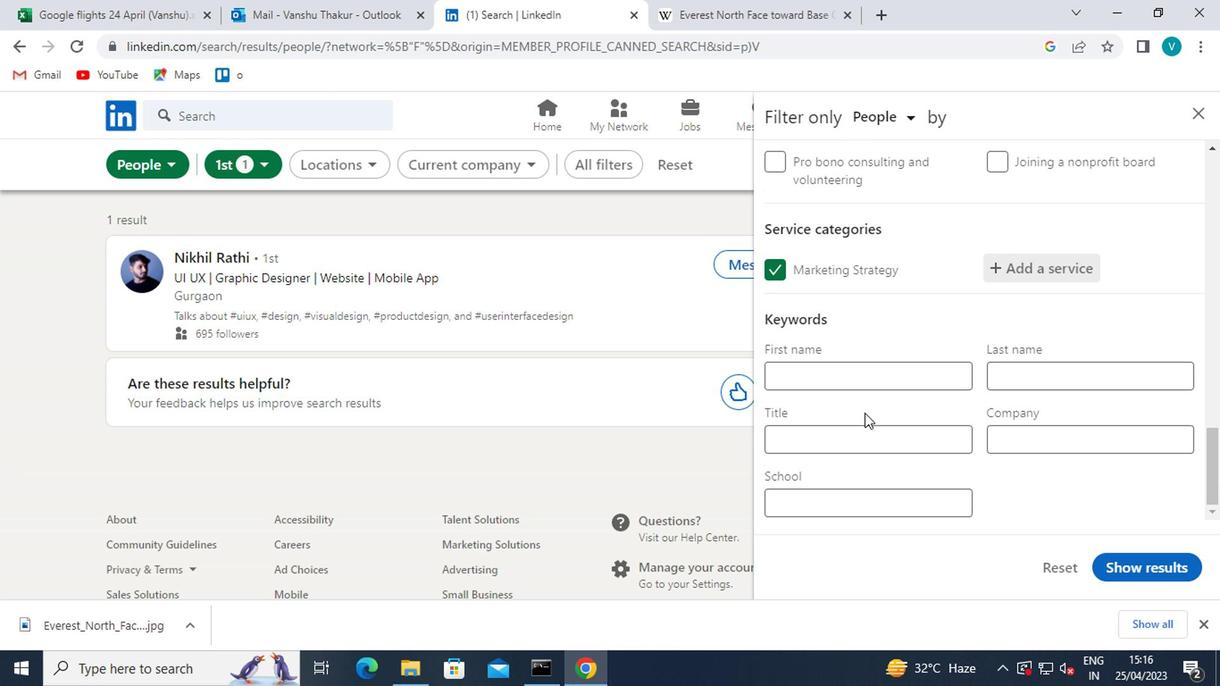 
Action: Mouse pressed left at (867, 423)
Screenshot: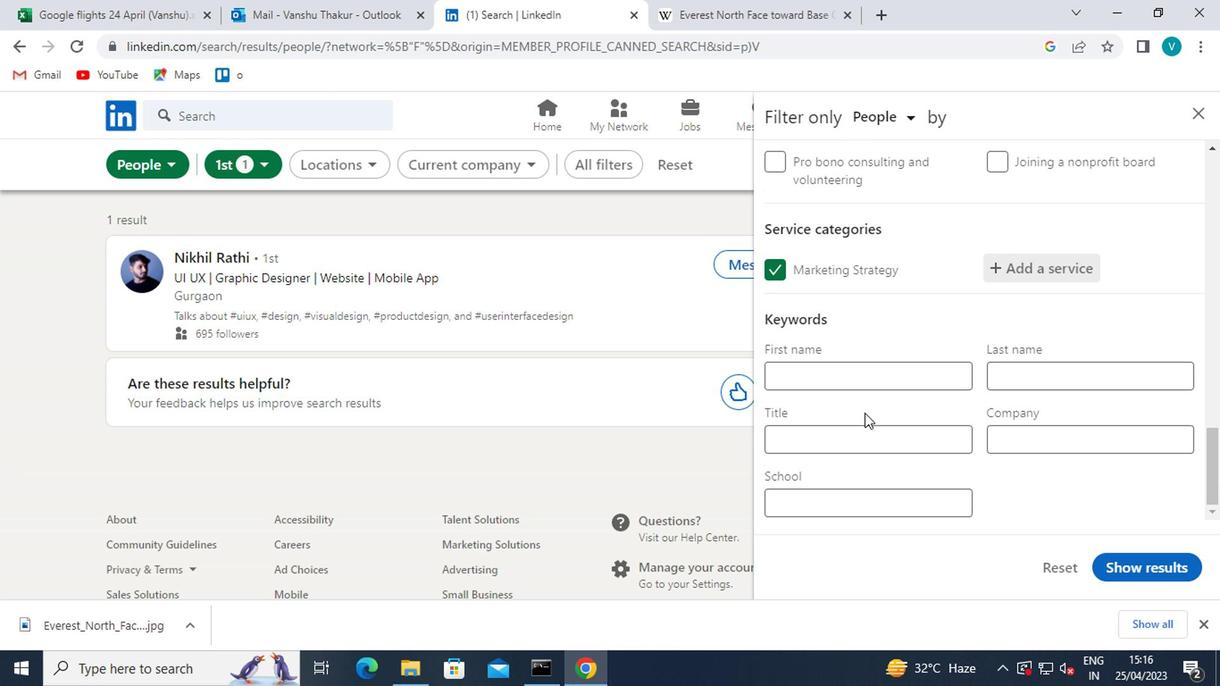 
Action: Mouse moved to (847, 413)
Screenshot: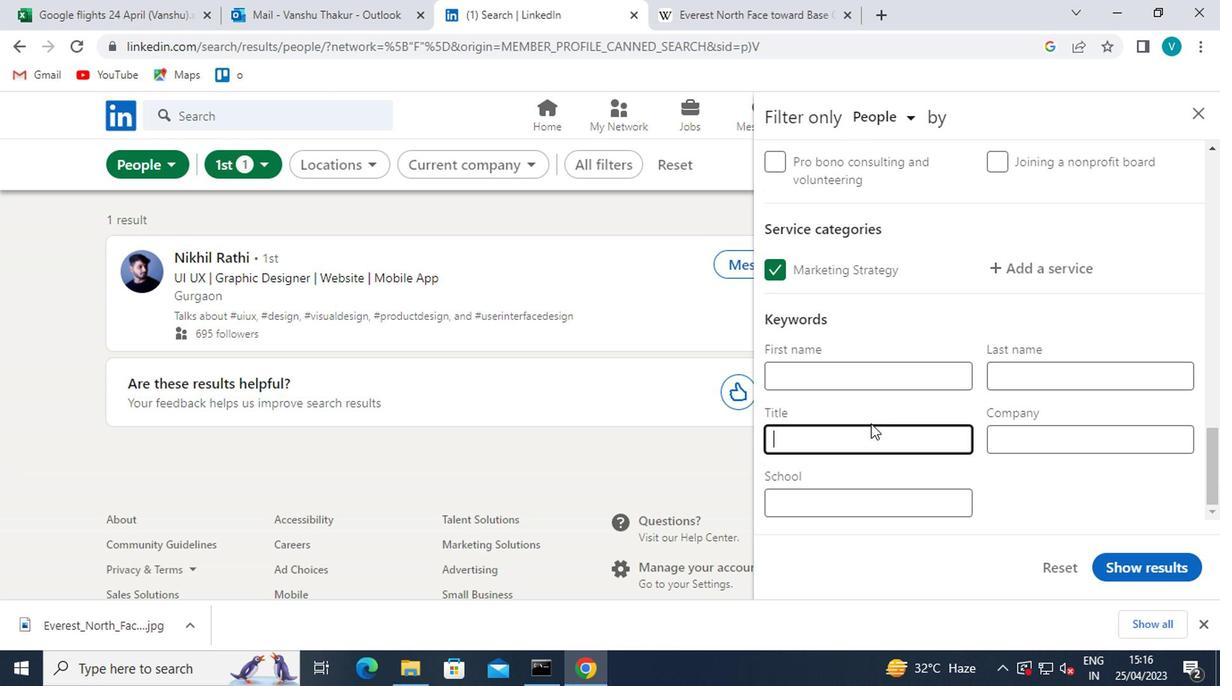 
Action: Key pressed <Key.shift>SOCIAL<Key.space><Key.shift>WORKER
Screenshot: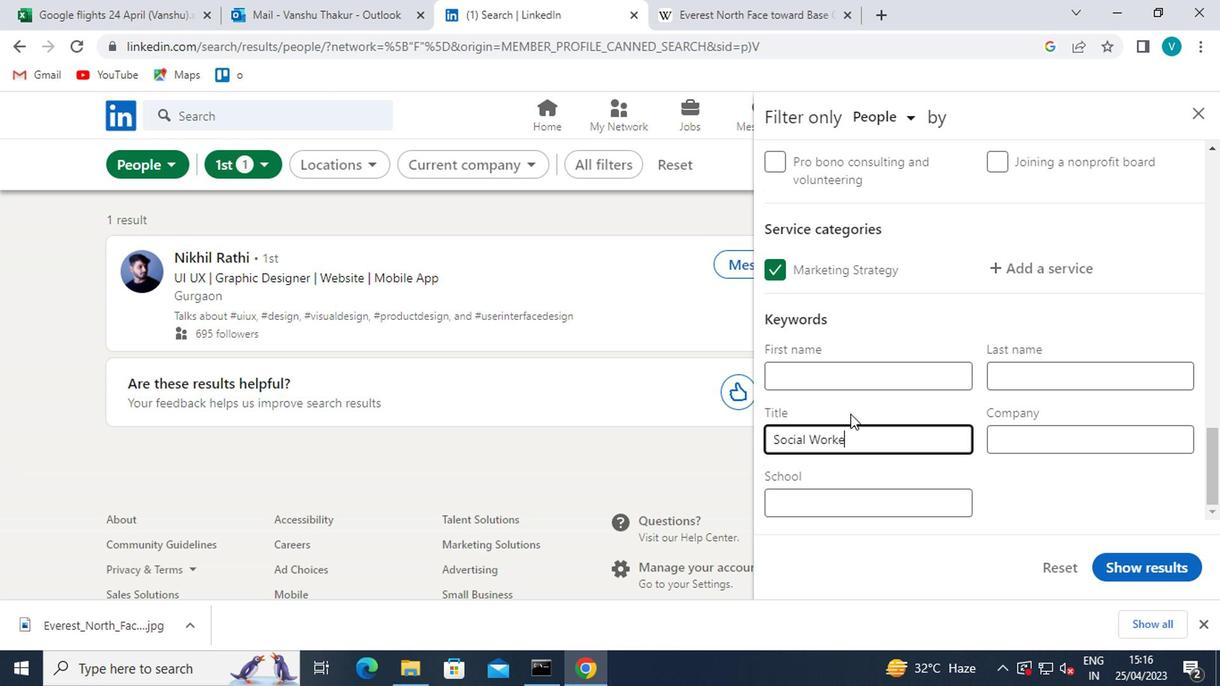 
Action: Mouse moved to (1173, 558)
Screenshot: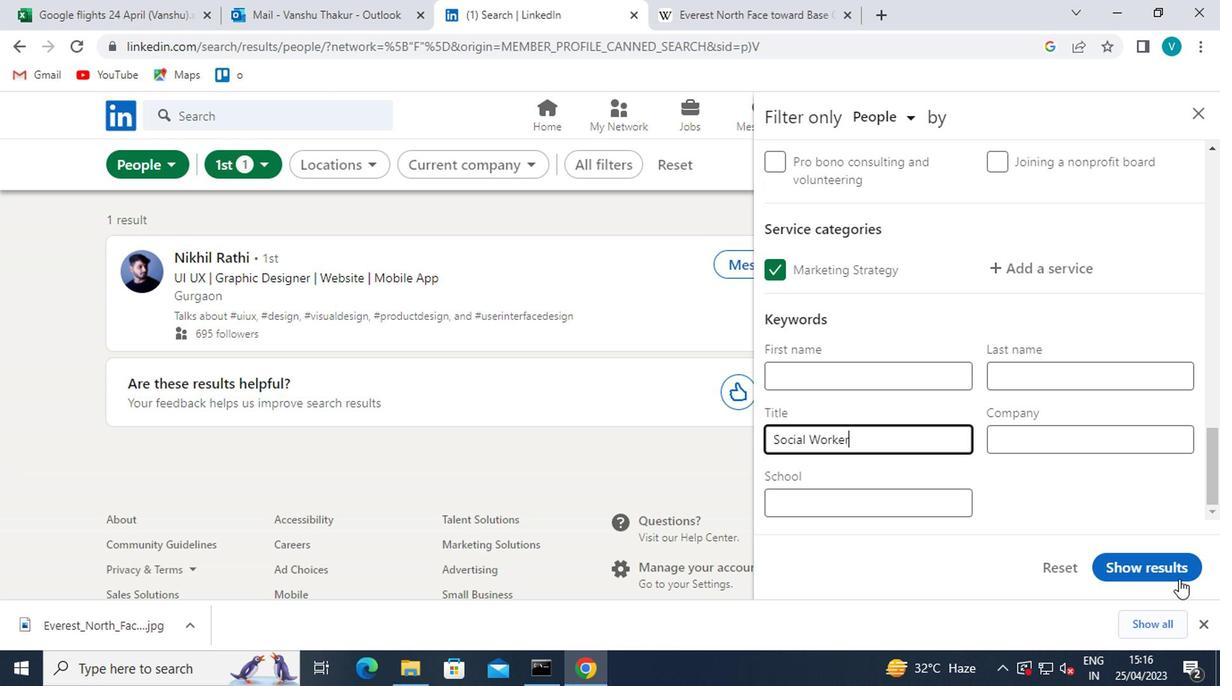 
Action: Mouse pressed left at (1173, 558)
Screenshot: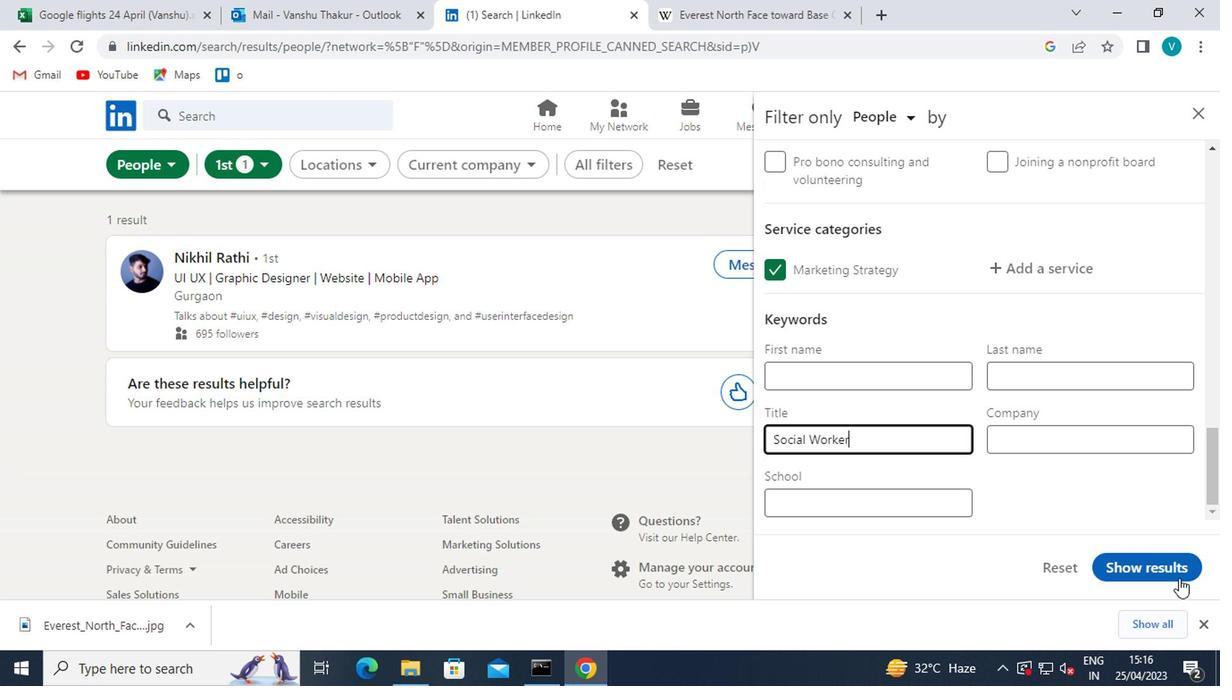 
Action: Mouse moved to (1122, 519)
Screenshot: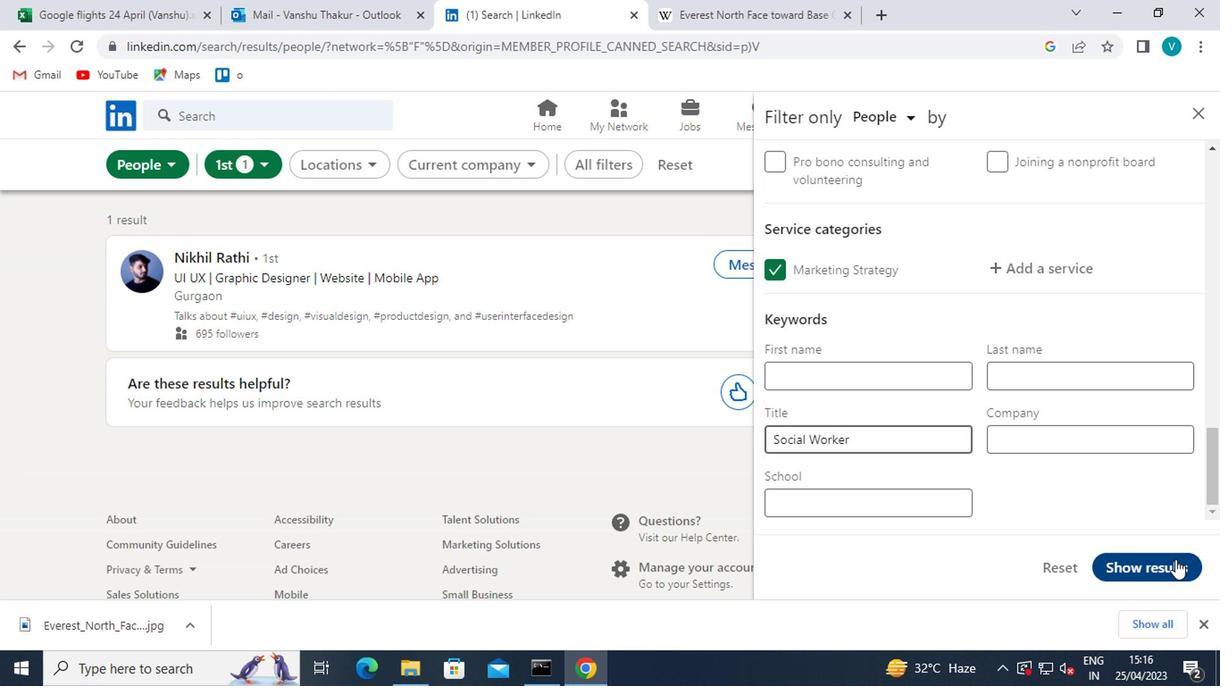 
